 Task: Try the "Vignette" effect on a photo and share if it enhances the overall look
Action: Mouse moved to (693, 412)
Screenshot: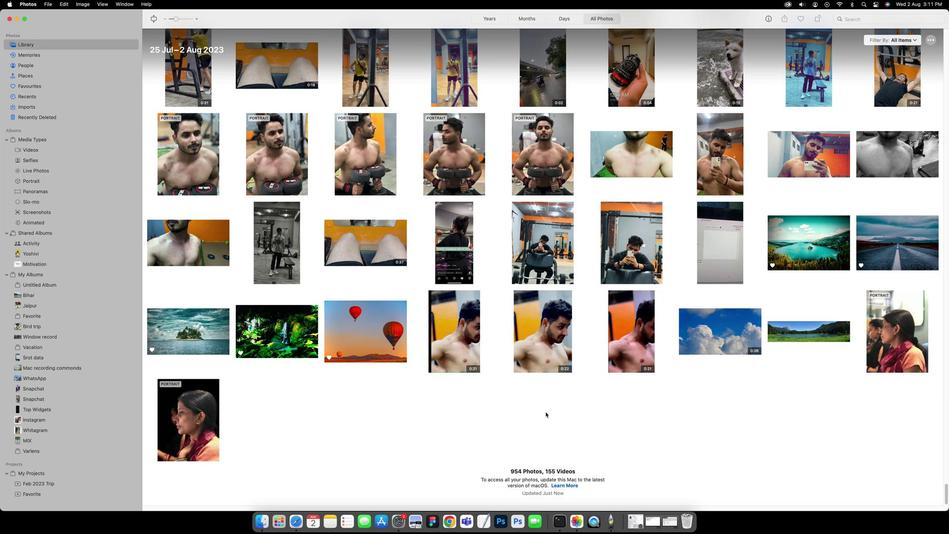 
Action: Mouse pressed left at (693, 412)
Screenshot: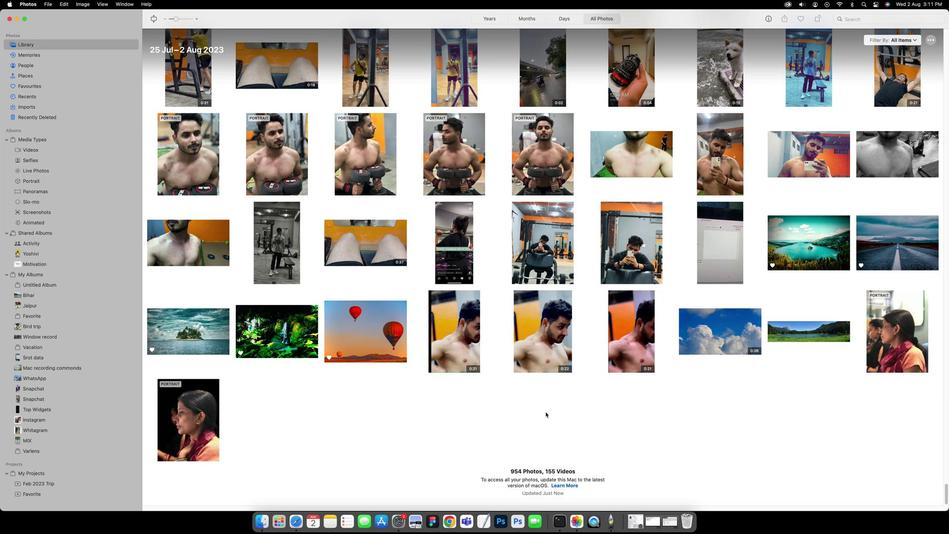 
Action: Mouse moved to (695, 412)
Screenshot: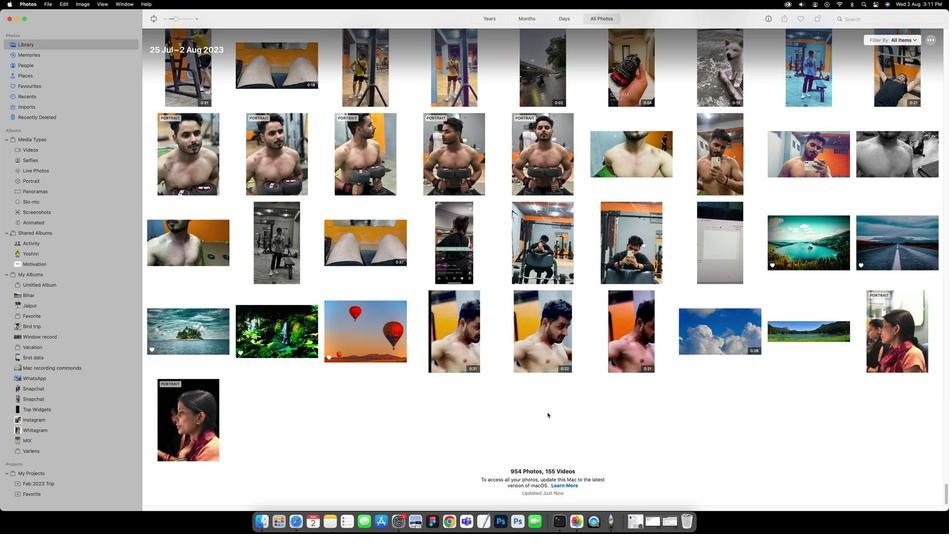 
Action: Mouse pressed left at (695, 412)
Screenshot: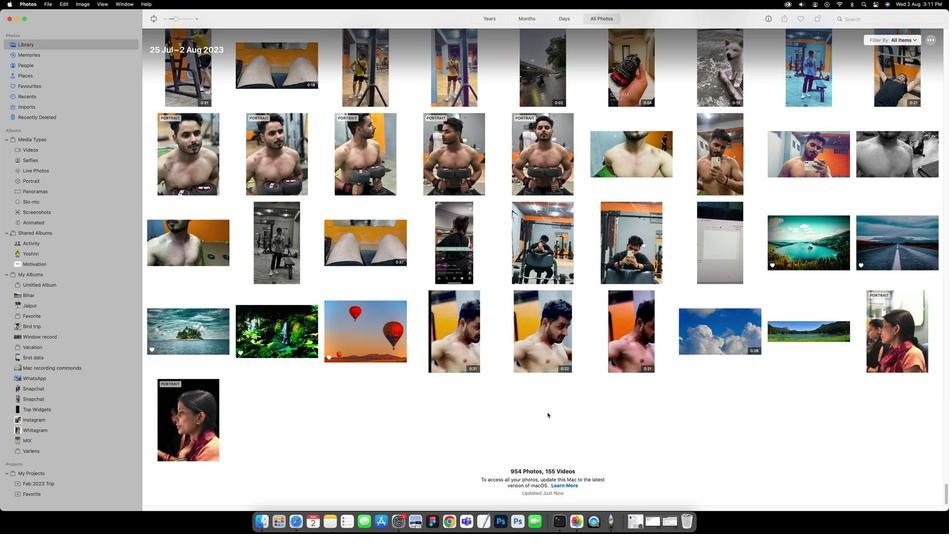 
Action: Mouse moved to (493, 424)
Screenshot: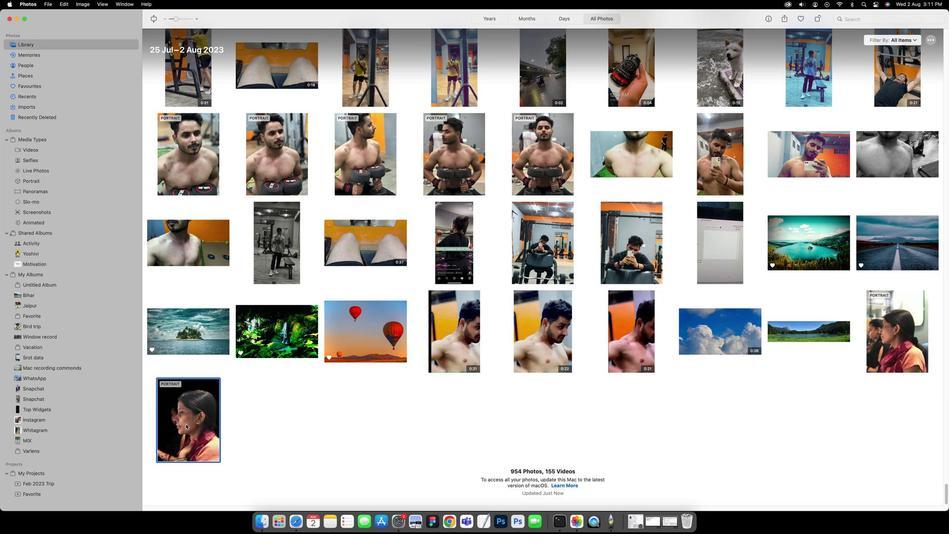
Action: Mouse pressed left at (493, 424)
Screenshot: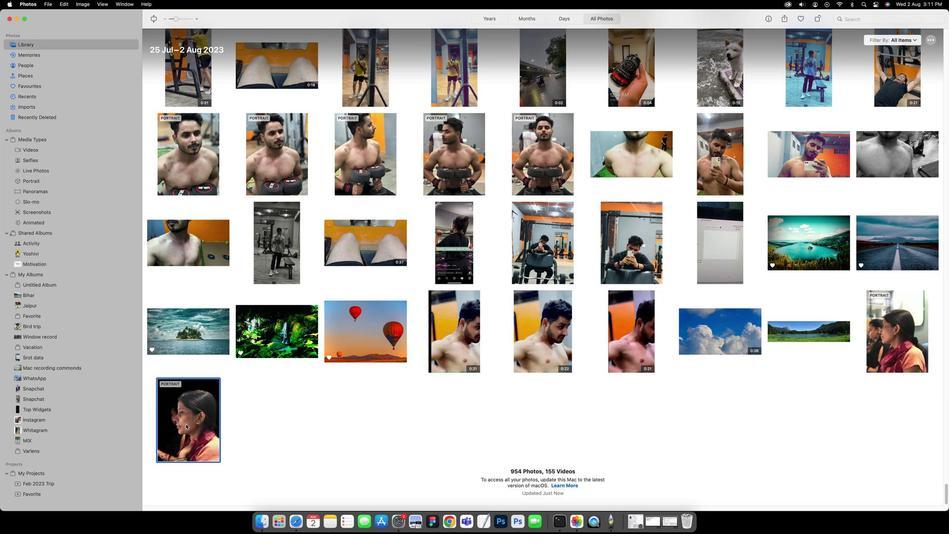 
Action: Mouse moved to (493, 423)
Screenshot: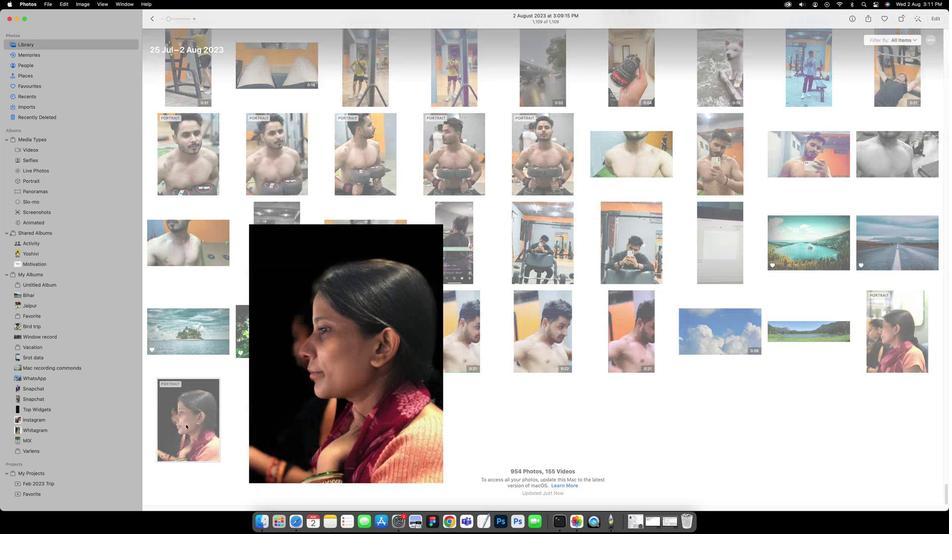 
Action: Mouse pressed left at (493, 423)
Screenshot: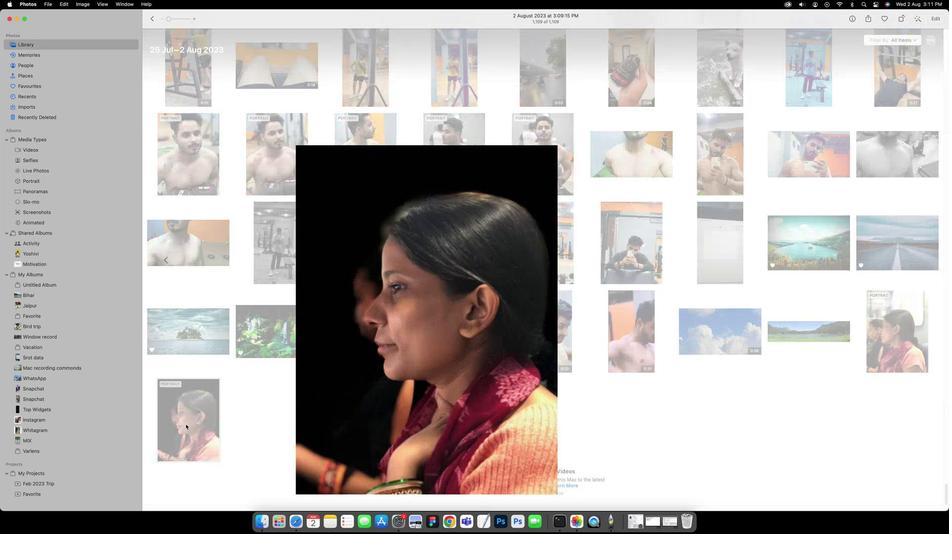 
Action: Mouse moved to (911, 13)
Screenshot: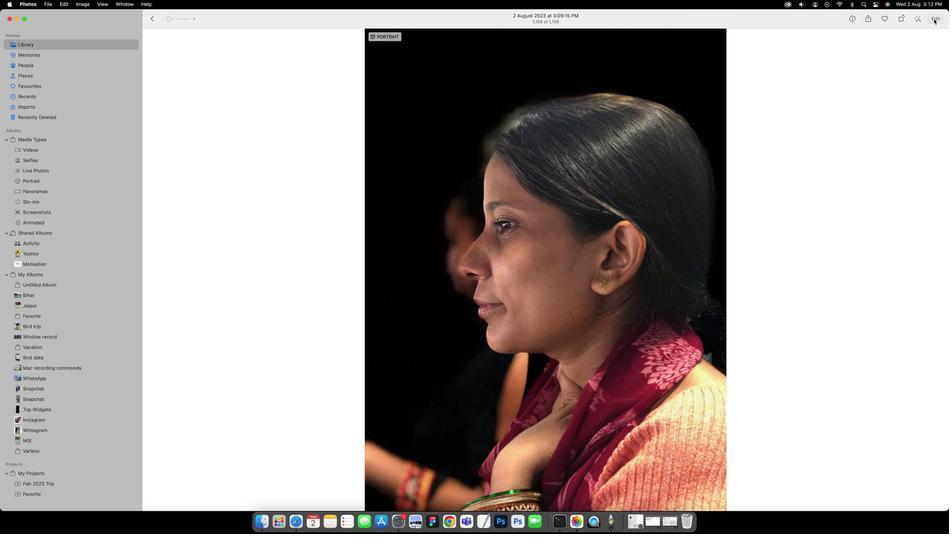 
Action: Mouse pressed left at (911, 13)
Screenshot: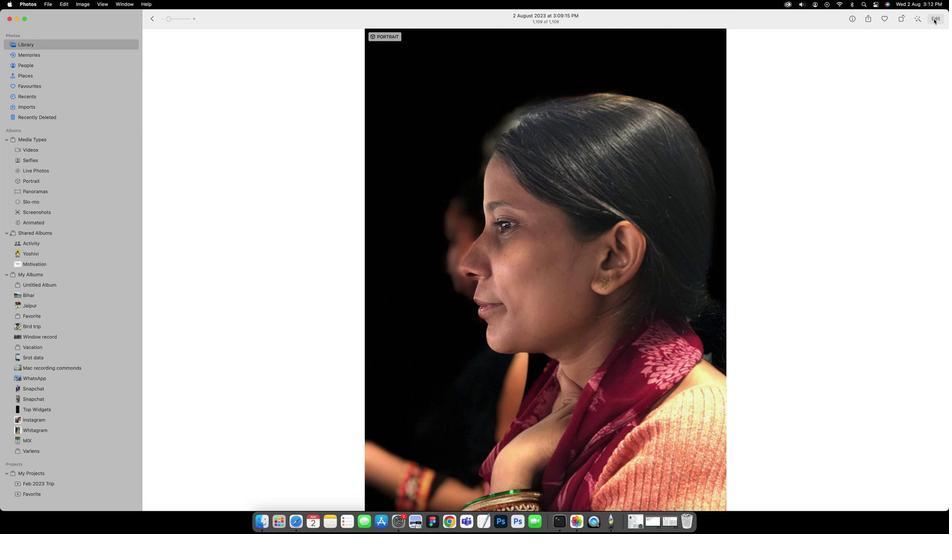 
Action: Mouse moved to (883, 183)
Screenshot: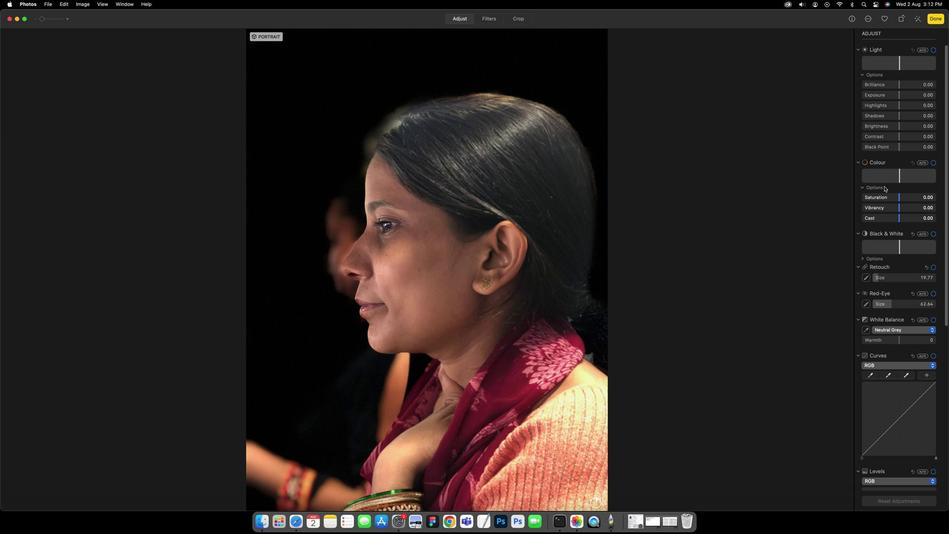 
Action: Mouse scrolled (883, 183) with delta (390, -5)
Screenshot: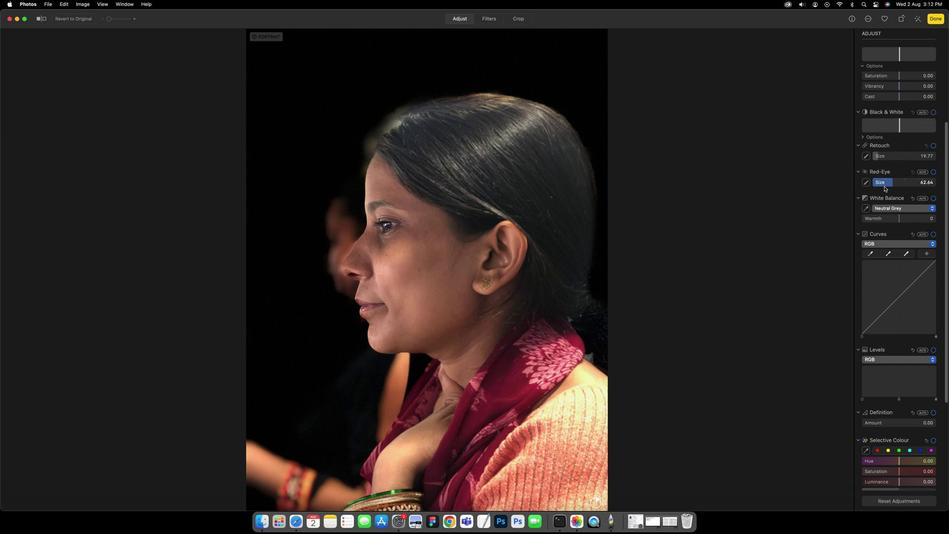 
Action: Mouse scrolled (883, 183) with delta (390, -5)
Screenshot: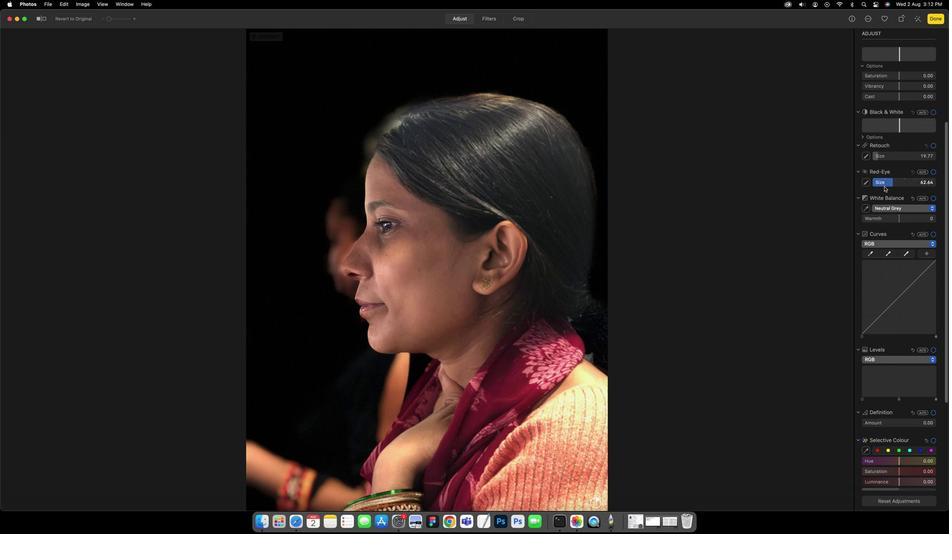 
Action: Mouse scrolled (883, 183) with delta (390, -6)
Screenshot: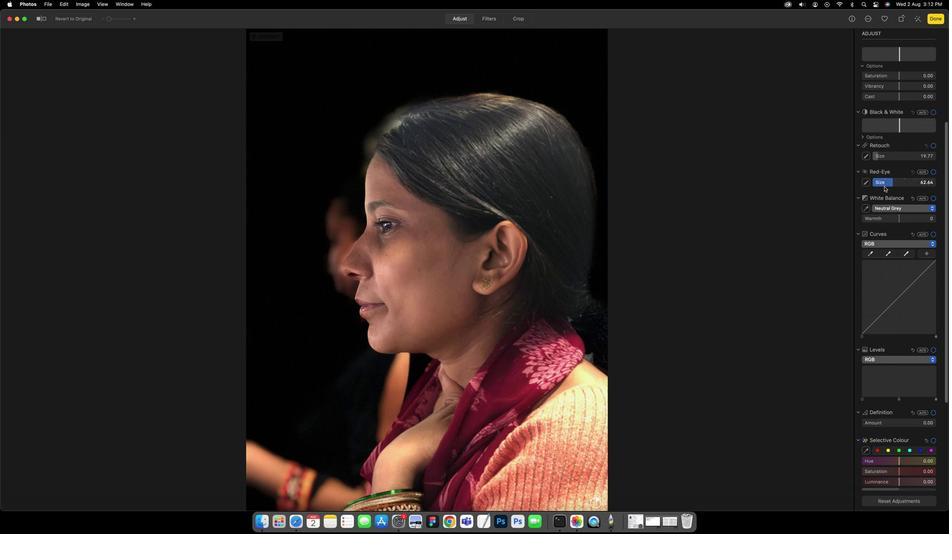 
Action: Mouse scrolled (883, 183) with delta (390, -6)
Screenshot: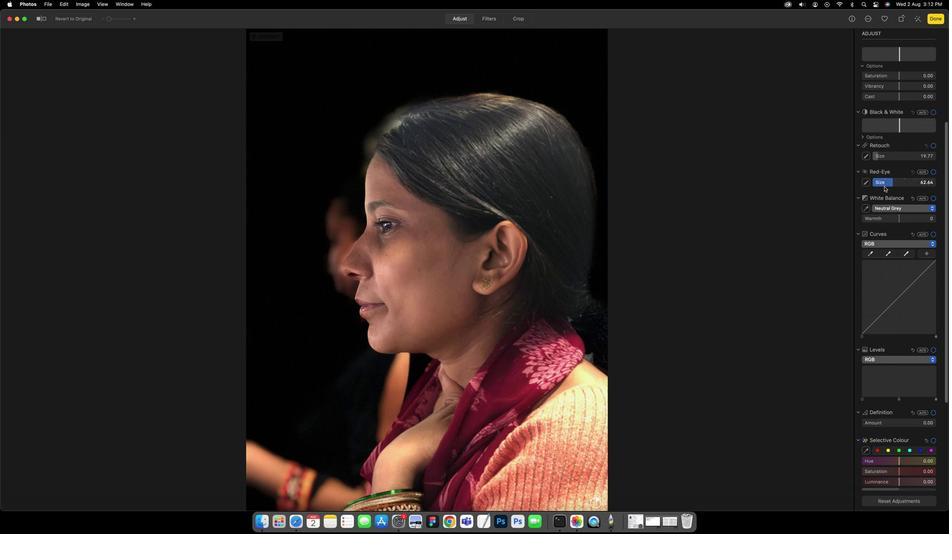 
Action: Mouse scrolled (883, 183) with delta (390, -7)
Screenshot: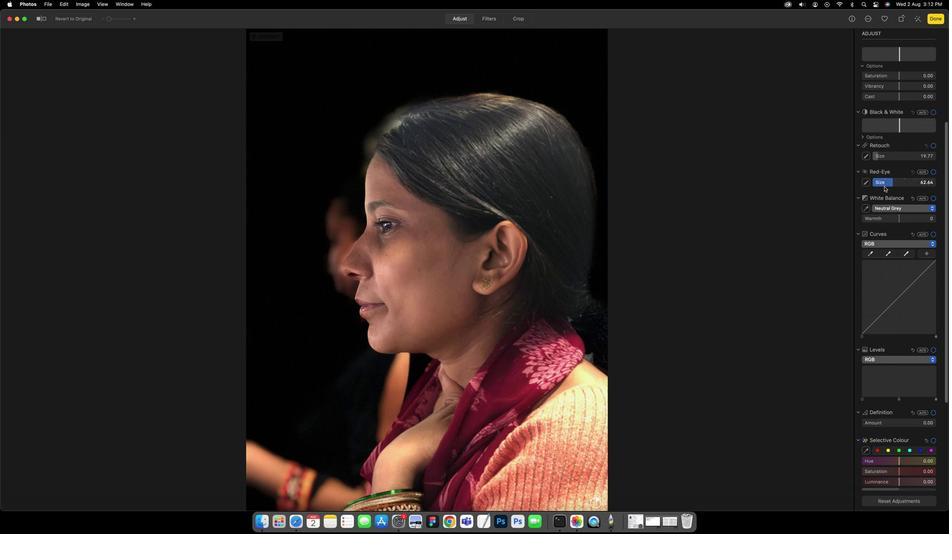 
Action: Mouse scrolled (883, 183) with delta (390, -7)
Screenshot: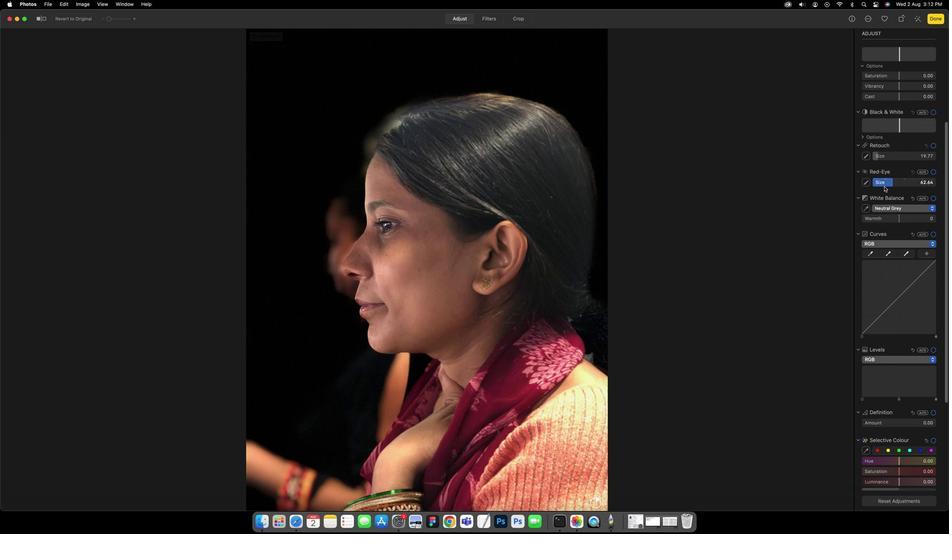 
Action: Mouse scrolled (883, 183) with delta (390, -7)
Screenshot: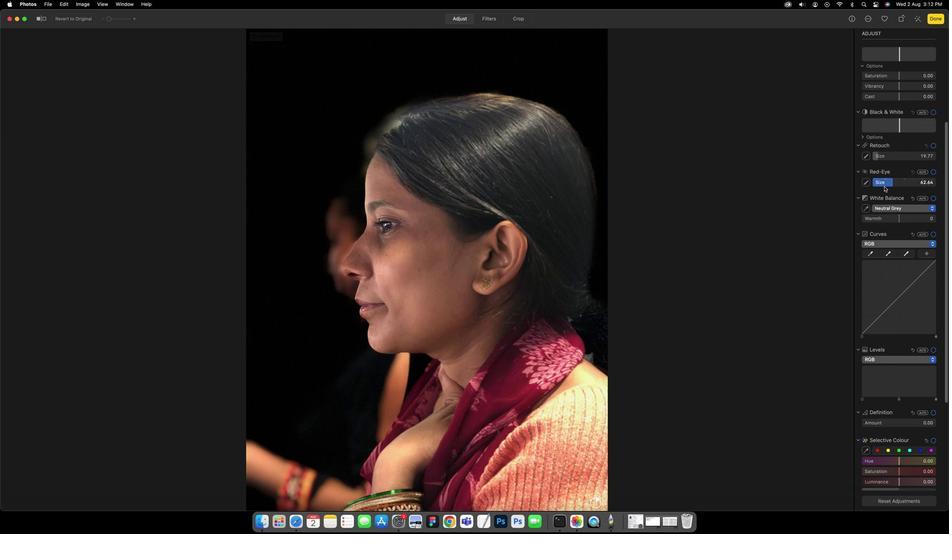 
Action: Mouse scrolled (883, 183) with delta (390, -5)
Screenshot: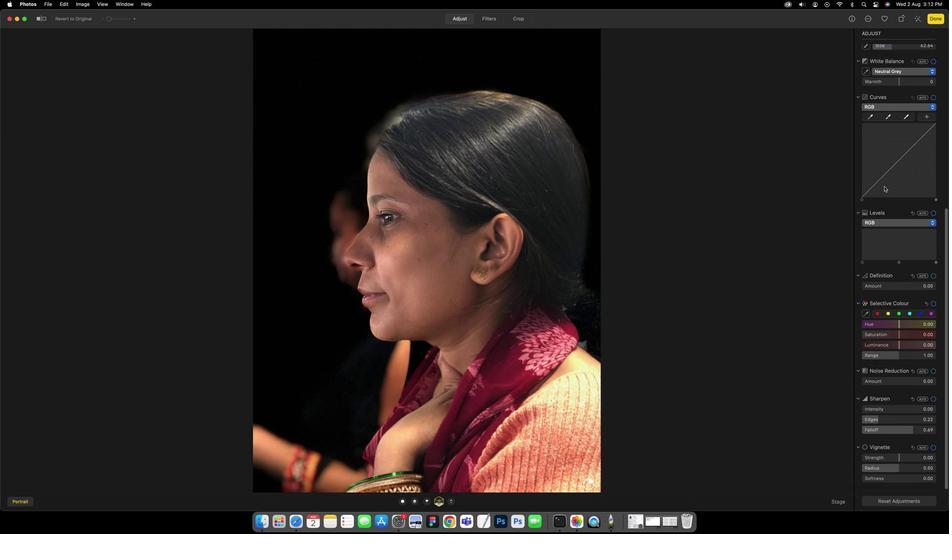 
Action: Mouse scrolled (883, 183) with delta (390, -5)
Screenshot: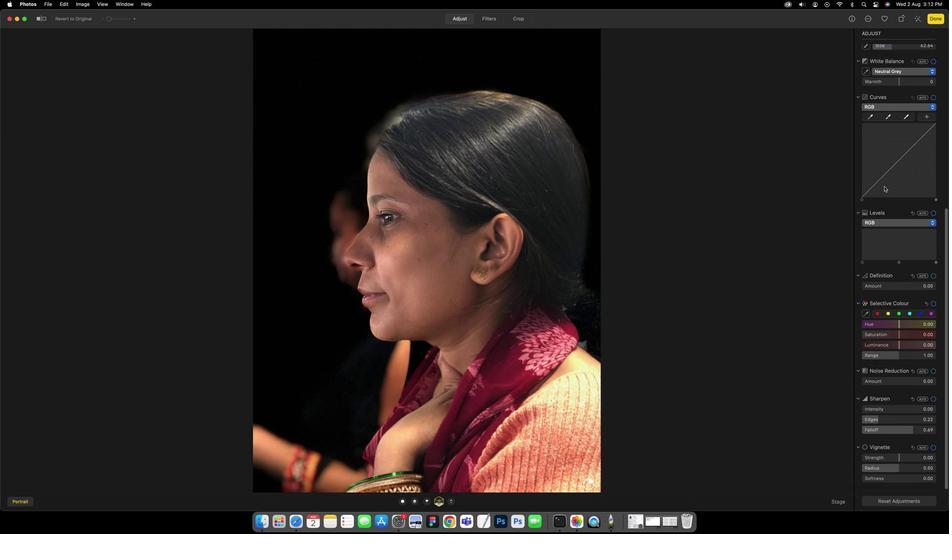 
Action: Mouse scrolled (883, 183) with delta (390, -6)
Screenshot: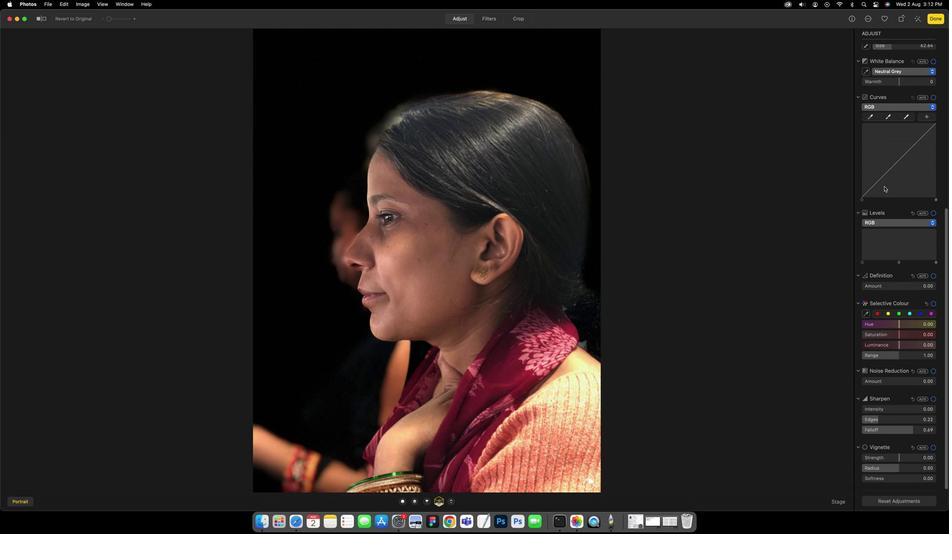 
Action: Mouse scrolled (883, 183) with delta (390, -6)
Screenshot: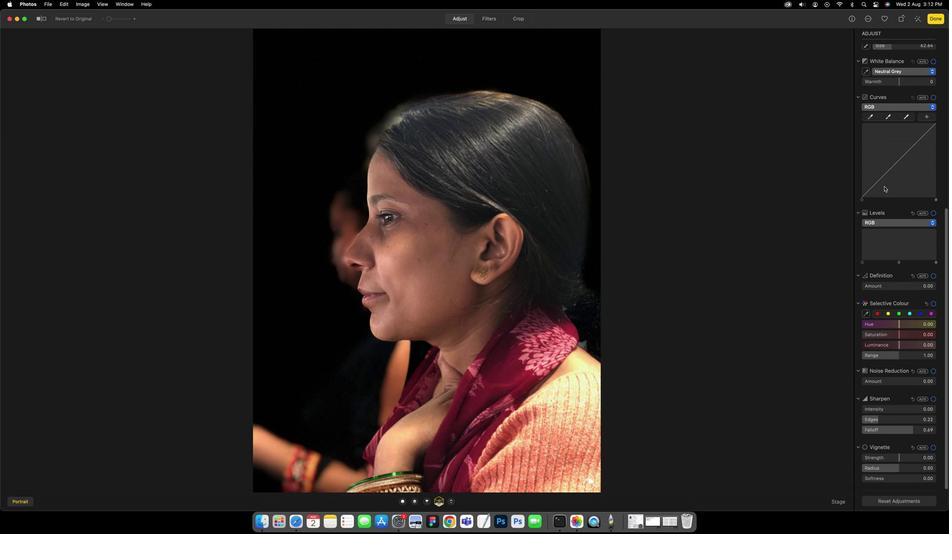 
Action: Mouse scrolled (883, 183) with delta (390, -7)
Screenshot: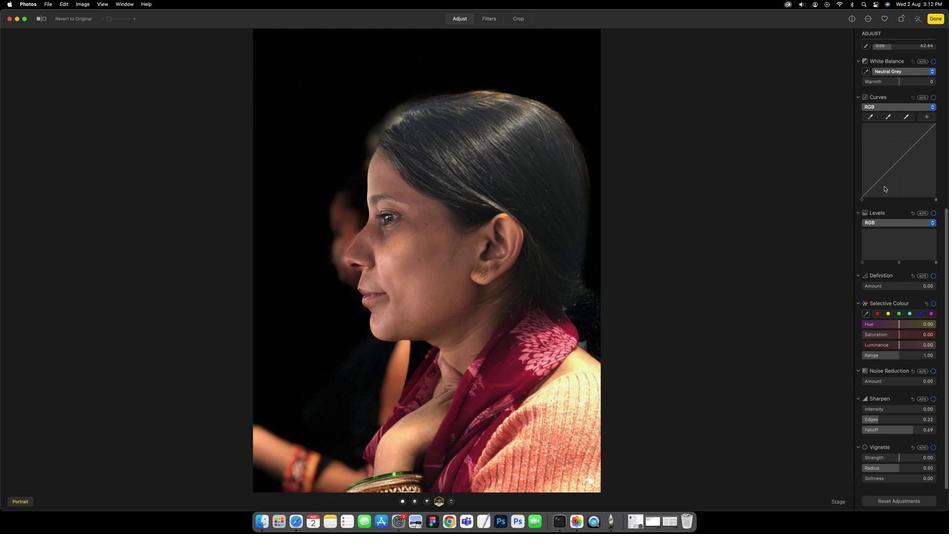 
Action: Mouse scrolled (883, 183) with delta (390, -7)
Screenshot: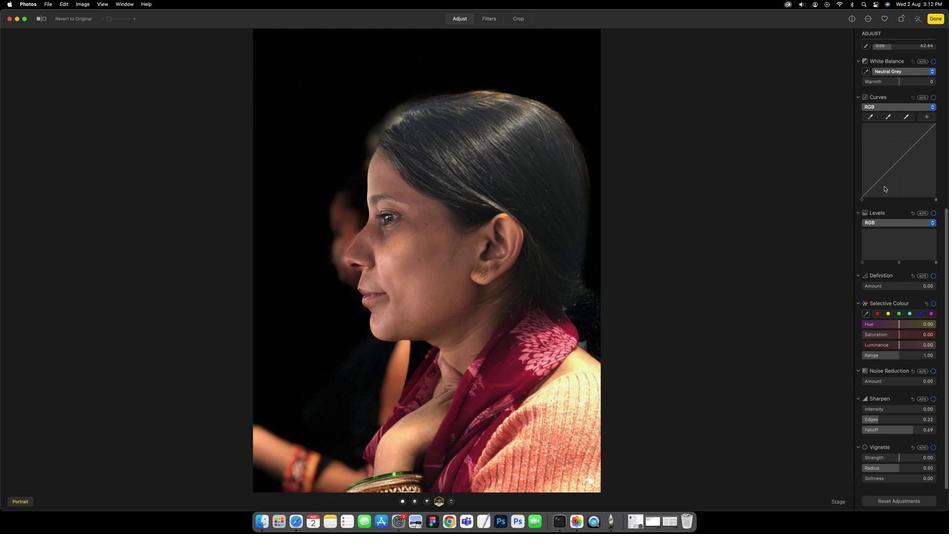 
Action: Mouse scrolled (883, 183) with delta (390, -7)
Screenshot: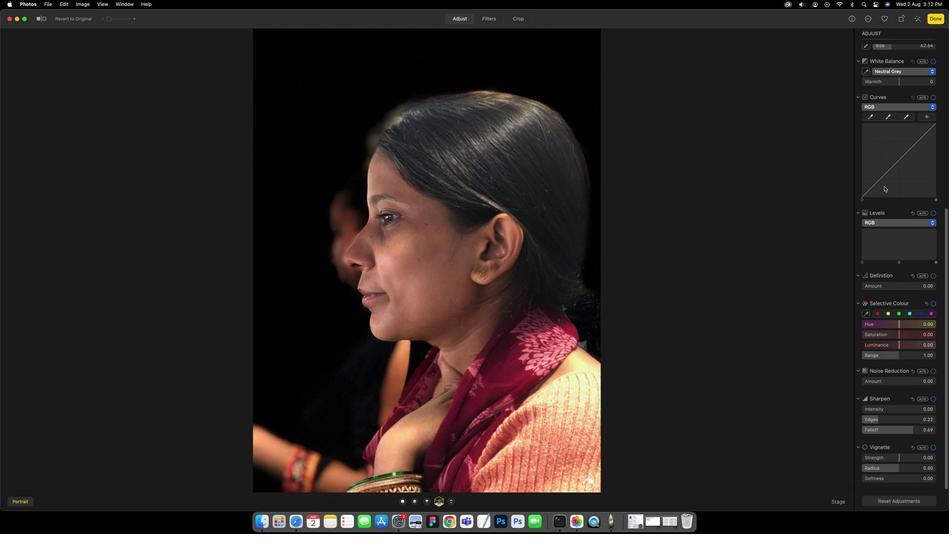 
Action: Mouse scrolled (883, 183) with delta (390, -8)
Screenshot: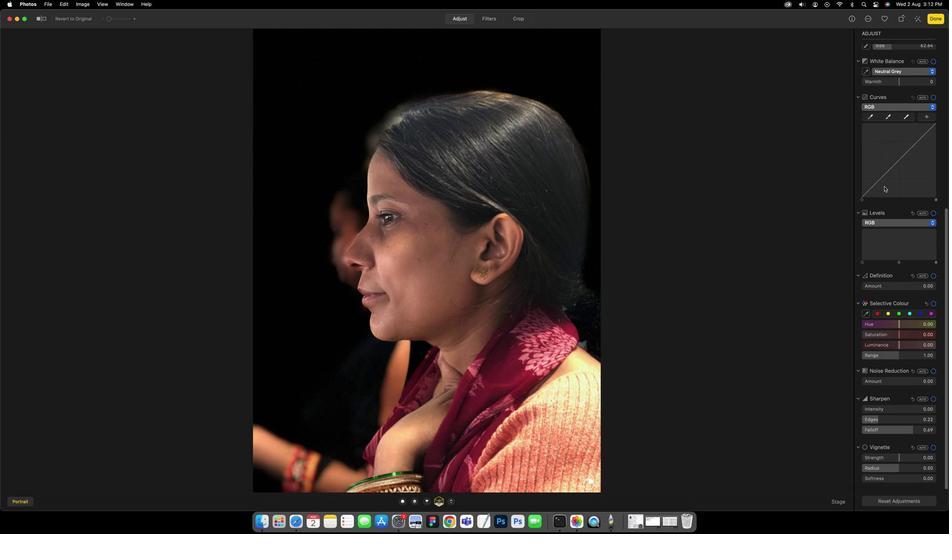 
Action: Mouse scrolled (883, 183) with delta (390, -5)
Screenshot: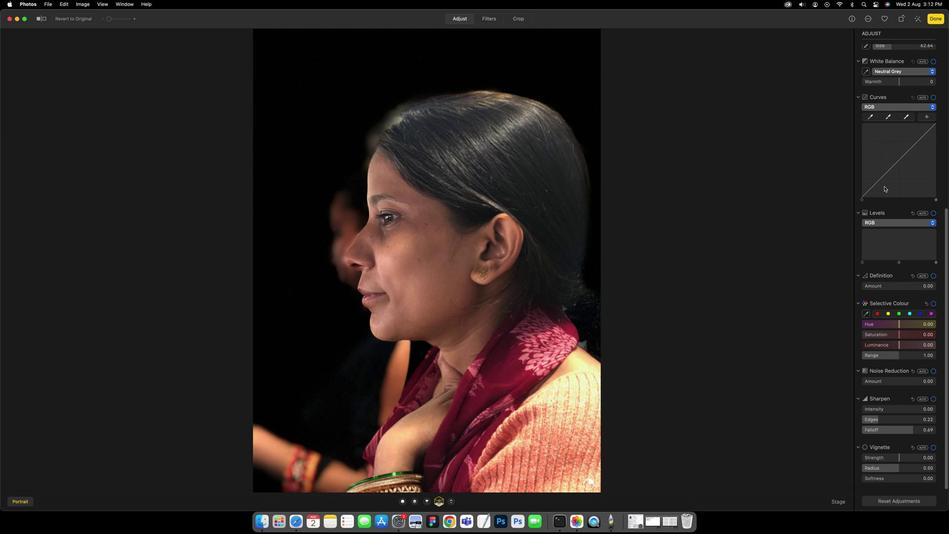 
Action: Mouse scrolled (883, 183) with delta (390, -5)
Screenshot: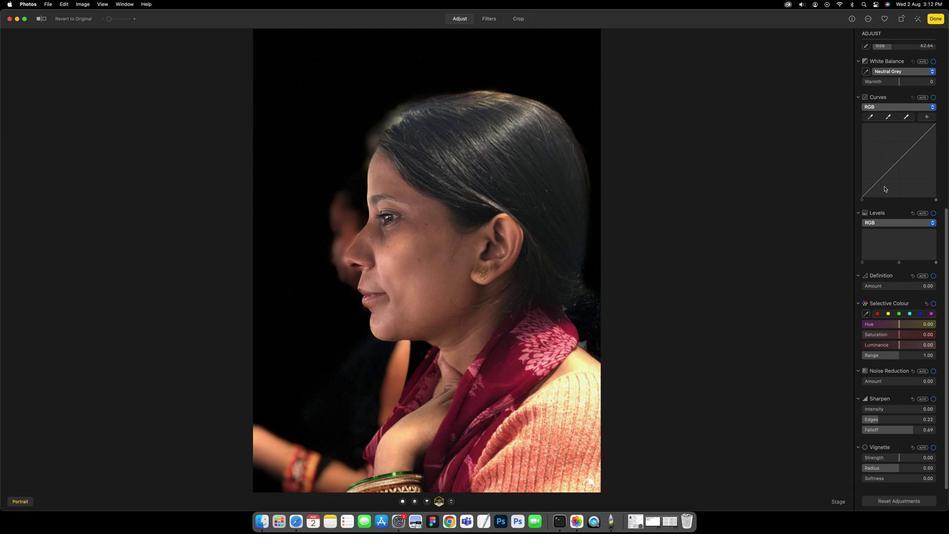 
Action: Mouse scrolled (883, 183) with delta (390, -6)
Screenshot: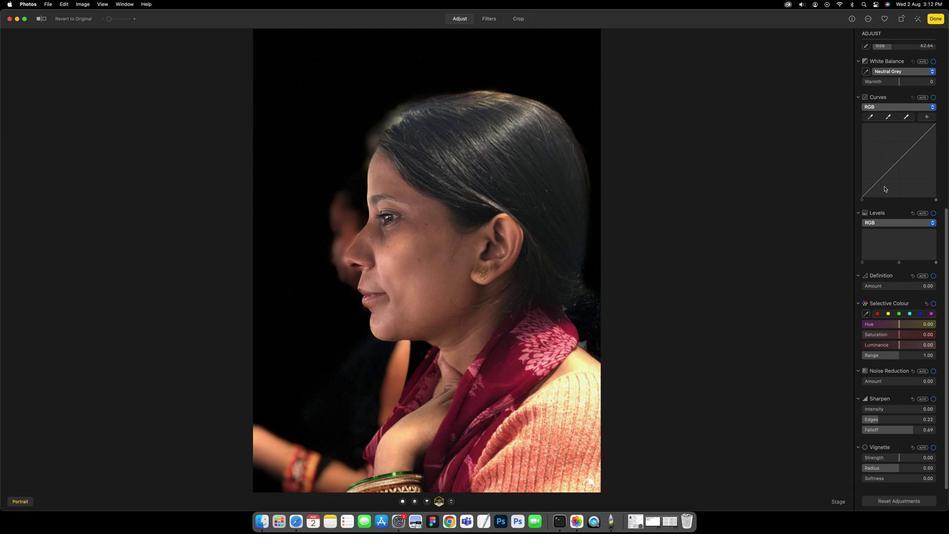 
Action: Mouse scrolled (883, 183) with delta (390, -6)
Screenshot: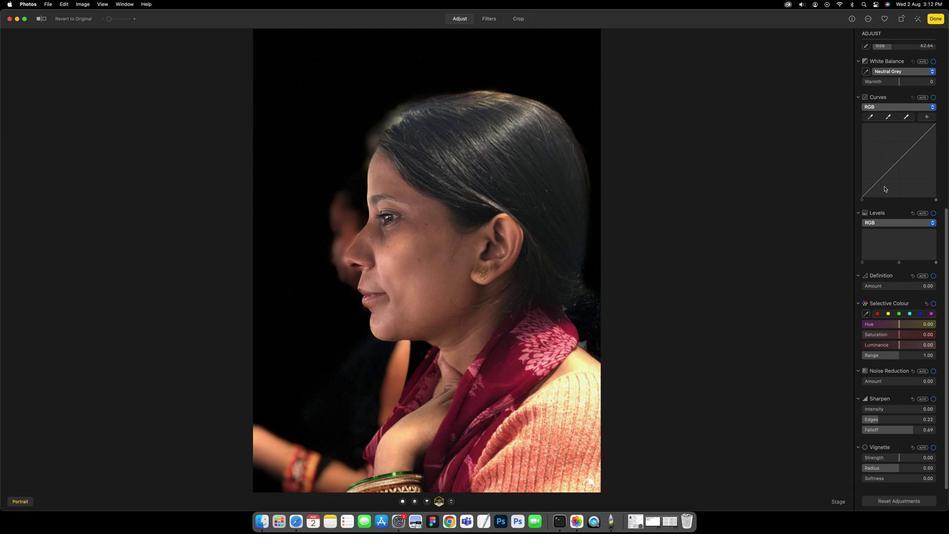
Action: Mouse scrolled (883, 183) with delta (390, -7)
Screenshot: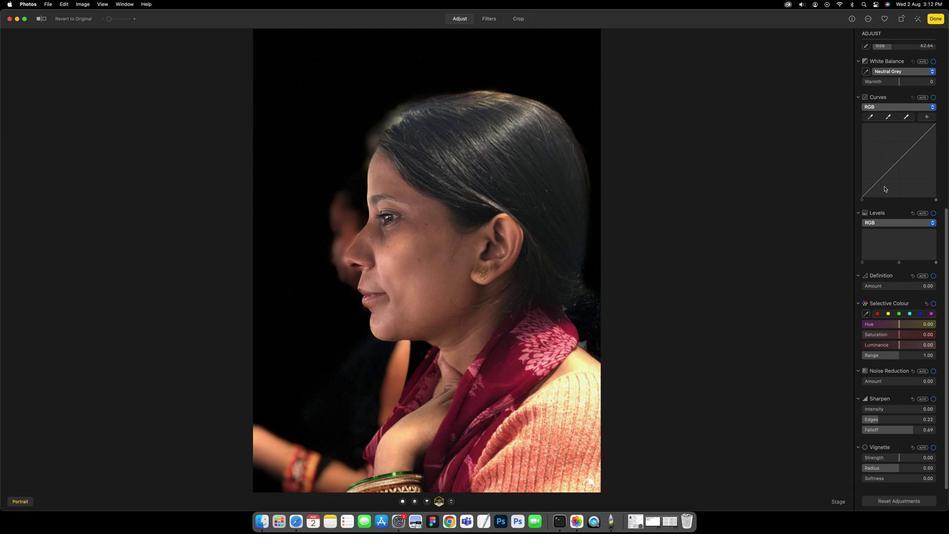 
Action: Mouse scrolled (883, 183) with delta (390, -7)
Screenshot: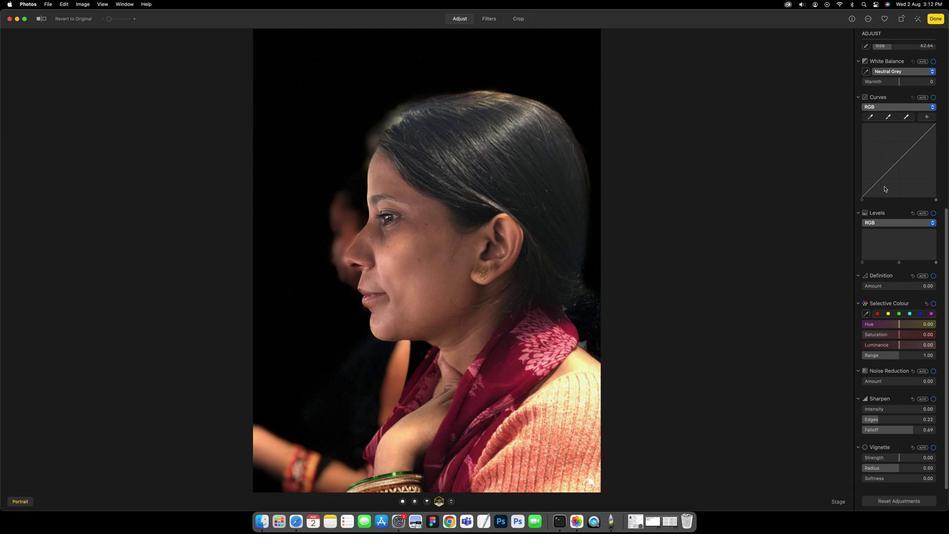 
Action: Mouse scrolled (883, 183) with delta (390, -8)
Screenshot: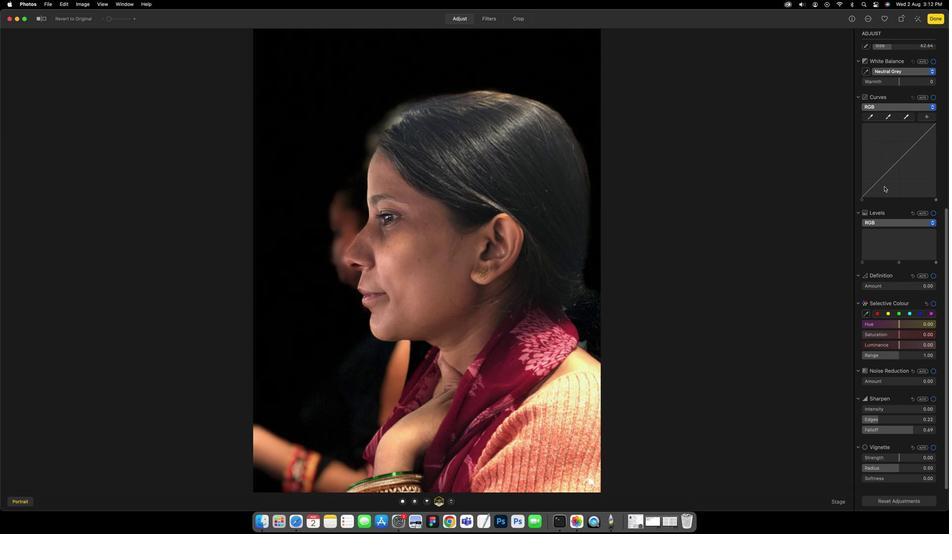 
Action: Mouse scrolled (883, 183) with delta (390, -8)
Screenshot: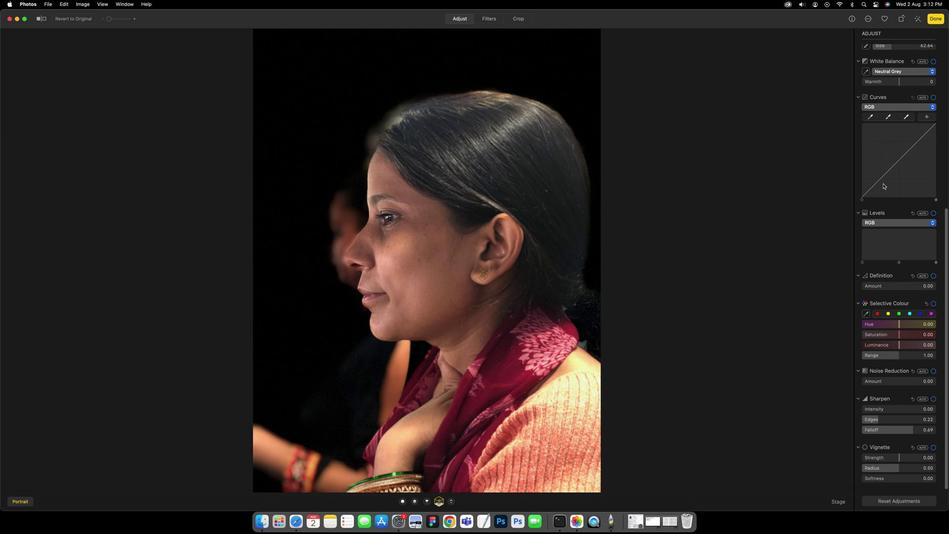 
Action: Mouse moved to (892, 458)
Screenshot: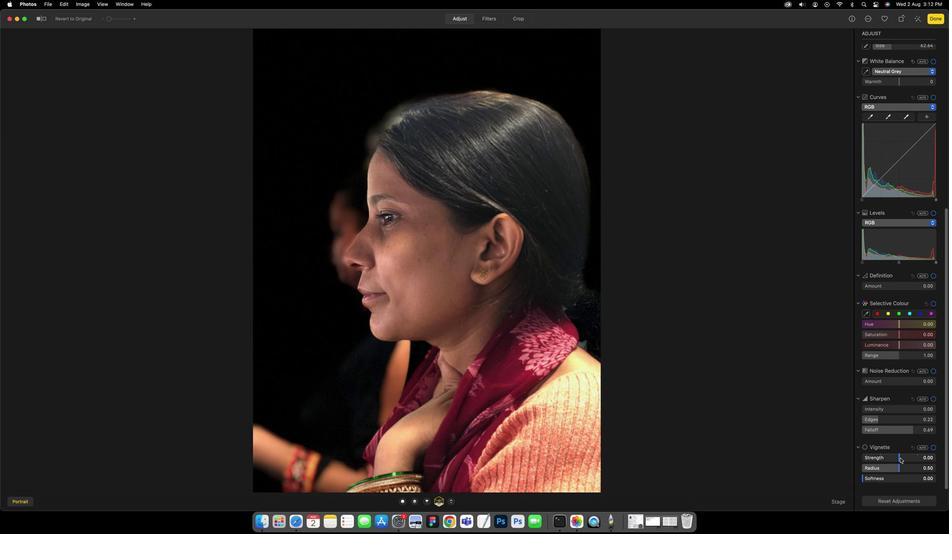 
Action: Mouse pressed left at (892, 458)
Screenshot: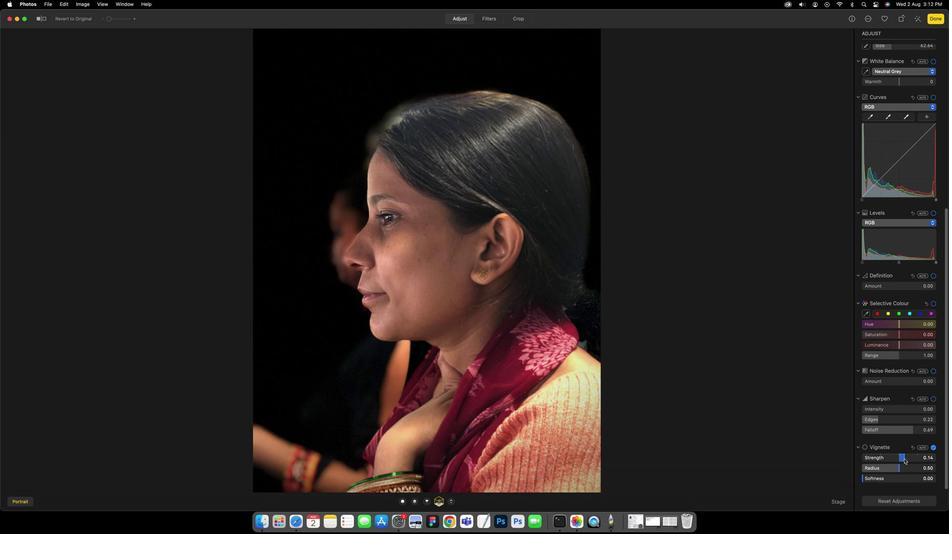 
Action: Mouse moved to (892, 470)
Screenshot: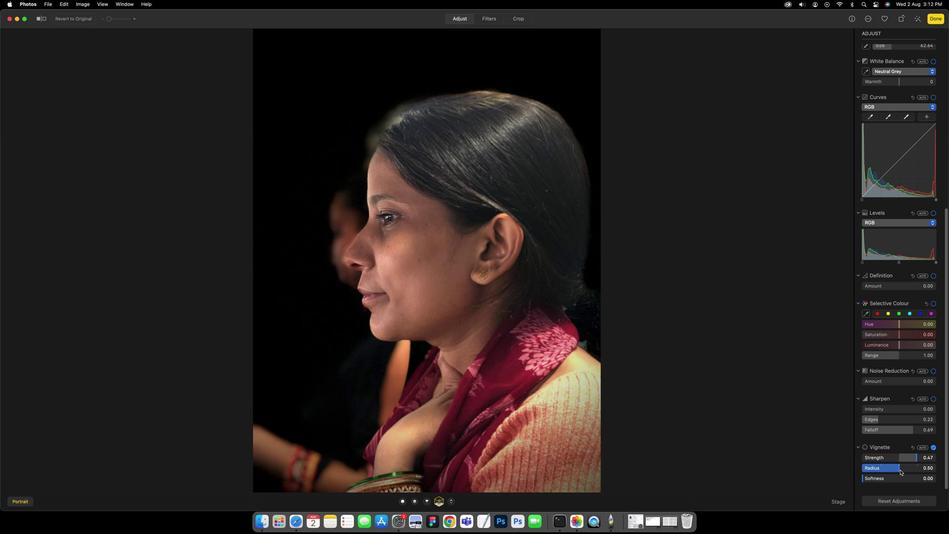 
Action: Mouse pressed left at (892, 470)
Screenshot: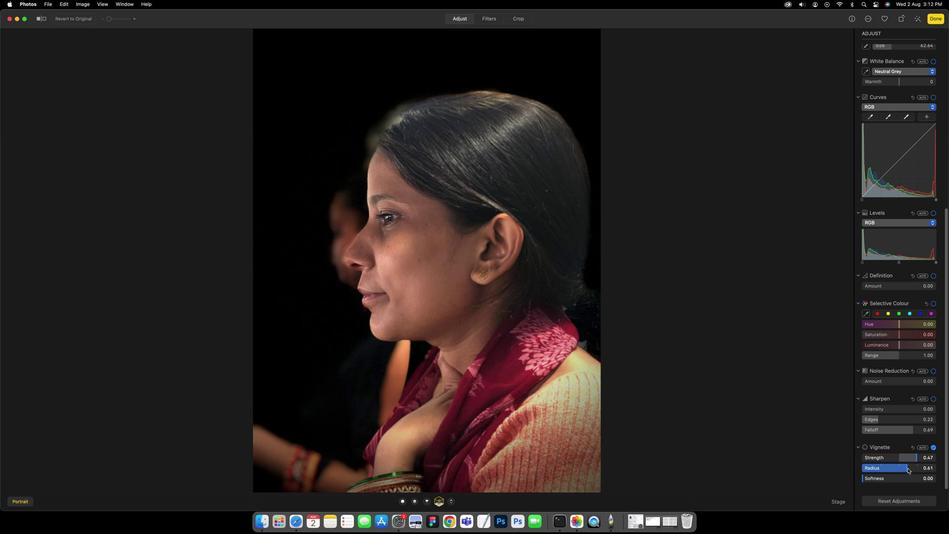
Action: Mouse moved to (902, 466)
Screenshot: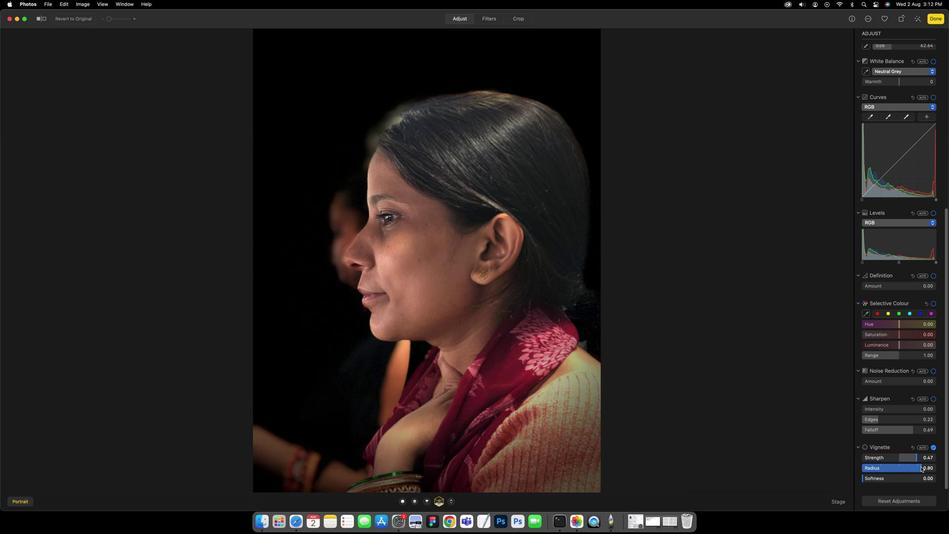 
Action: Mouse pressed left at (902, 466)
Screenshot: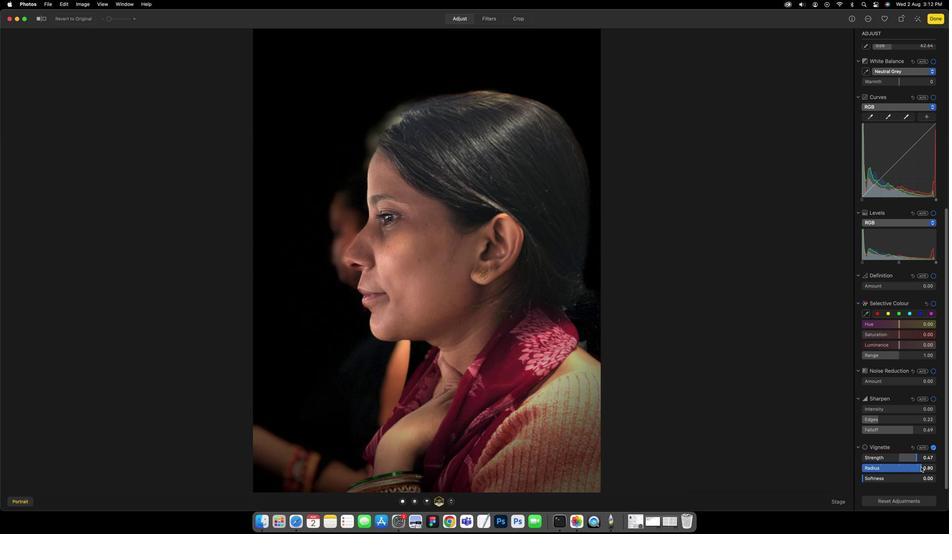 
Action: Mouse moved to (872, 480)
Screenshot: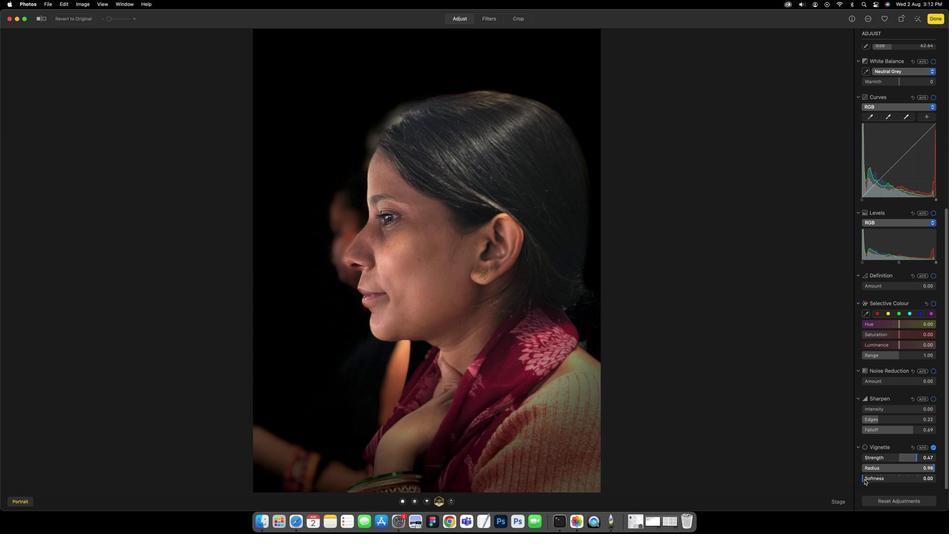 
Action: Mouse pressed left at (872, 480)
Screenshot: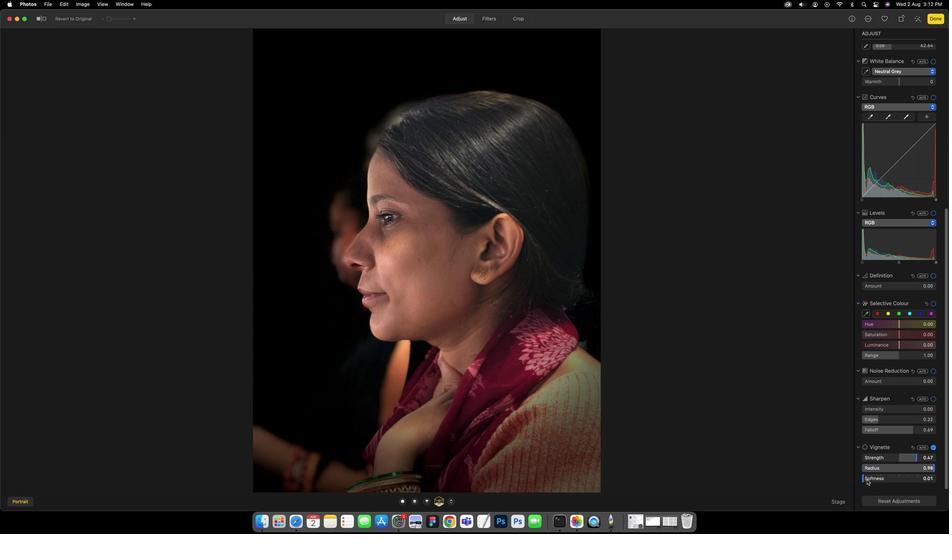 
Action: Mouse moved to (898, 229)
Screenshot: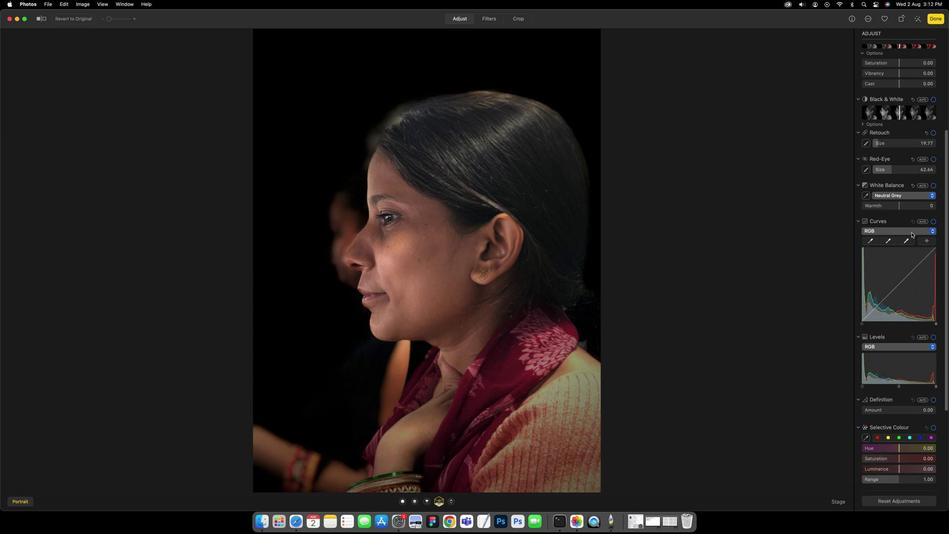 
Action: Mouse scrolled (898, 229) with delta (390, -4)
Screenshot: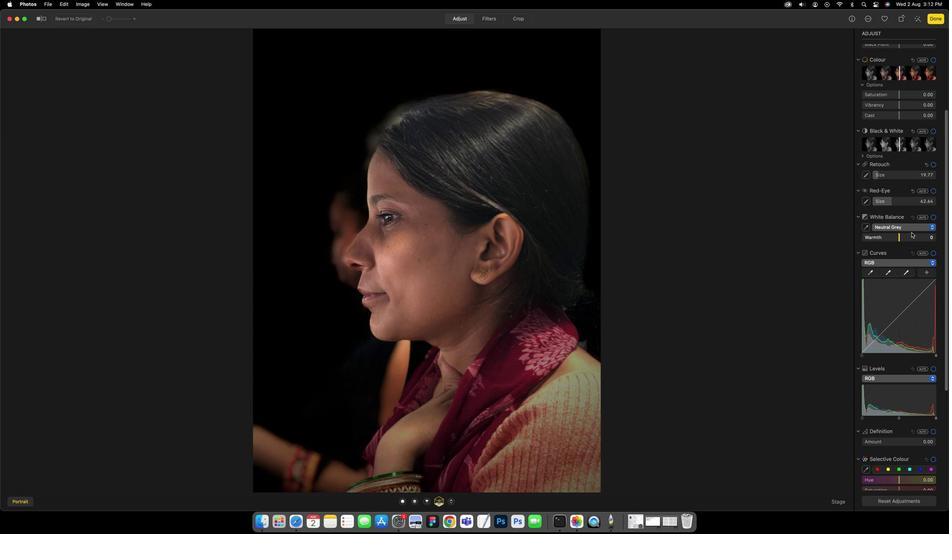 
Action: Mouse scrolled (898, 229) with delta (390, -4)
Screenshot: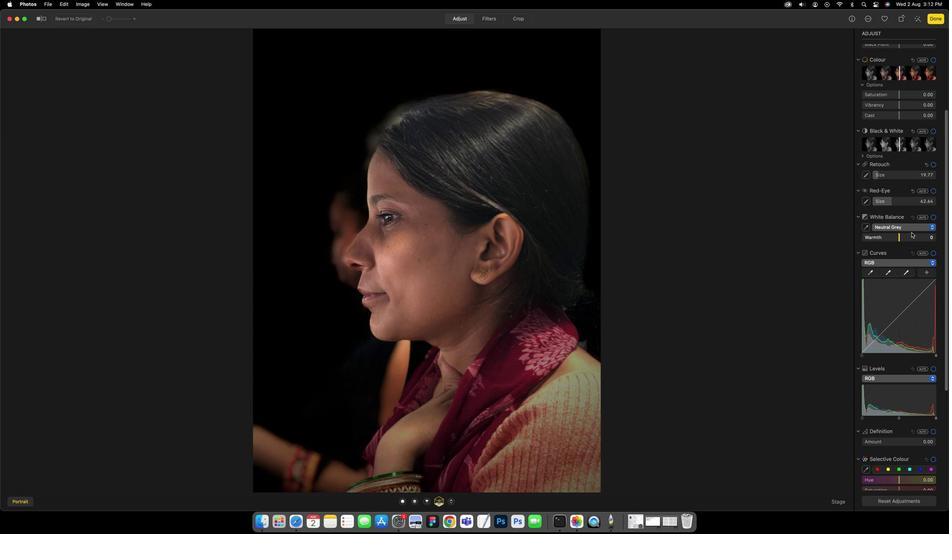 
Action: Mouse scrolled (898, 229) with delta (390, -3)
Screenshot: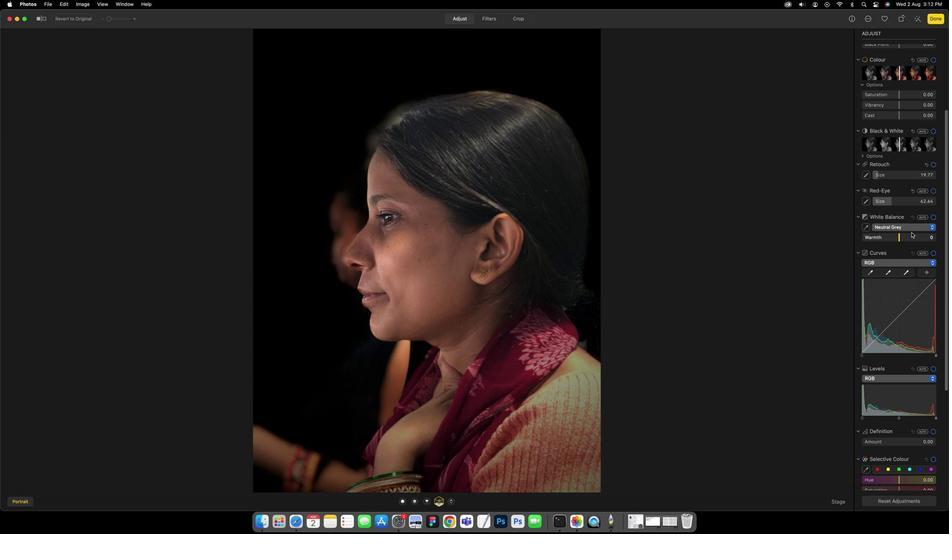 
Action: Mouse scrolled (898, 229) with delta (390, -3)
Screenshot: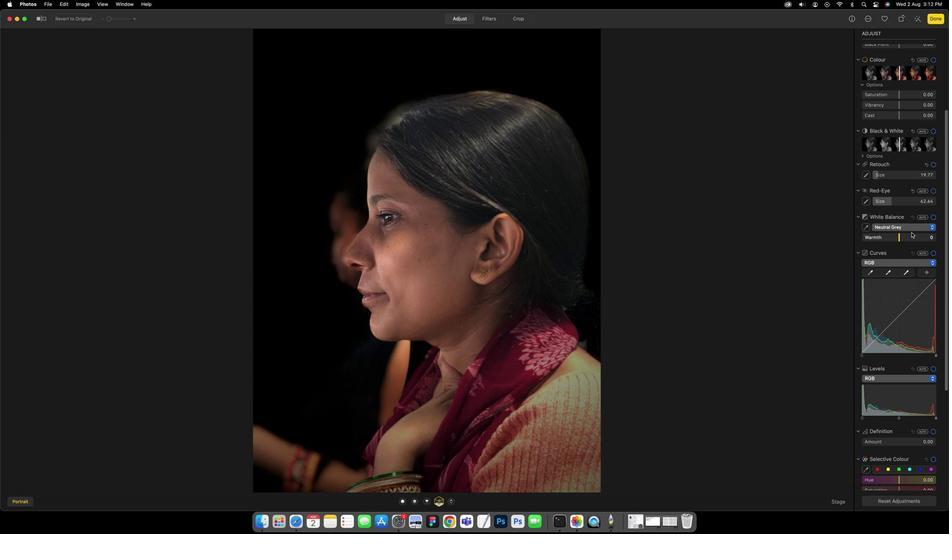 
Action: Mouse scrolled (898, 229) with delta (390, -2)
Screenshot: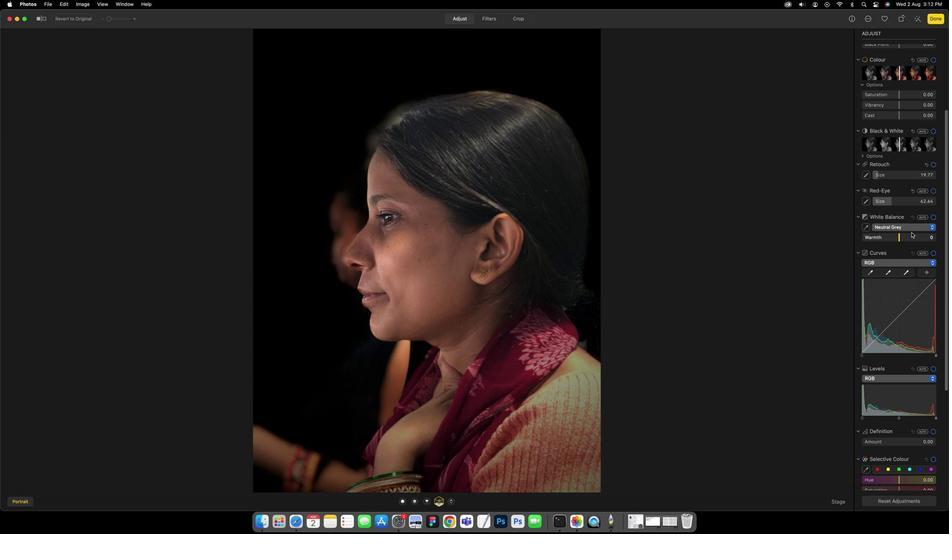 
Action: Mouse scrolled (898, 229) with delta (390, -2)
Screenshot: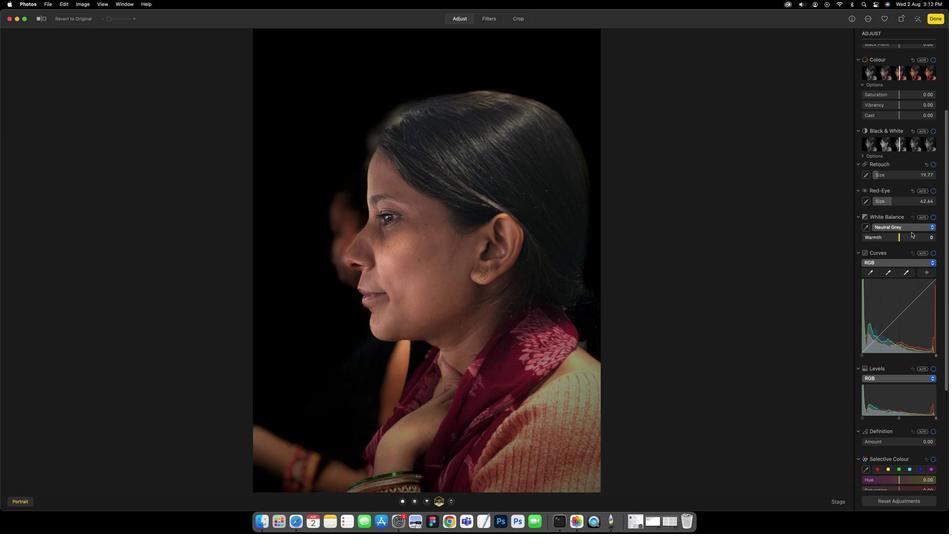 
Action: Mouse scrolled (898, 229) with delta (390, -2)
Screenshot: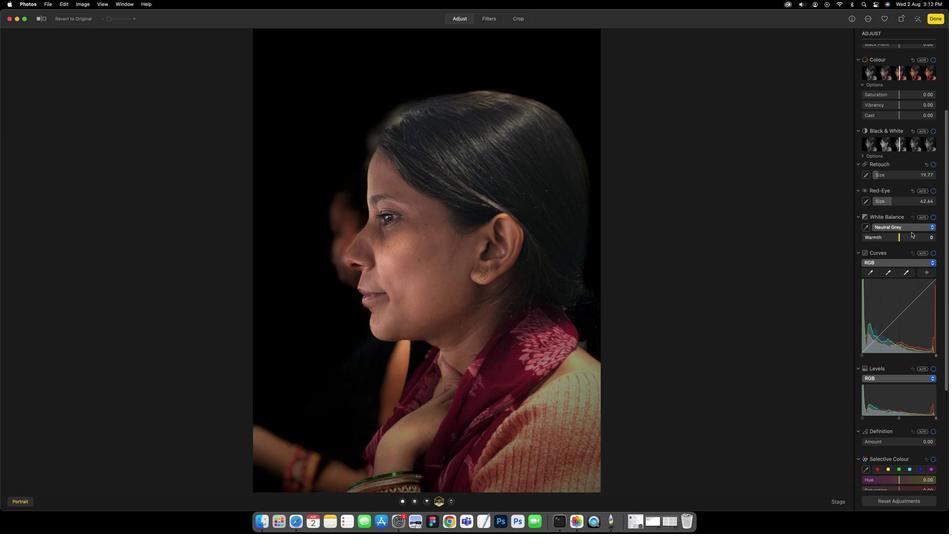 
Action: Mouse scrolled (898, 229) with delta (390, -2)
Screenshot: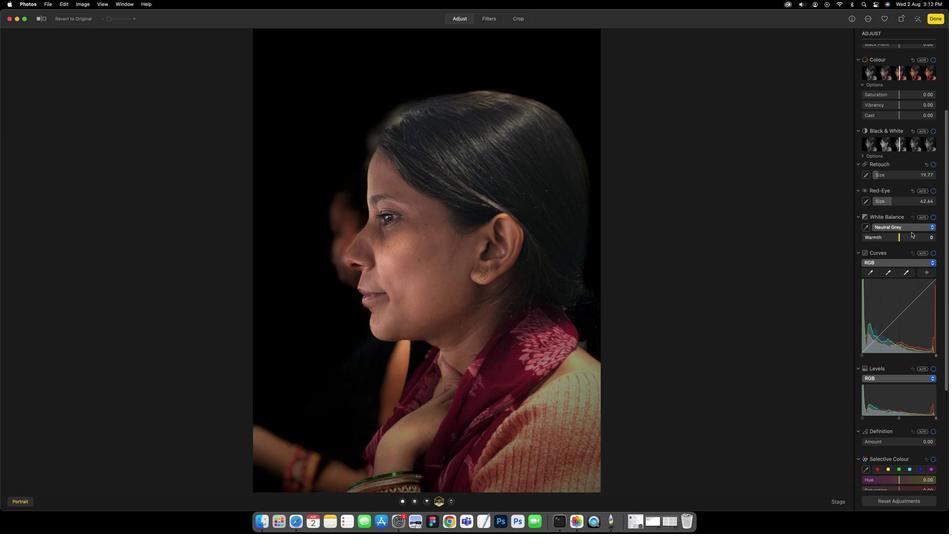 
Action: Mouse scrolled (898, 229) with delta (390, -4)
Screenshot: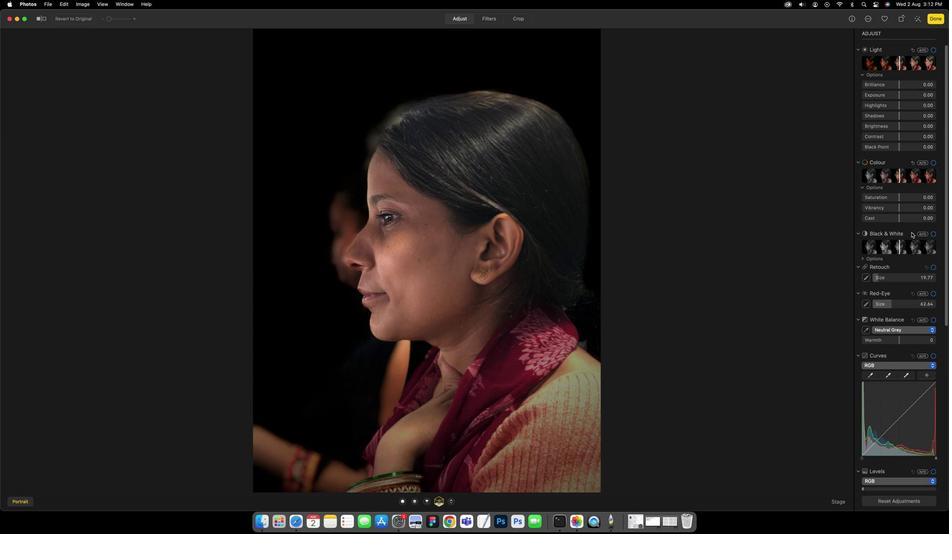 
Action: Mouse scrolled (898, 229) with delta (390, -4)
Screenshot: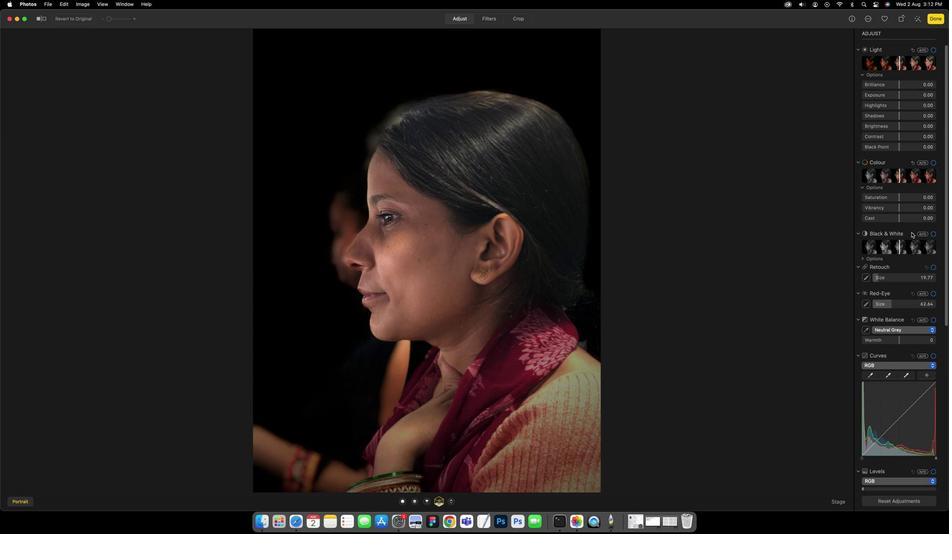 
Action: Mouse scrolled (898, 229) with delta (390, -3)
Screenshot: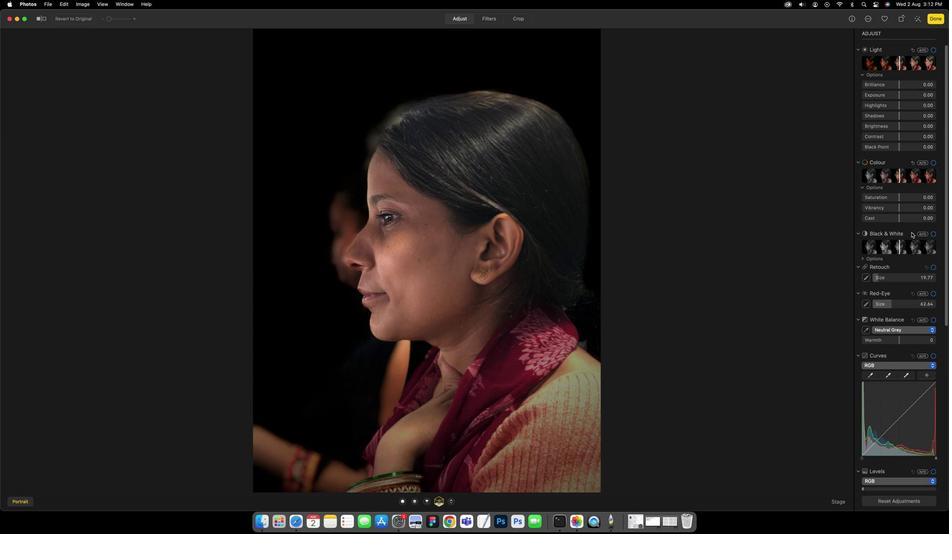 
Action: Mouse scrolled (898, 229) with delta (390, -3)
Screenshot: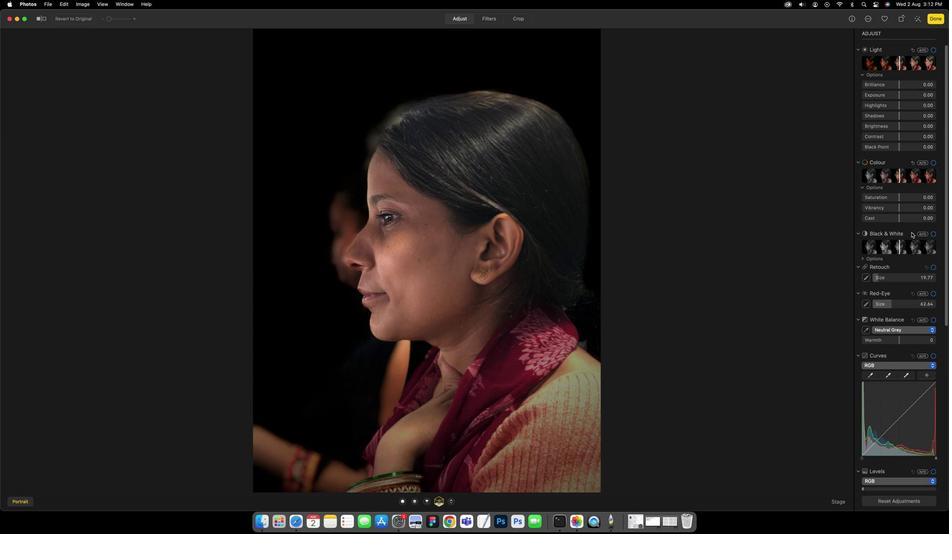 
Action: Mouse scrolled (898, 229) with delta (390, -2)
Screenshot: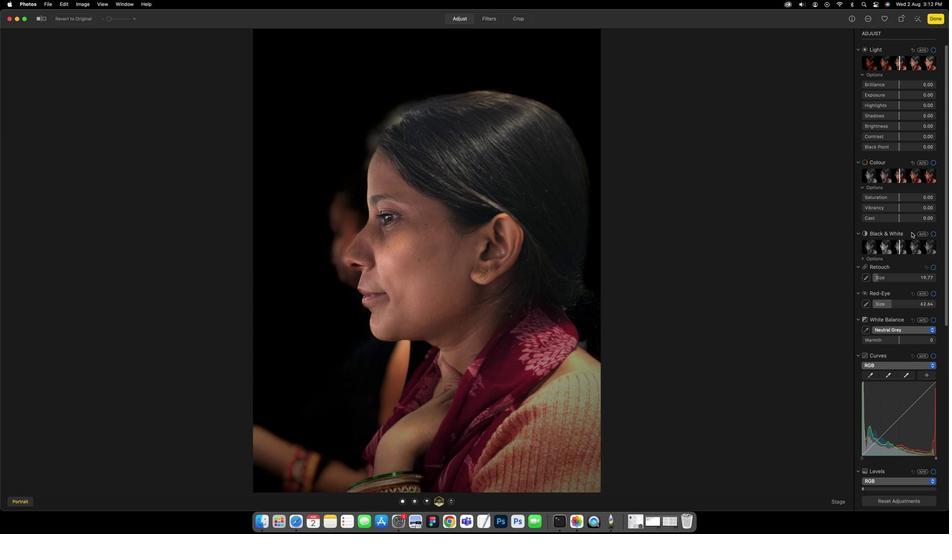 
Action: Mouse scrolled (898, 229) with delta (390, -2)
Screenshot: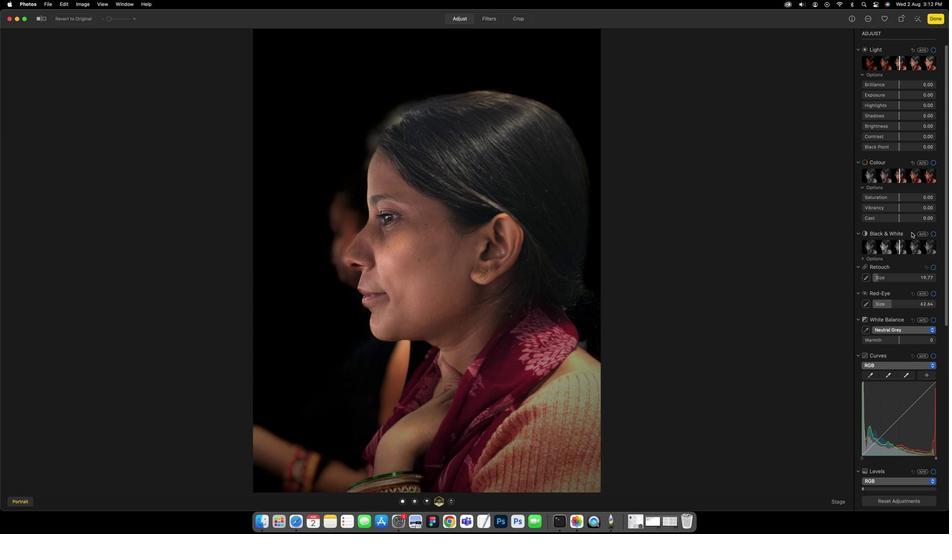 
Action: Mouse scrolled (898, 229) with delta (390, -2)
Screenshot: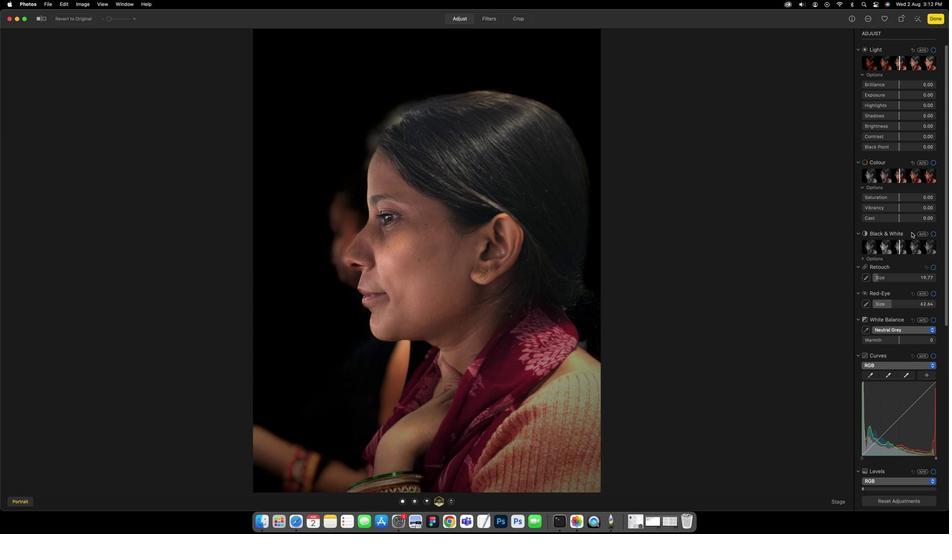 
Action: Mouse scrolled (898, 229) with delta (390, -4)
Screenshot: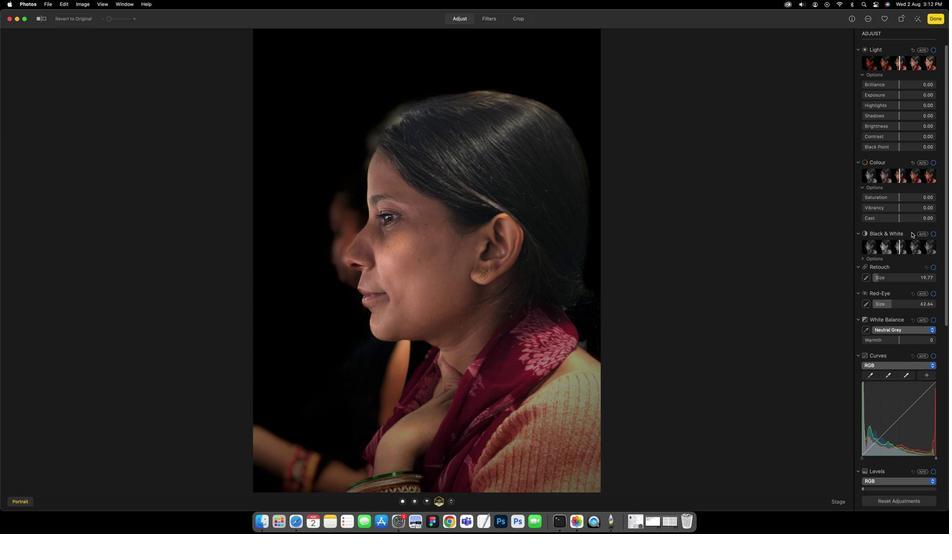 
Action: Mouse scrolled (898, 229) with delta (390, -4)
Screenshot: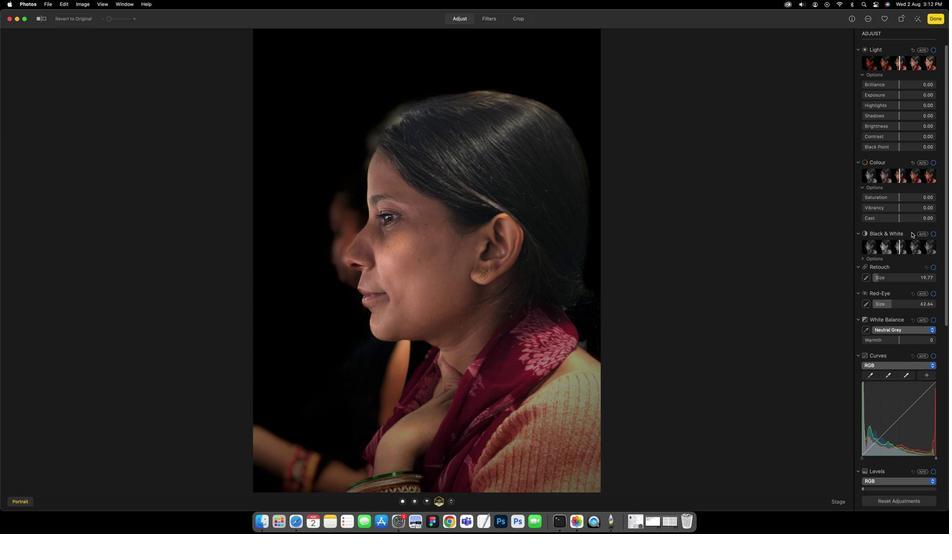 
Action: Mouse scrolled (898, 229) with delta (390, -3)
Screenshot: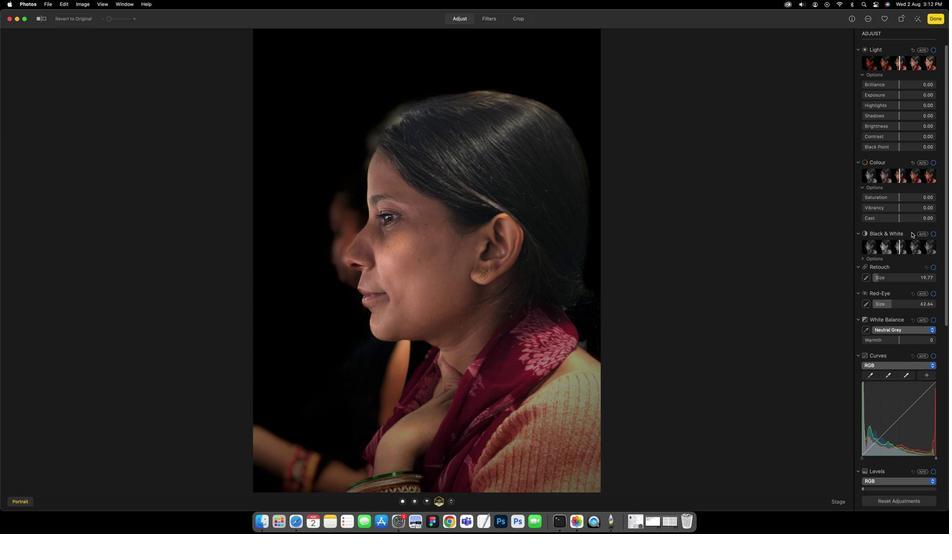 
Action: Mouse scrolled (898, 229) with delta (390, -3)
Screenshot: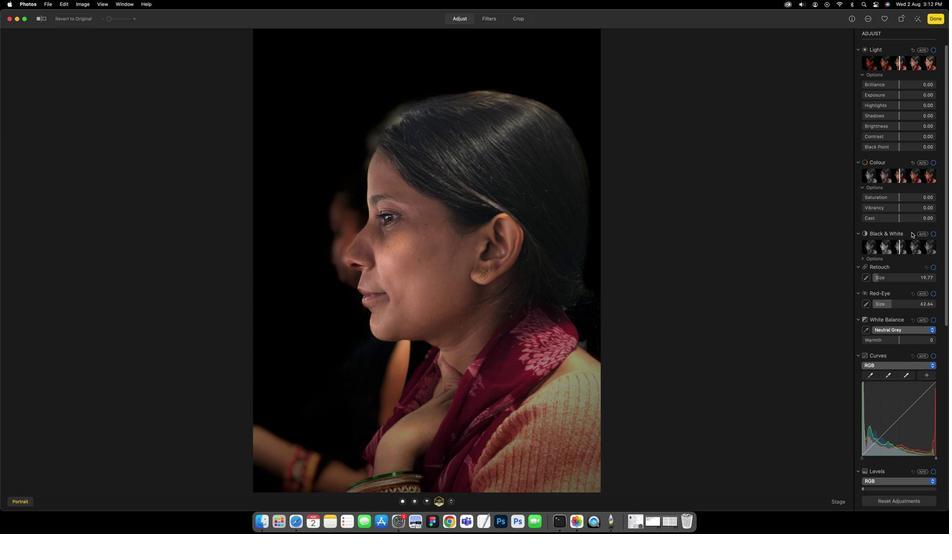 
Action: Mouse scrolled (898, 229) with delta (390, -2)
Screenshot: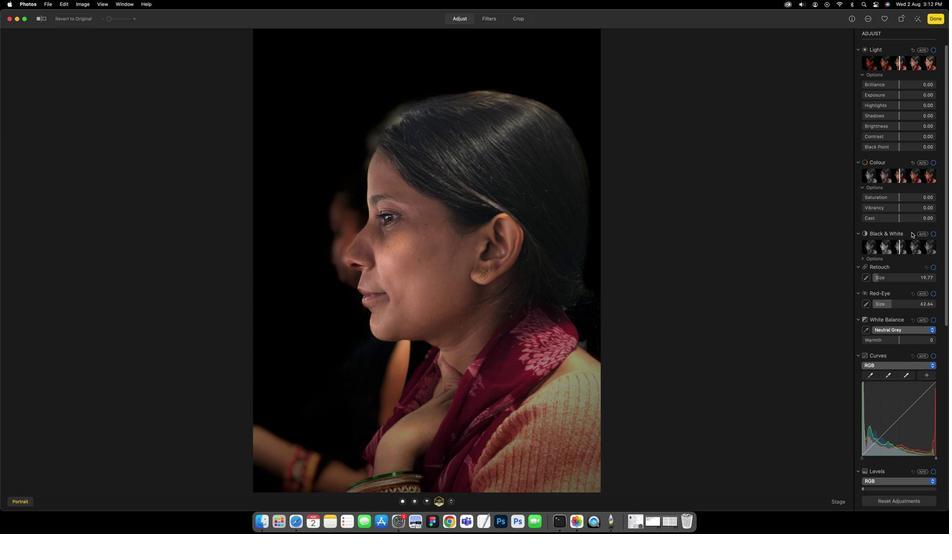 
Action: Mouse scrolled (898, 229) with delta (390, -2)
Screenshot: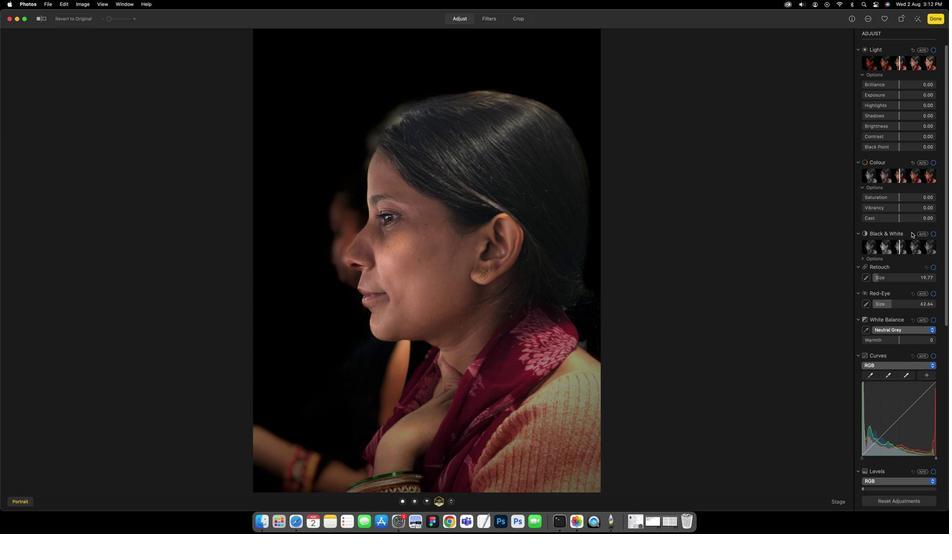 
Action: Mouse scrolled (898, 229) with delta (390, -2)
Screenshot: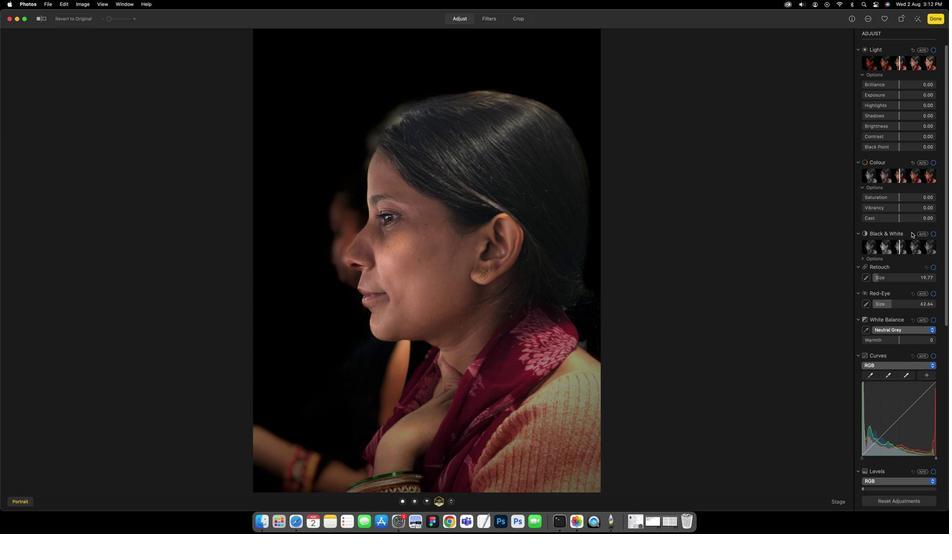 
Action: Mouse moved to (892, 76)
Screenshot: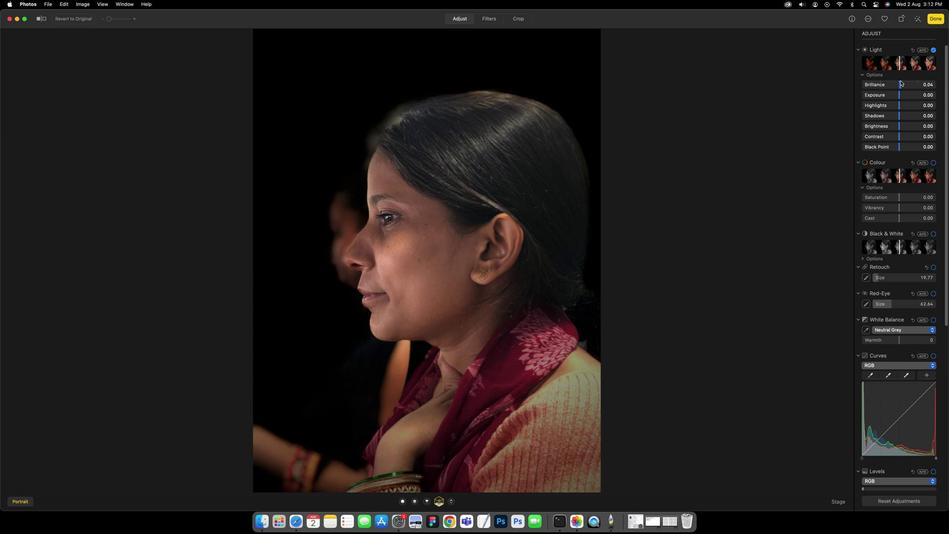 
Action: Mouse pressed left at (892, 76)
Screenshot: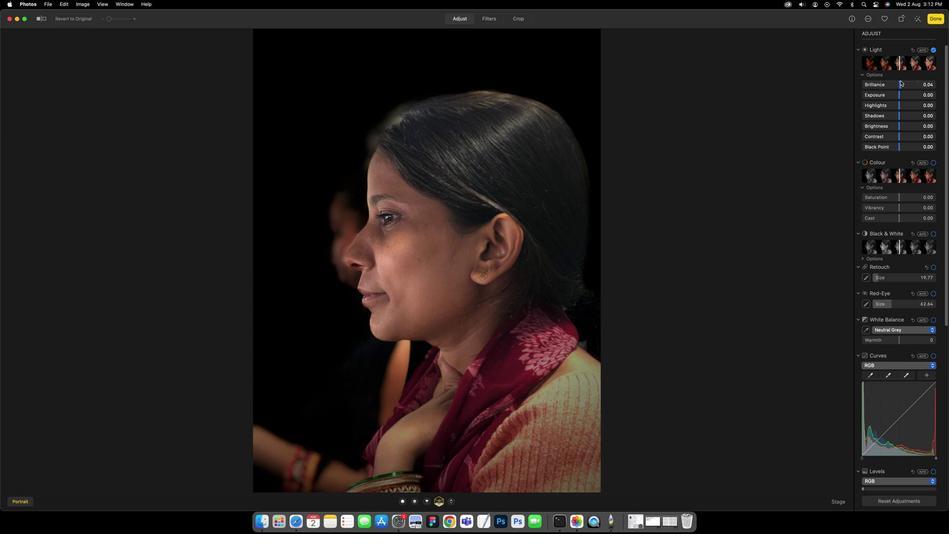 
Action: Mouse moved to (892, 91)
Screenshot: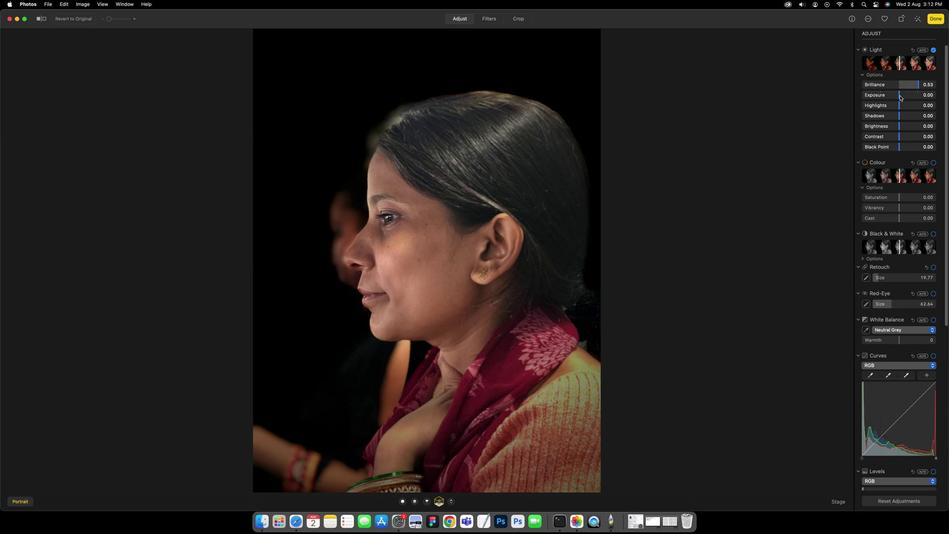 
Action: Mouse pressed left at (892, 91)
Screenshot: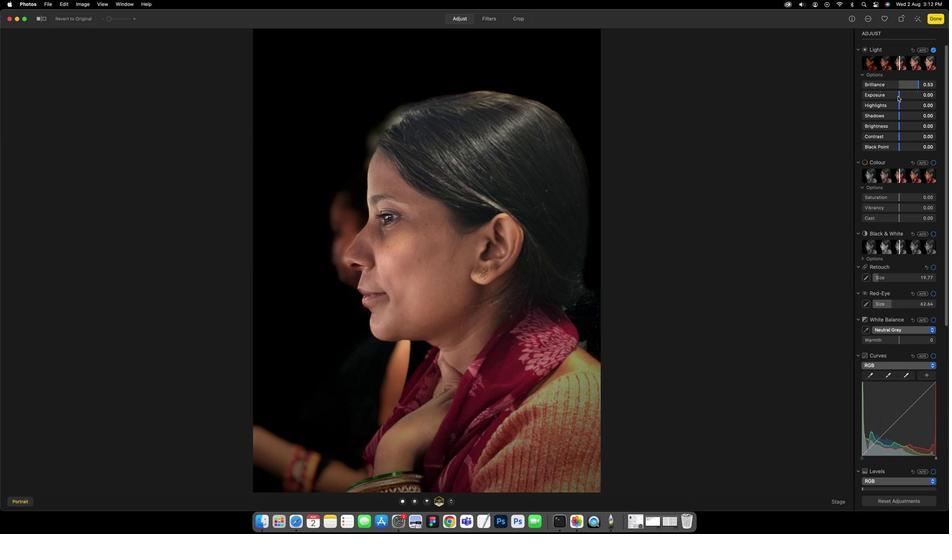 
Action: Mouse moved to (891, 100)
Screenshot: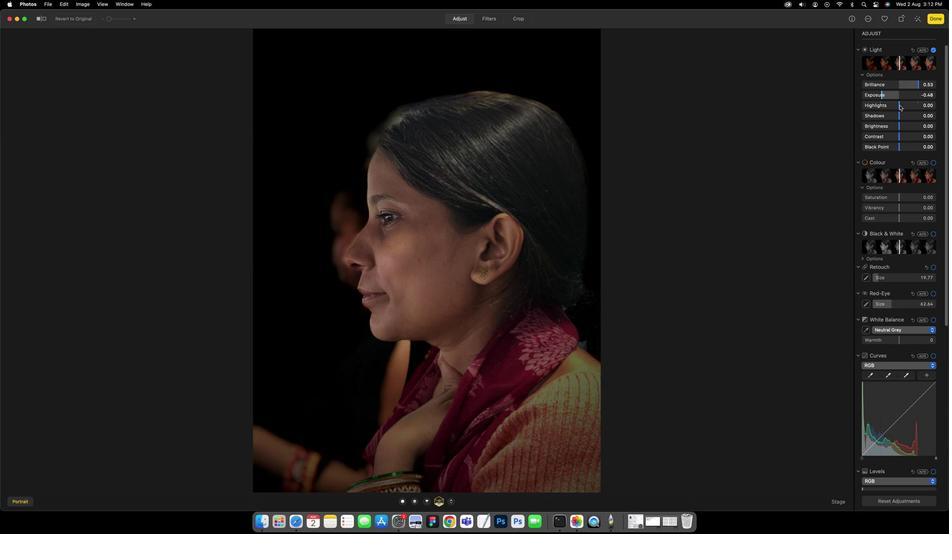 
Action: Mouse pressed left at (891, 100)
Screenshot: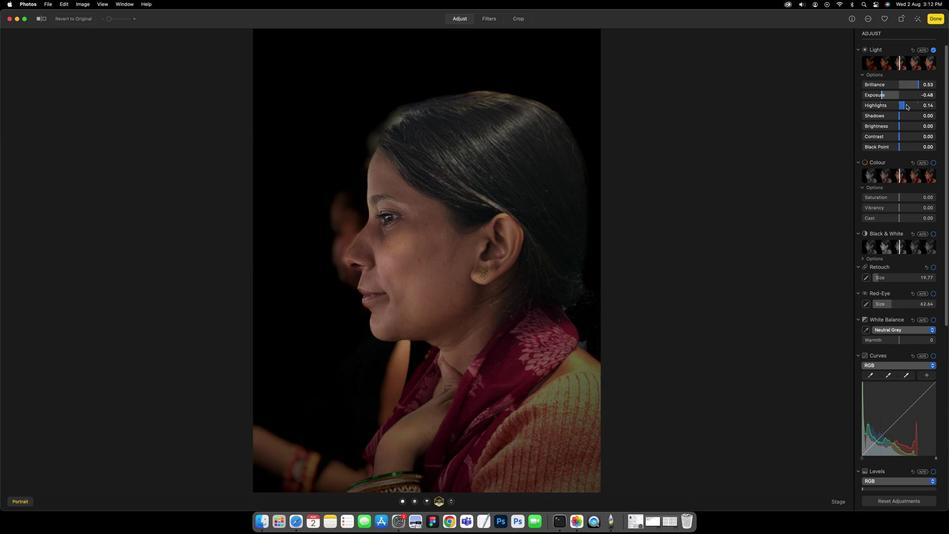 
Action: Mouse moved to (891, 113)
Screenshot: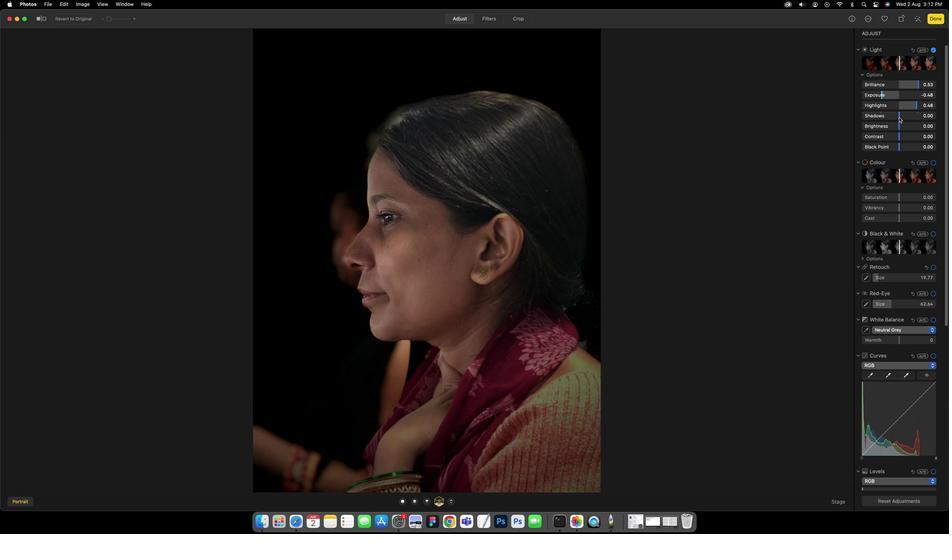 
Action: Mouse pressed left at (891, 113)
Screenshot: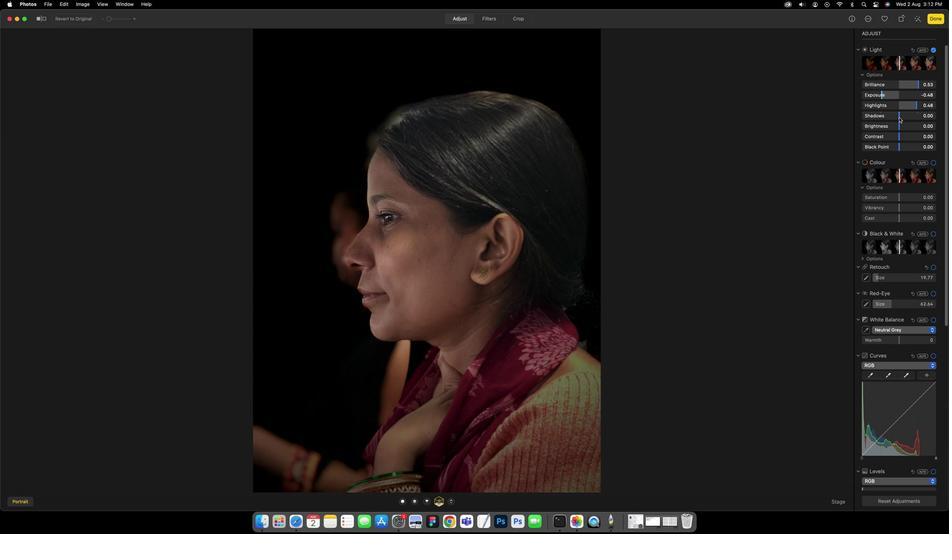 
Action: Mouse moved to (892, 119)
Screenshot: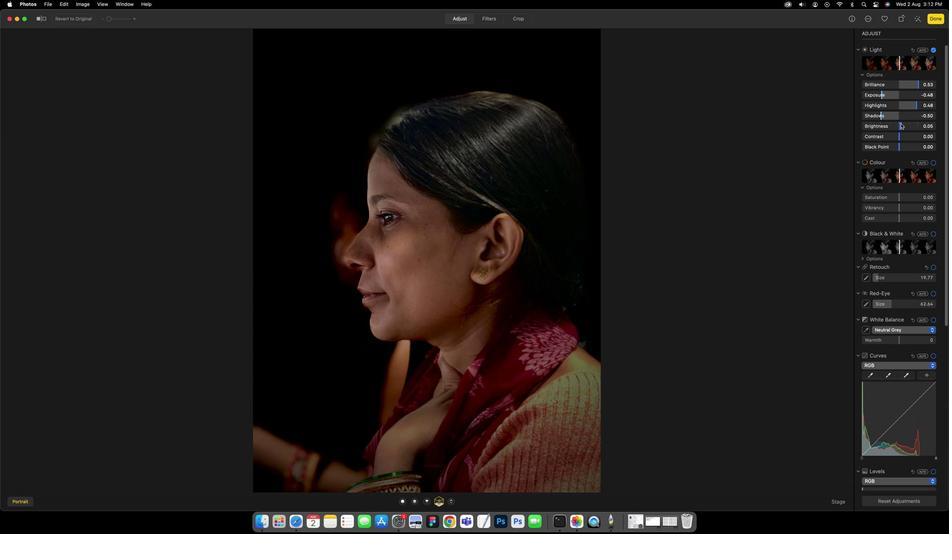 
Action: Mouse pressed left at (892, 119)
Screenshot: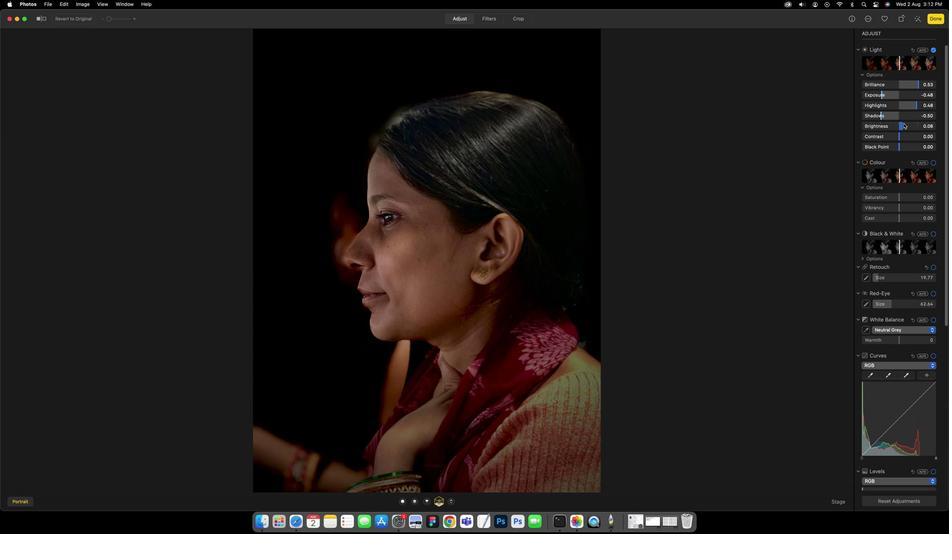 
Action: Mouse moved to (891, 132)
Screenshot: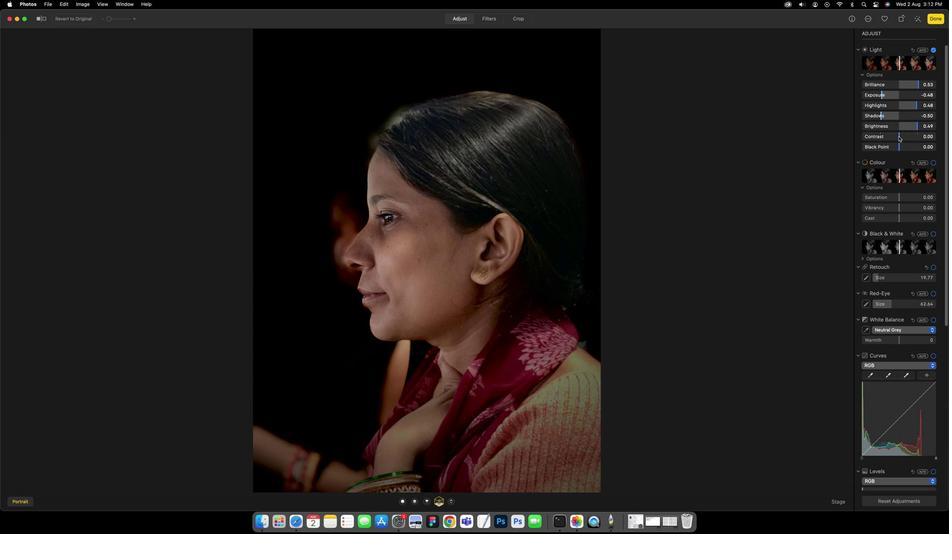 
Action: Mouse pressed left at (891, 132)
Screenshot: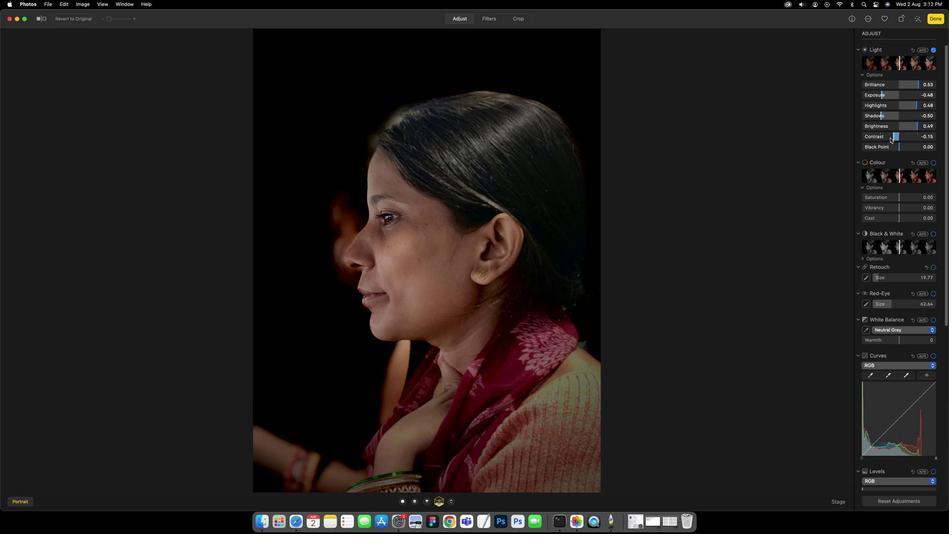 
Action: Mouse moved to (892, 140)
Screenshot: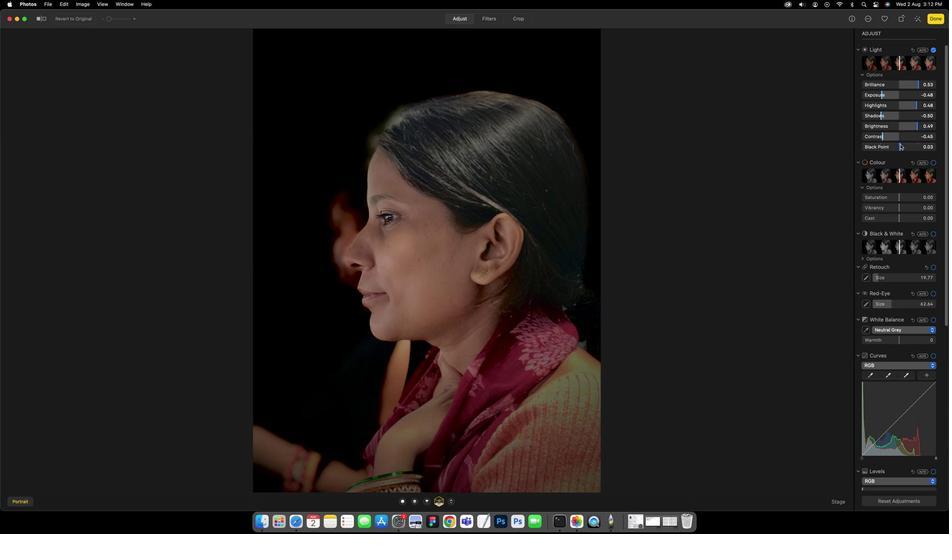 
Action: Mouse pressed left at (892, 140)
Screenshot: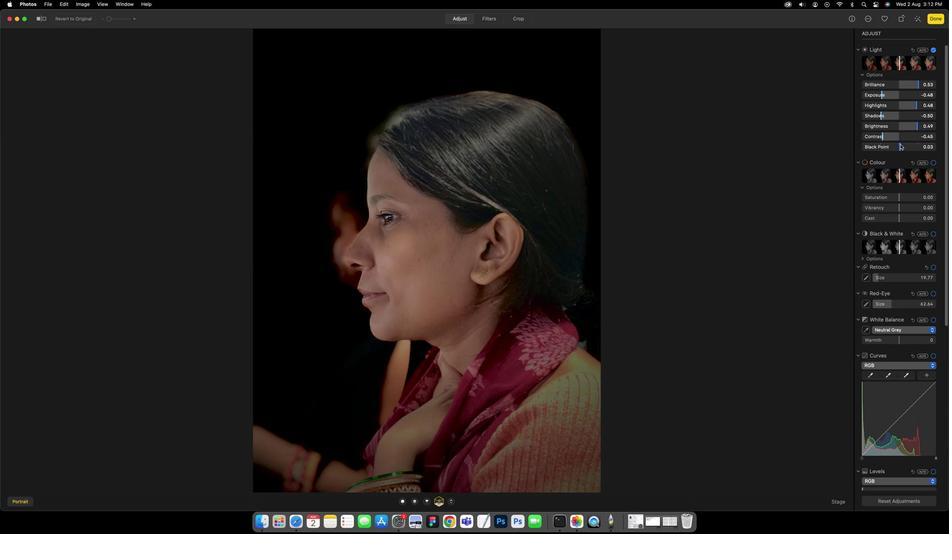 
Action: Mouse moved to (881, 89)
Screenshot: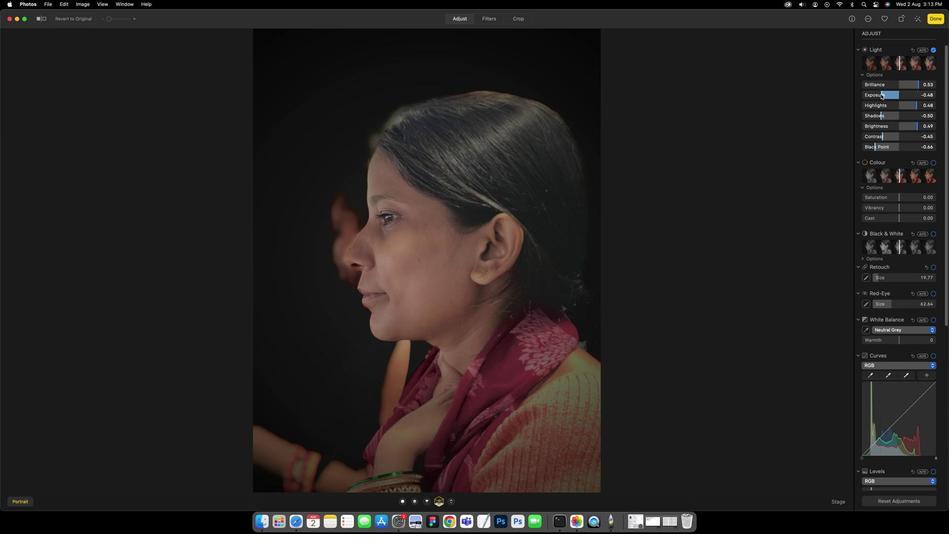 
Action: Mouse pressed left at (881, 89)
Screenshot: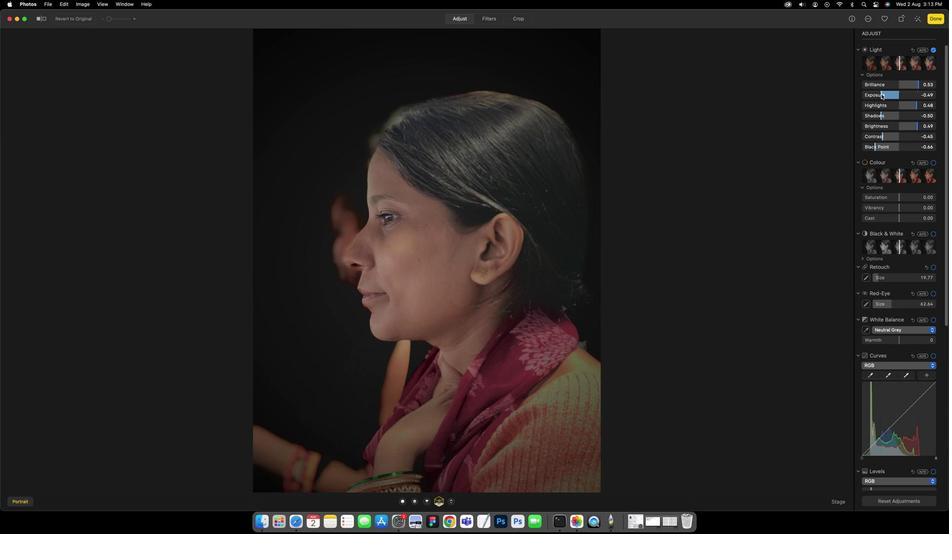 
Action: Mouse moved to (887, 85)
Screenshot: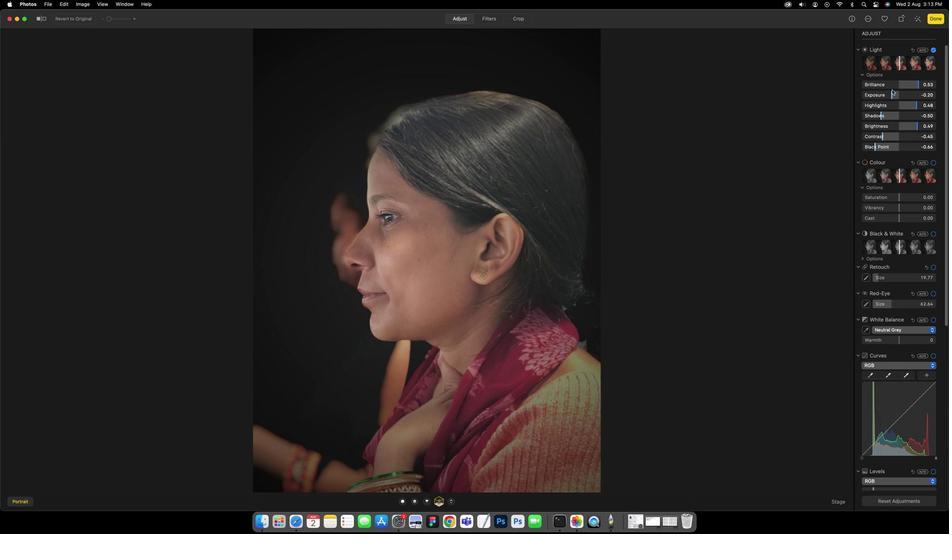 
Action: Key pressed Key.space
Screenshot: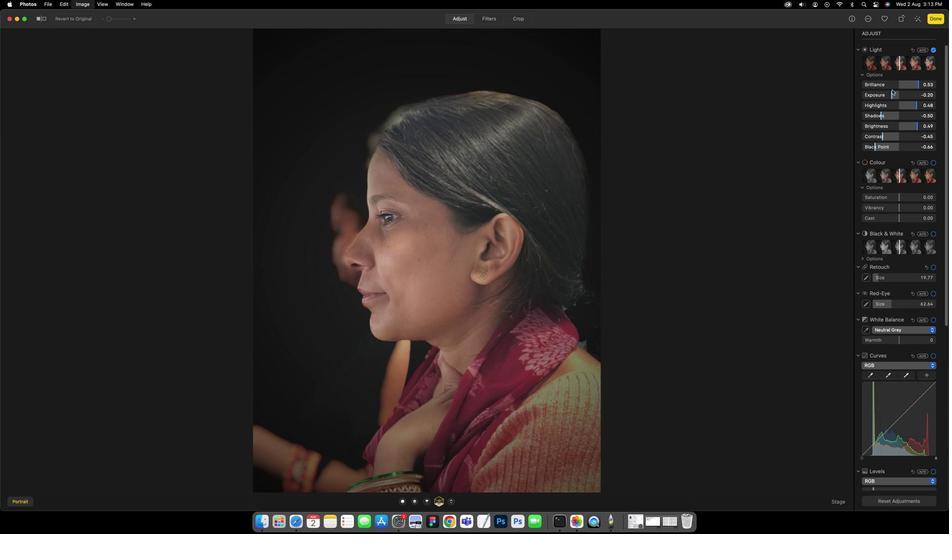 
Action: Mouse moved to (495, 411)
Screenshot: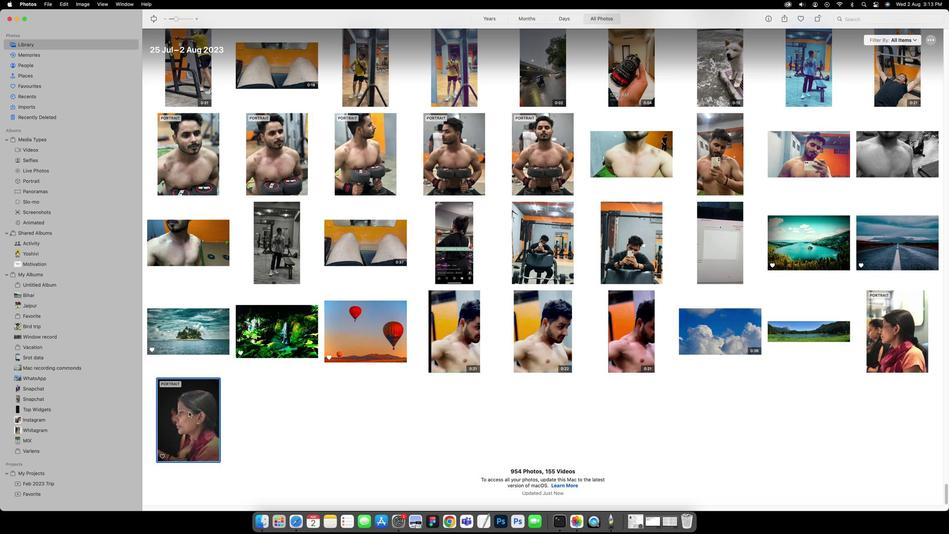 
Action: Mouse pressed left at (495, 411)
Screenshot: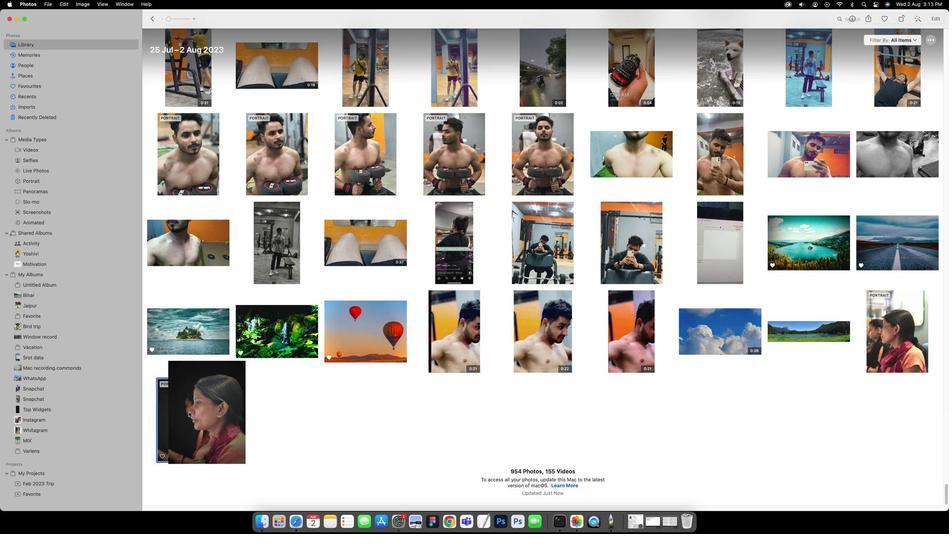 
Action: Mouse pressed left at (495, 411)
Screenshot: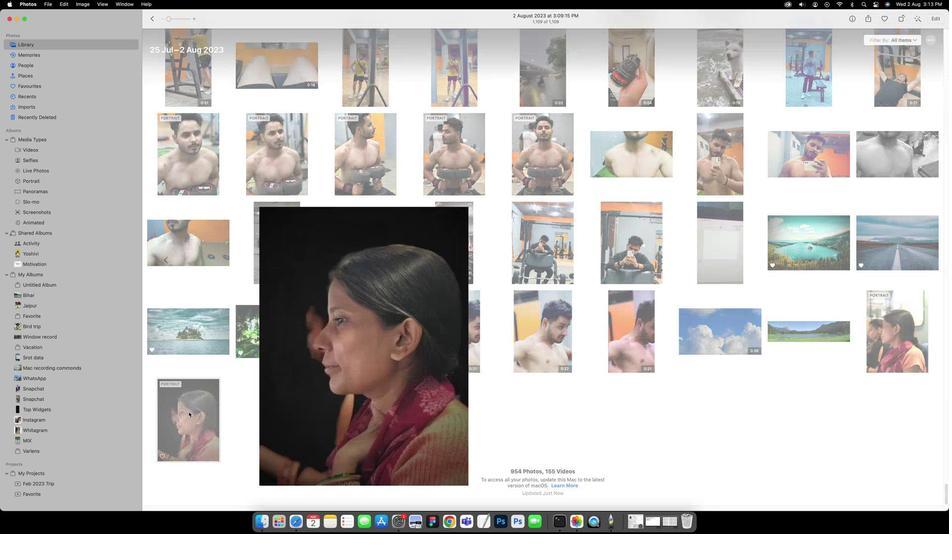 
Action: Mouse moved to (912, 13)
Screenshot: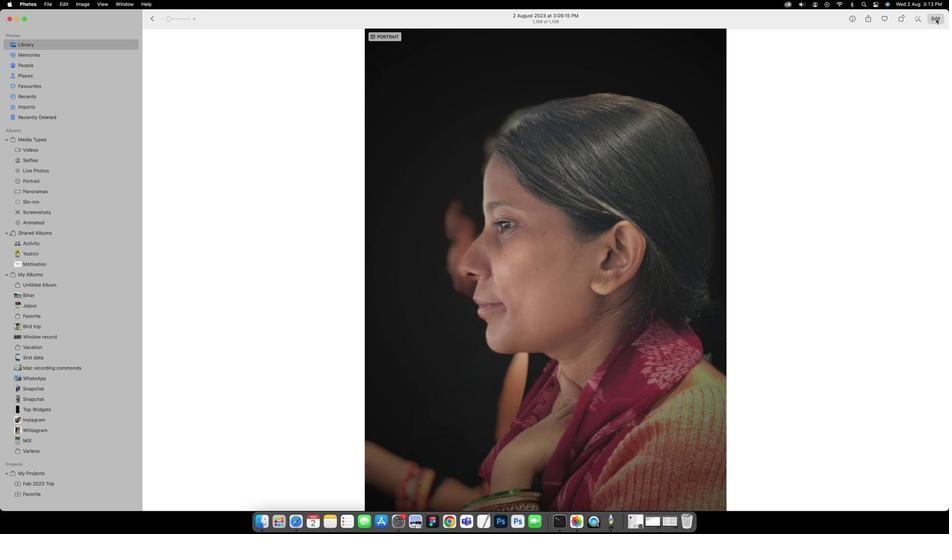 
Action: Mouse pressed left at (912, 13)
Screenshot: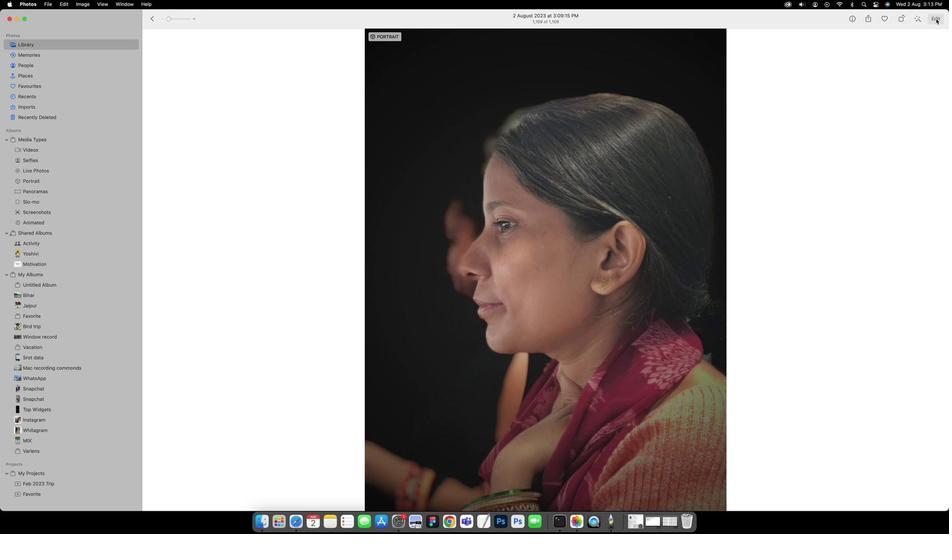 
Action: Mouse moved to (878, 142)
Screenshot: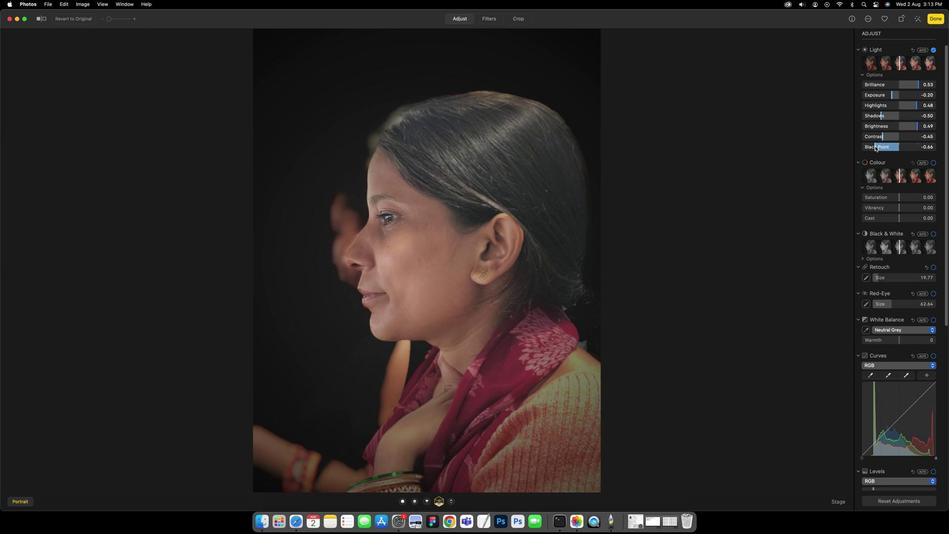 
Action: Mouse pressed left at (878, 142)
Screenshot: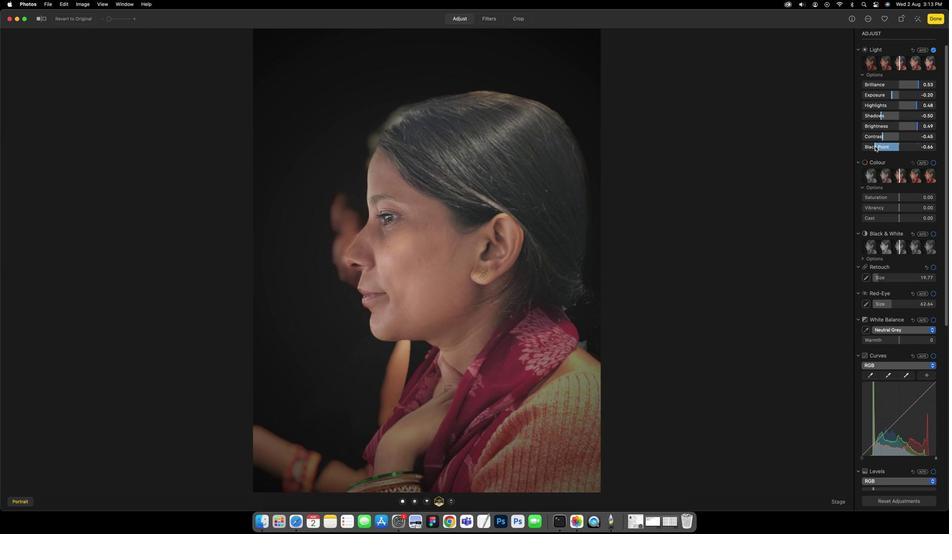 
Action: Mouse moved to (881, 132)
Screenshot: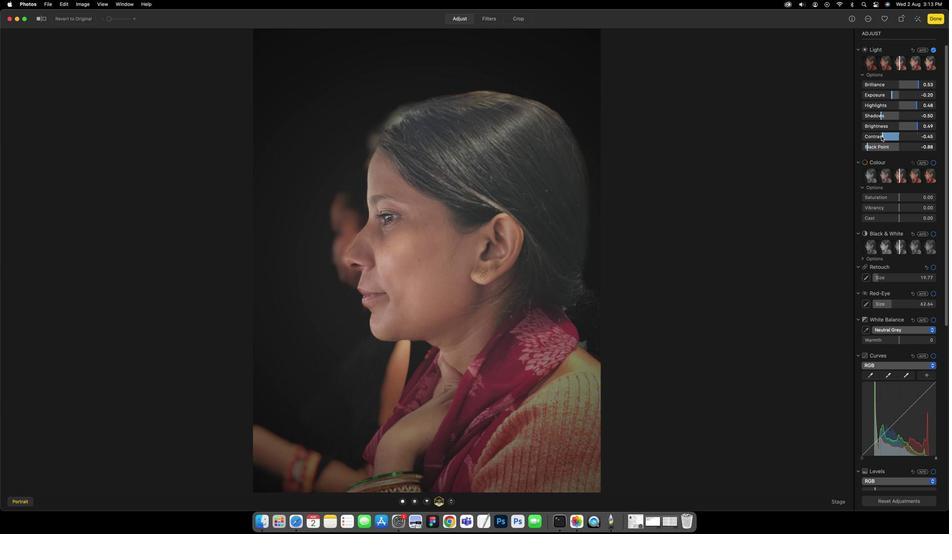 
Action: Mouse pressed left at (881, 132)
Screenshot: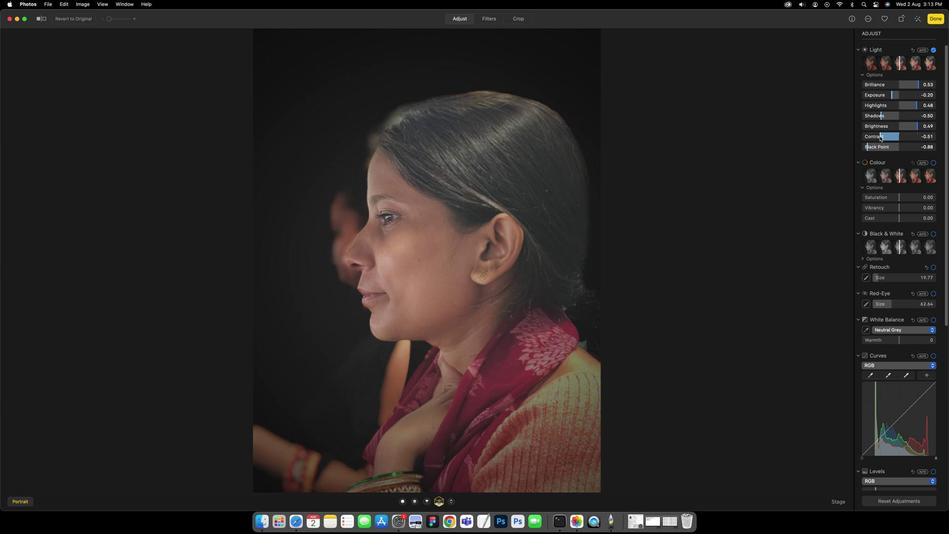 
Action: Mouse moved to (892, 196)
Screenshot: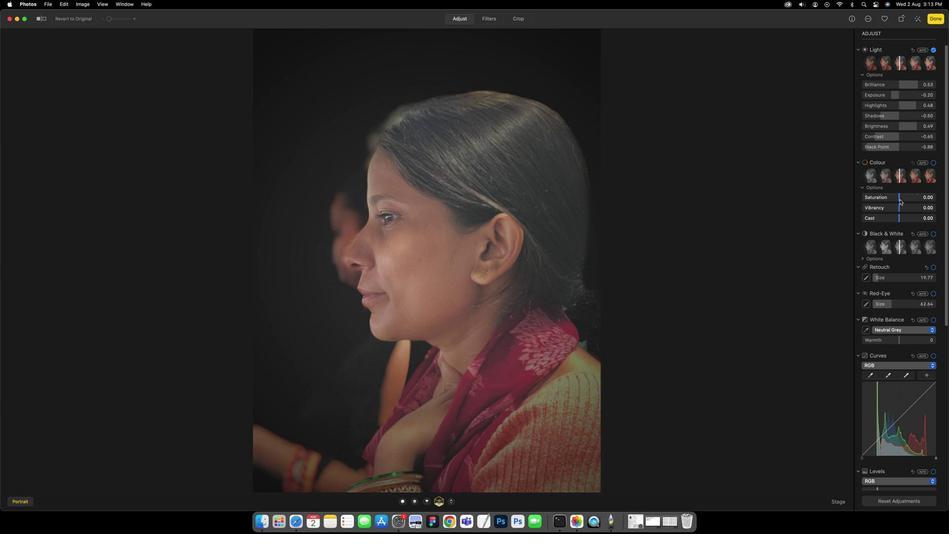 
Action: Mouse pressed left at (892, 196)
Screenshot: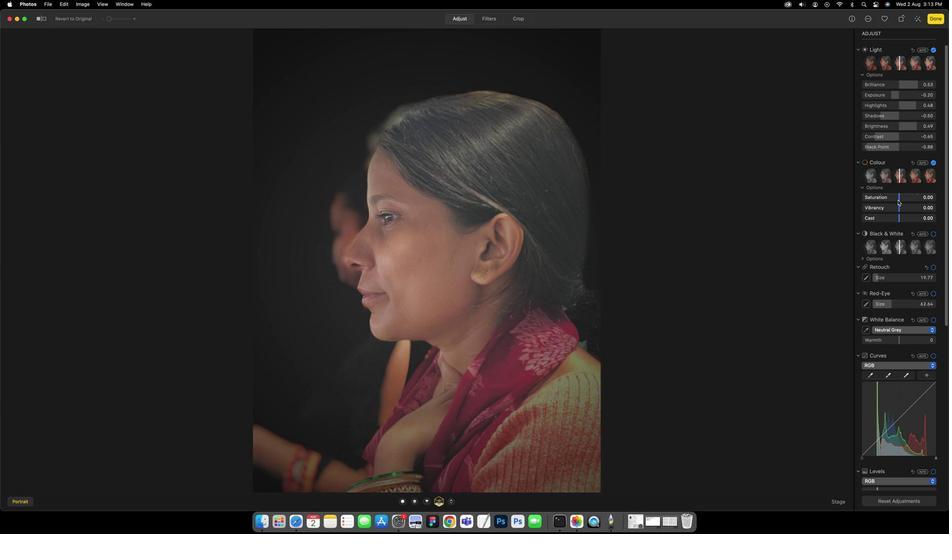 
Action: Mouse moved to (892, 202)
Screenshot: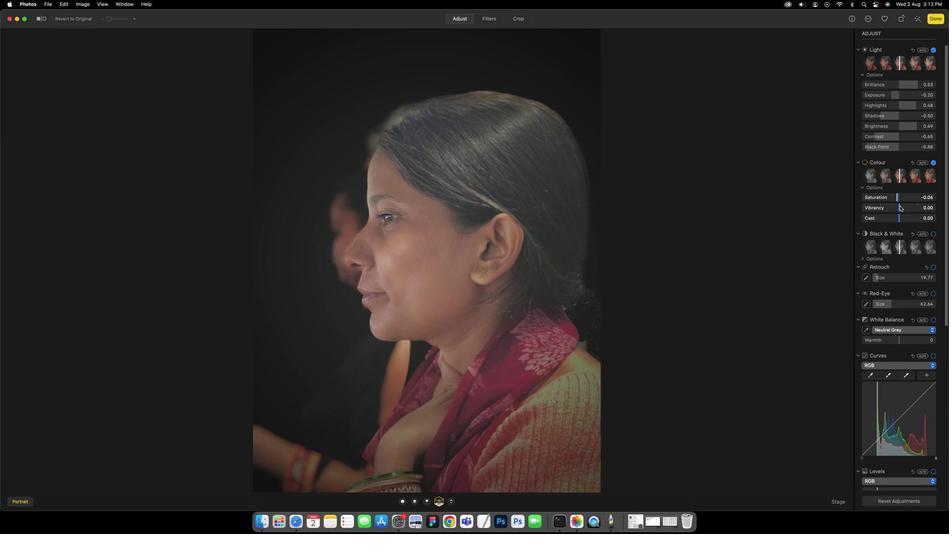 
Action: Mouse pressed left at (892, 202)
Screenshot: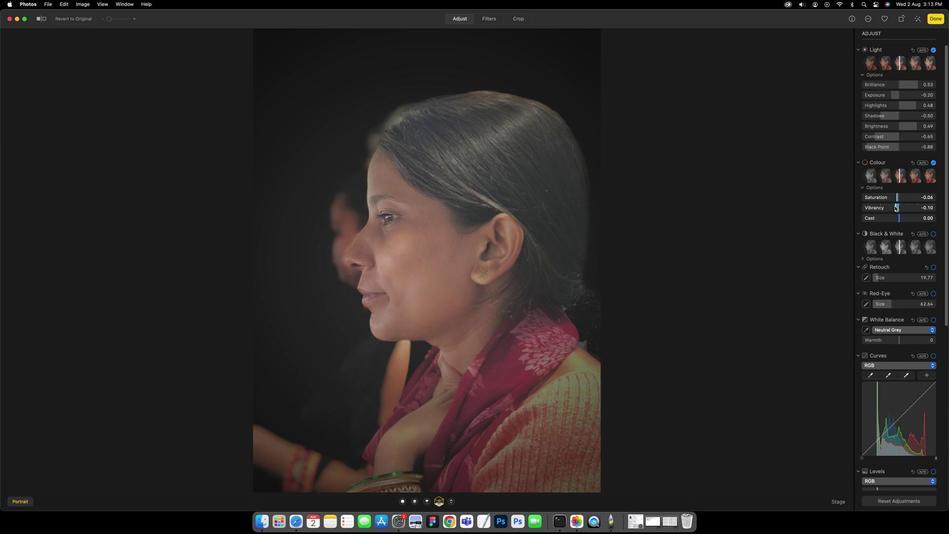 
Action: Mouse moved to (891, 218)
Screenshot: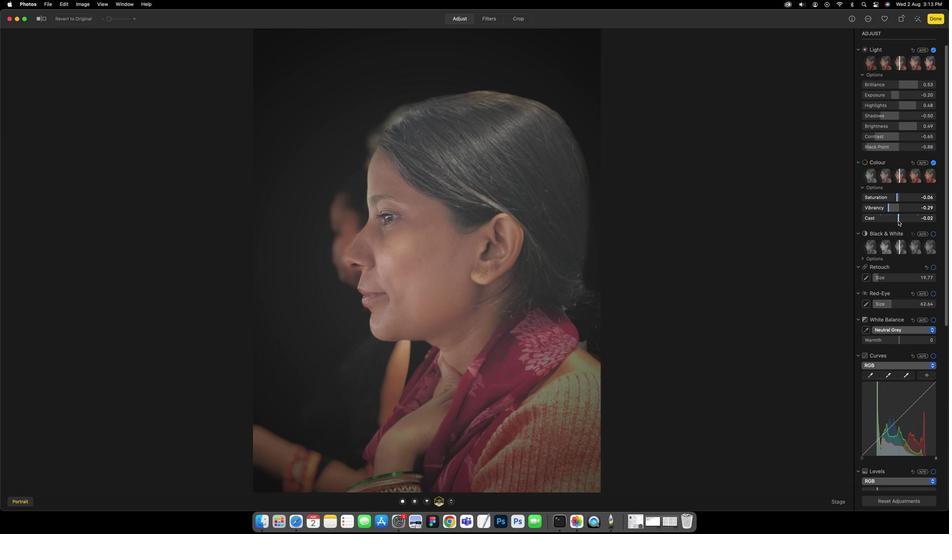 
Action: Mouse pressed left at (891, 218)
Screenshot: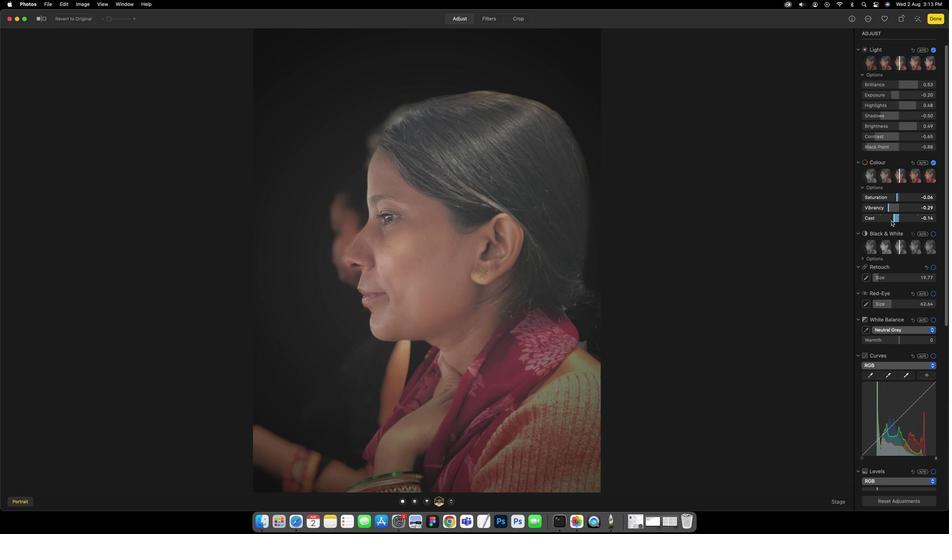 
Action: Mouse moved to (889, 215)
Screenshot: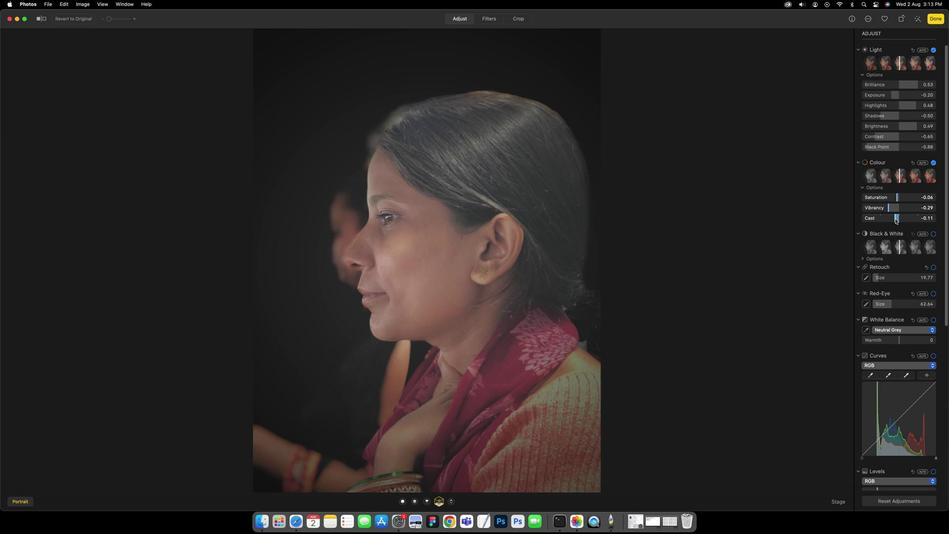 
Action: Mouse scrolled (889, 215) with delta (390, -5)
Screenshot: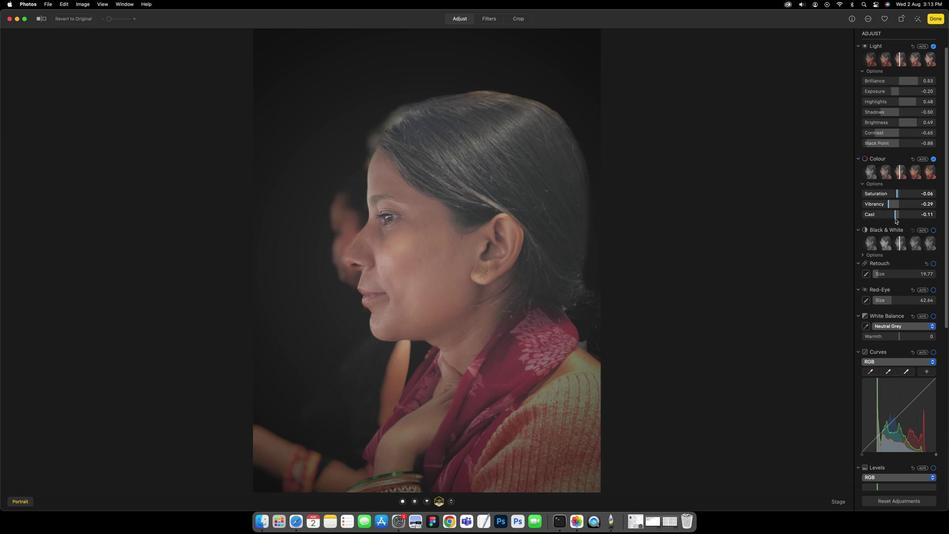 
Action: Mouse scrolled (889, 215) with delta (390, -5)
Screenshot: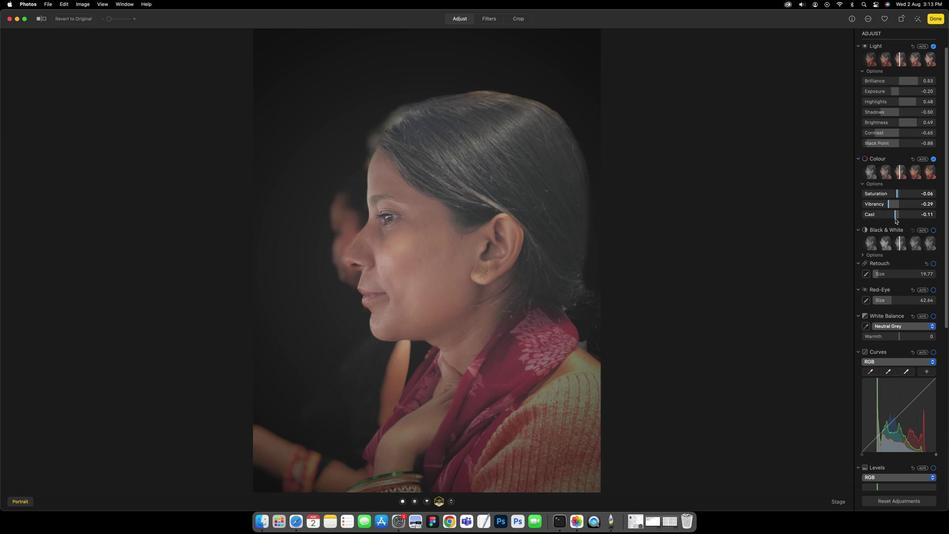 
Action: Mouse scrolled (889, 215) with delta (390, -5)
Screenshot: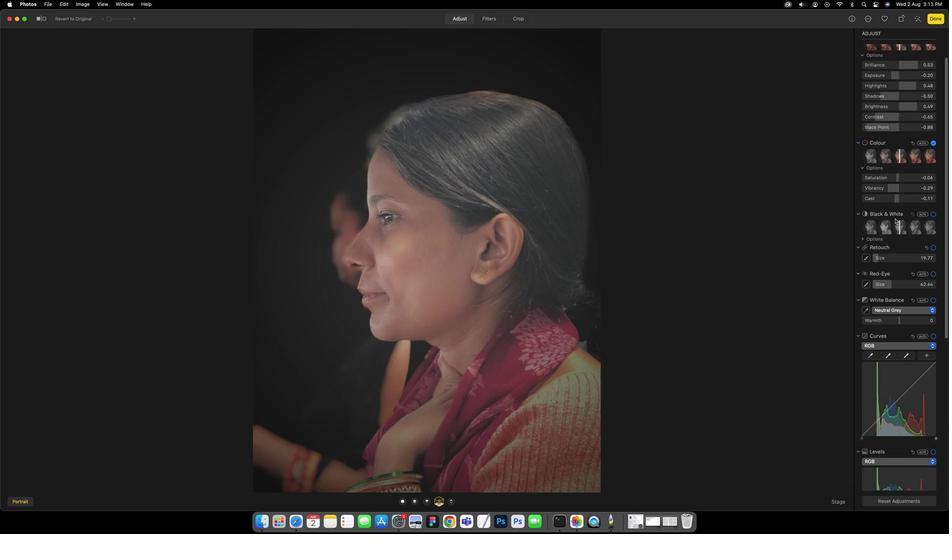 
Action: Mouse scrolled (889, 215) with delta (390, -5)
Screenshot: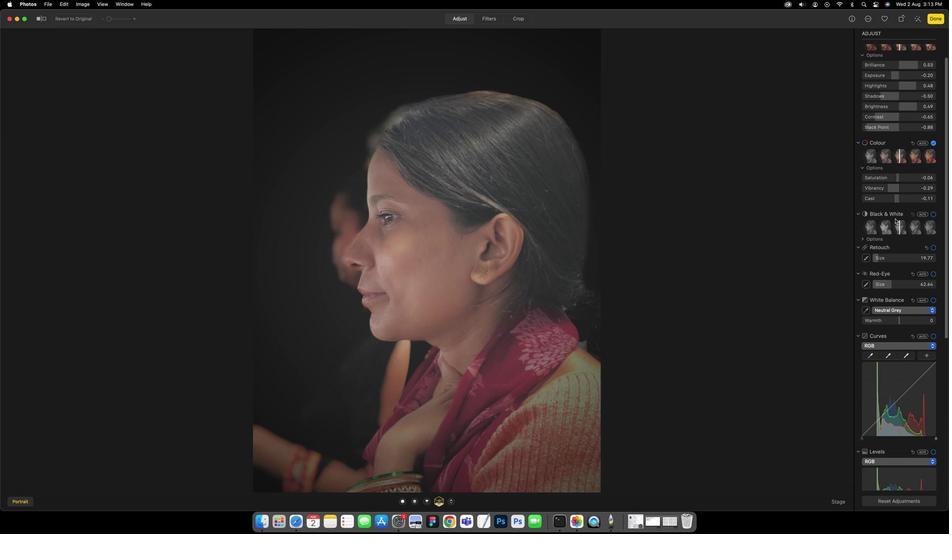 
Action: Mouse scrolled (889, 215) with delta (390, -6)
Screenshot: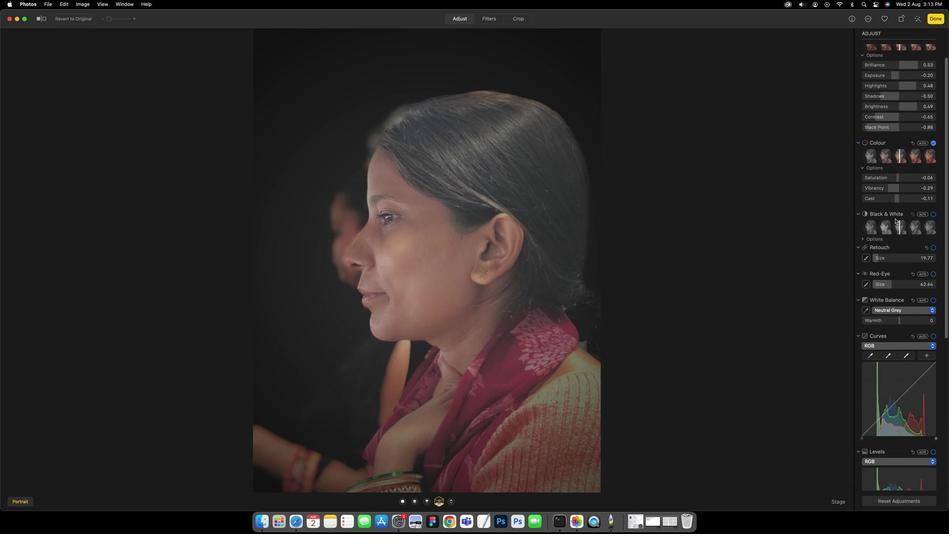 
Action: Mouse moved to (887, 282)
Screenshot: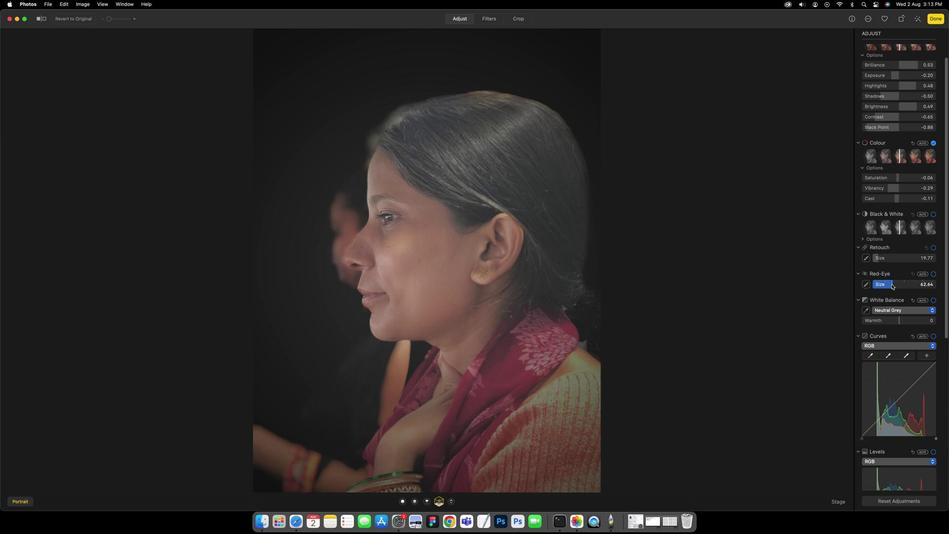 
Action: Mouse pressed left at (887, 282)
Screenshot: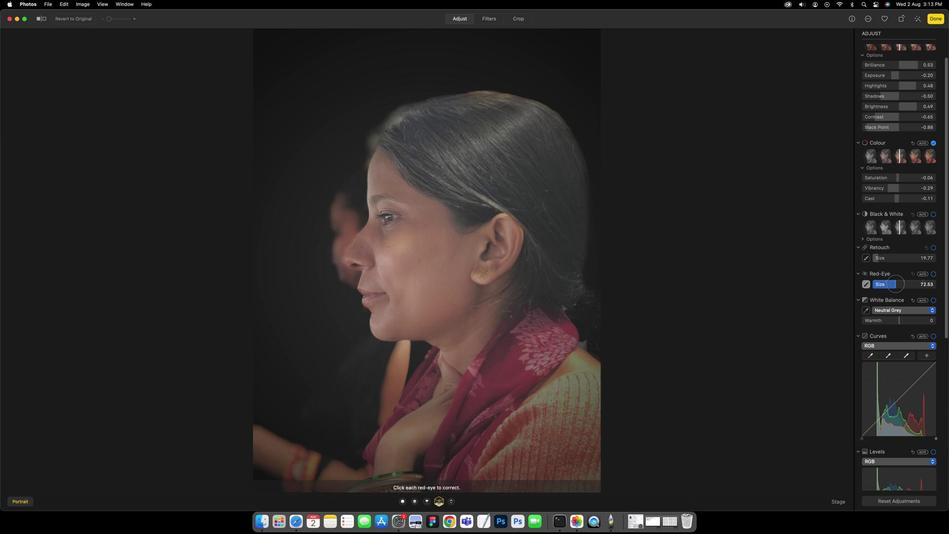 
Action: Mouse moved to (891, 320)
Screenshot: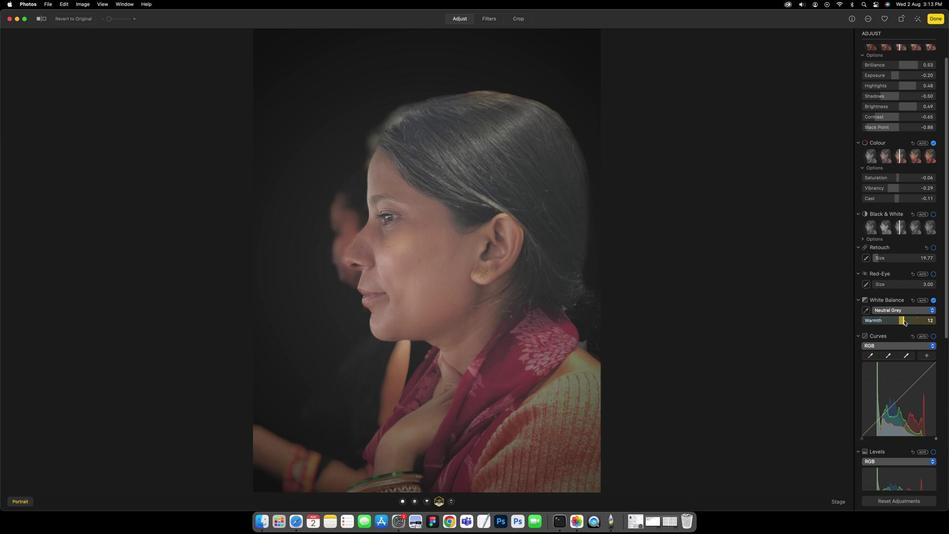 
Action: Mouse pressed left at (891, 320)
Screenshot: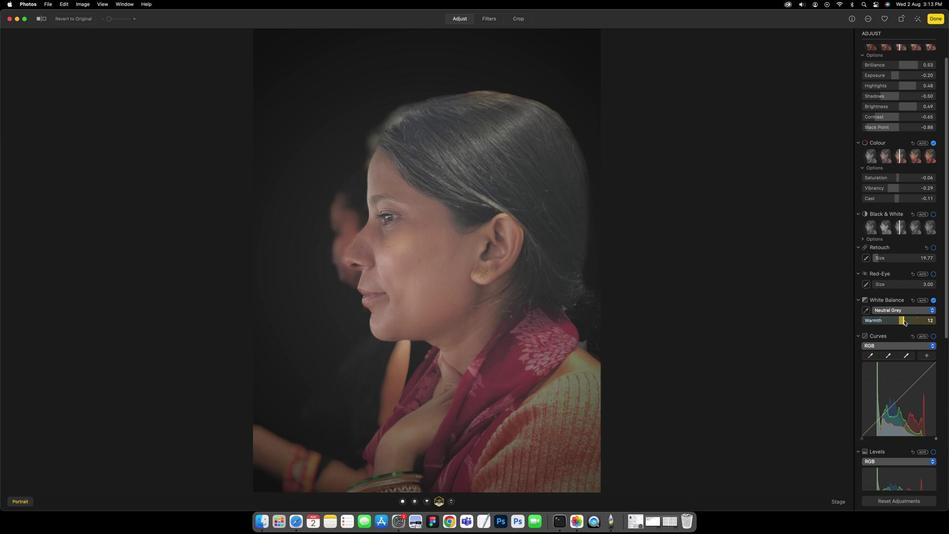 
Action: Mouse moved to (883, 320)
Screenshot: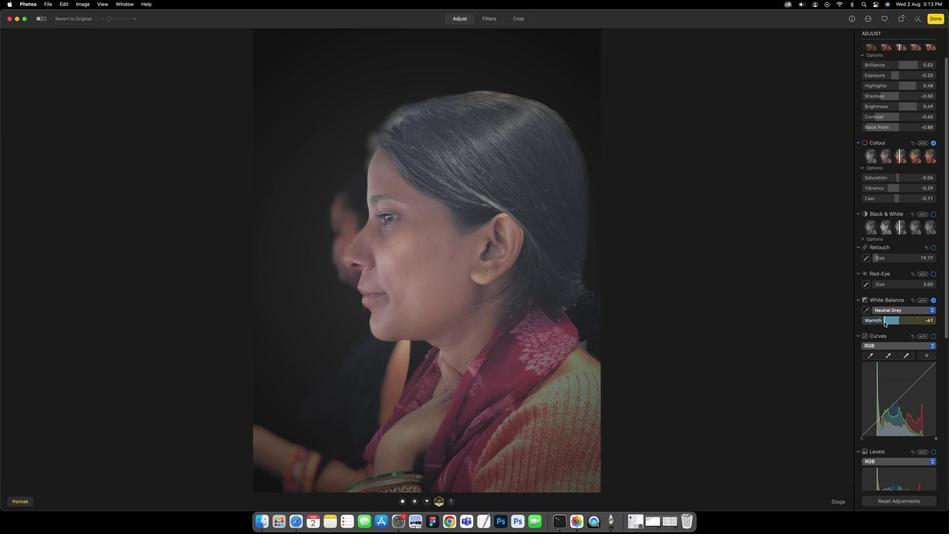 
Action: Key pressed Key.cmd'z'
Screenshot: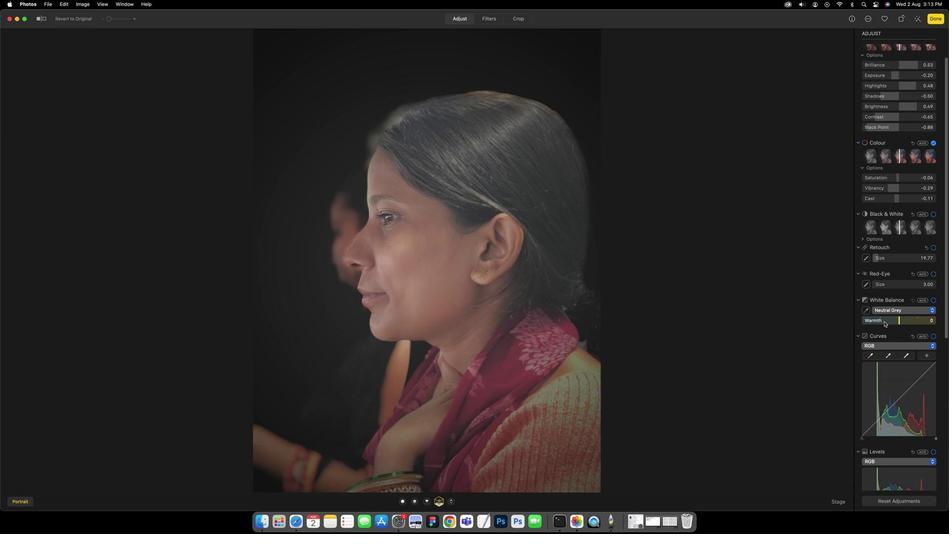 
Action: Mouse moved to (890, 340)
Screenshot: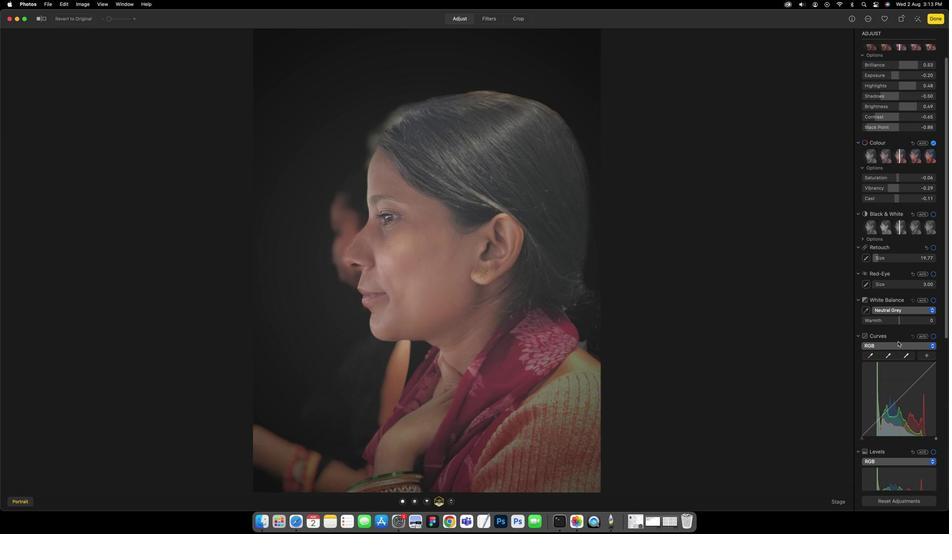 
Action: Mouse scrolled (890, 340) with delta (390, -5)
Screenshot: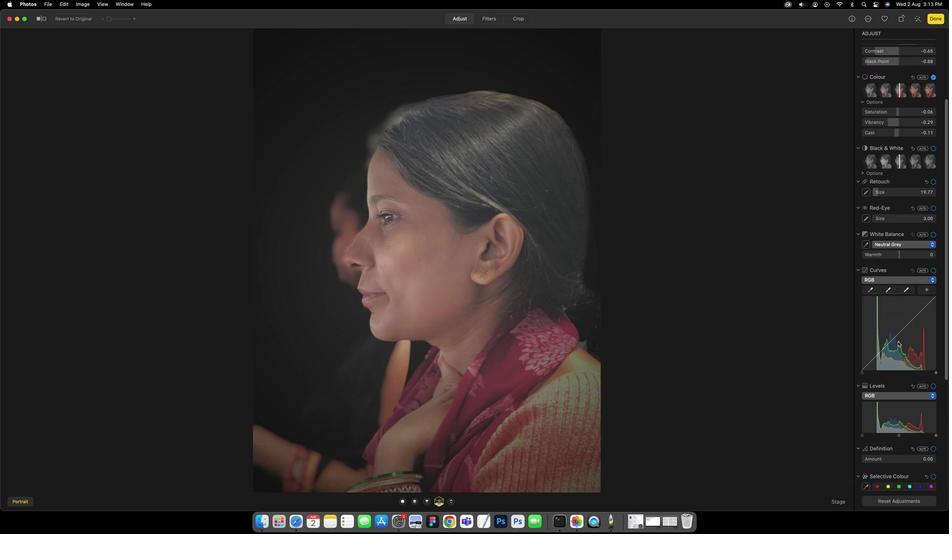 
Action: Mouse scrolled (890, 340) with delta (390, -5)
Screenshot: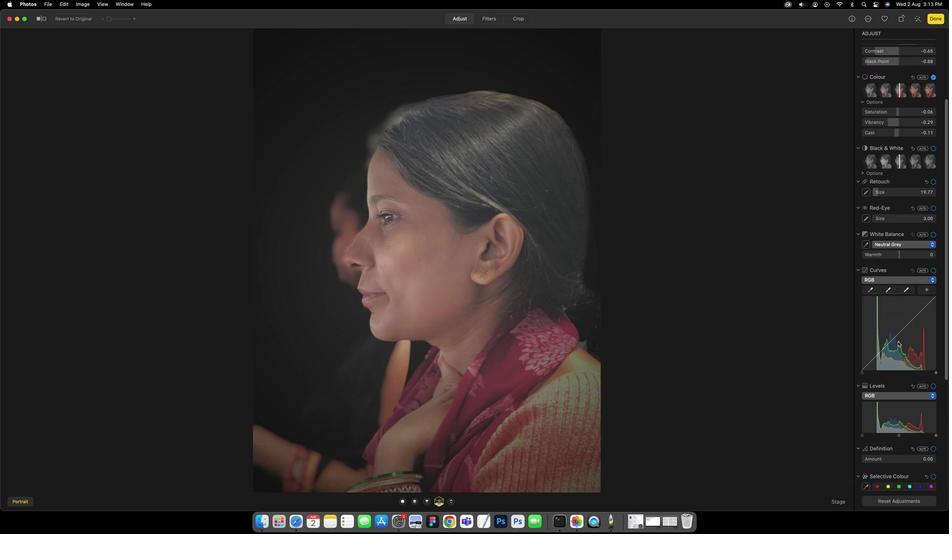 
Action: Mouse scrolled (890, 340) with delta (390, -6)
Screenshot: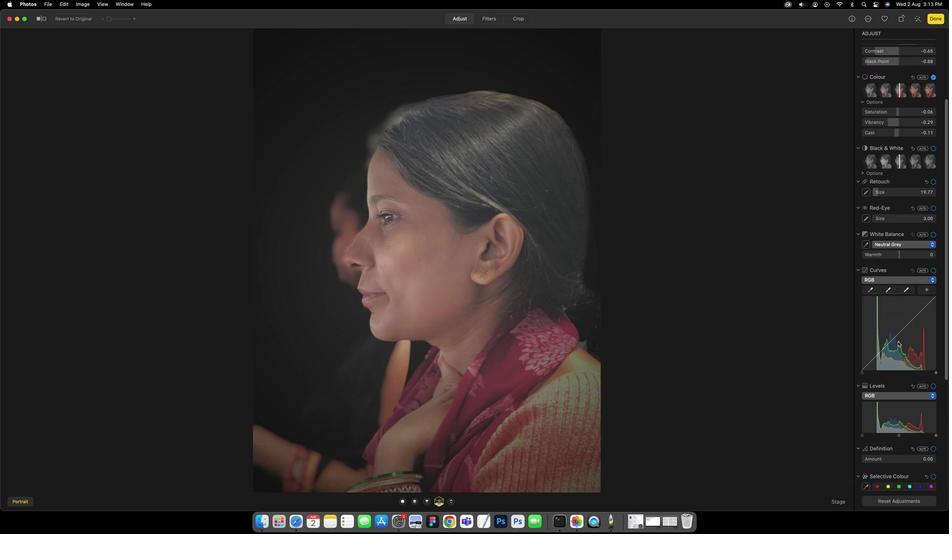 
Action: Mouse scrolled (890, 340) with delta (390, -6)
Screenshot: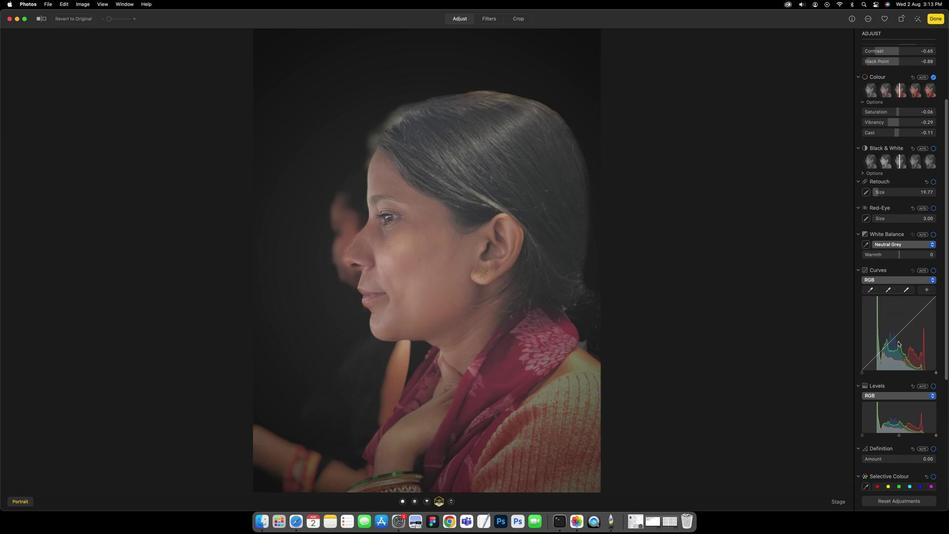 
Action: Mouse scrolled (890, 340) with delta (390, -7)
Screenshot: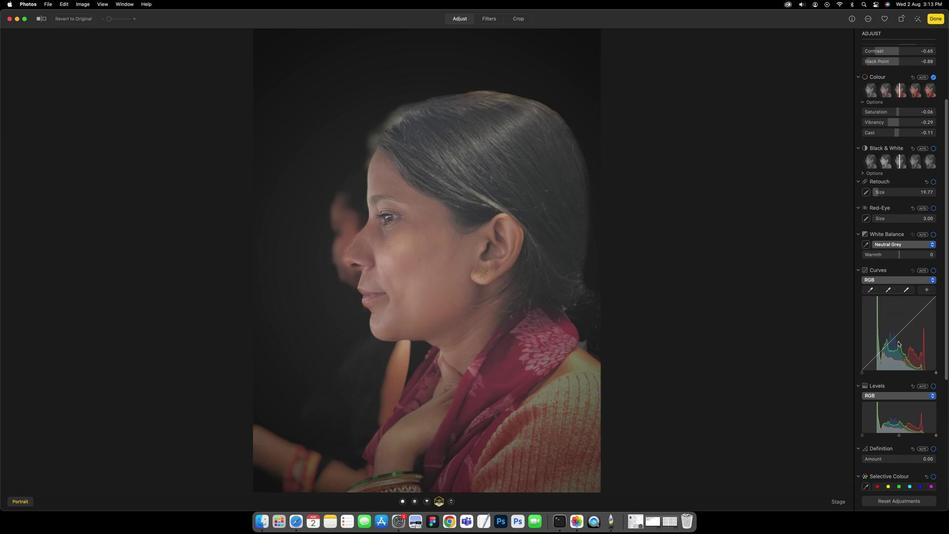 
Action: Mouse scrolled (890, 340) with delta (390, -5)
Screenshot: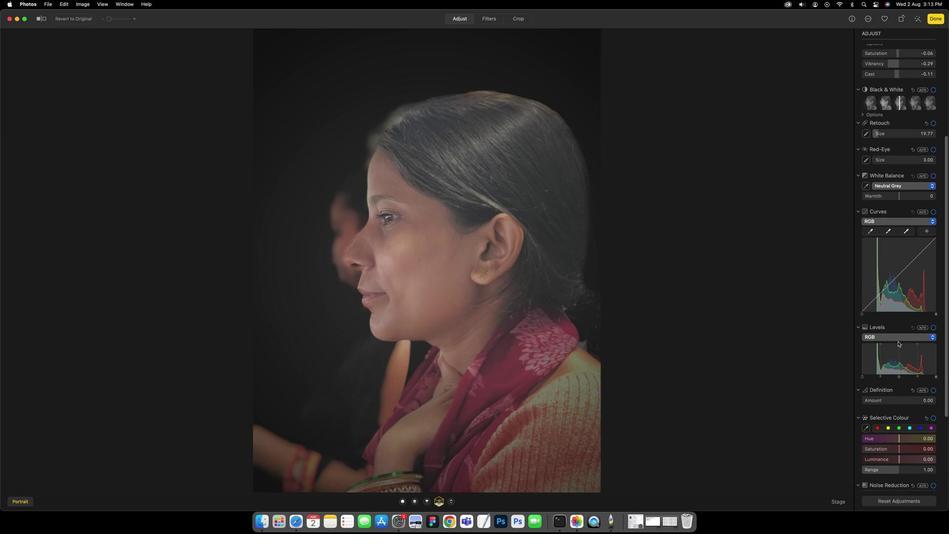 
Action: Mouse scrolled (890, 340) with delta (390, -5)
Screenshot: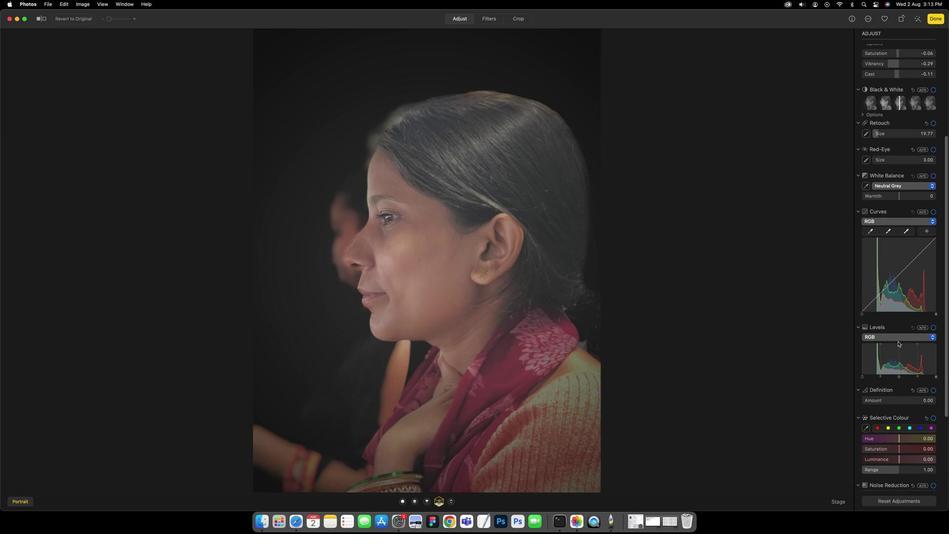 
Action: Mouse scrolled (890, 340) with delta (390, -6)
Screenshot: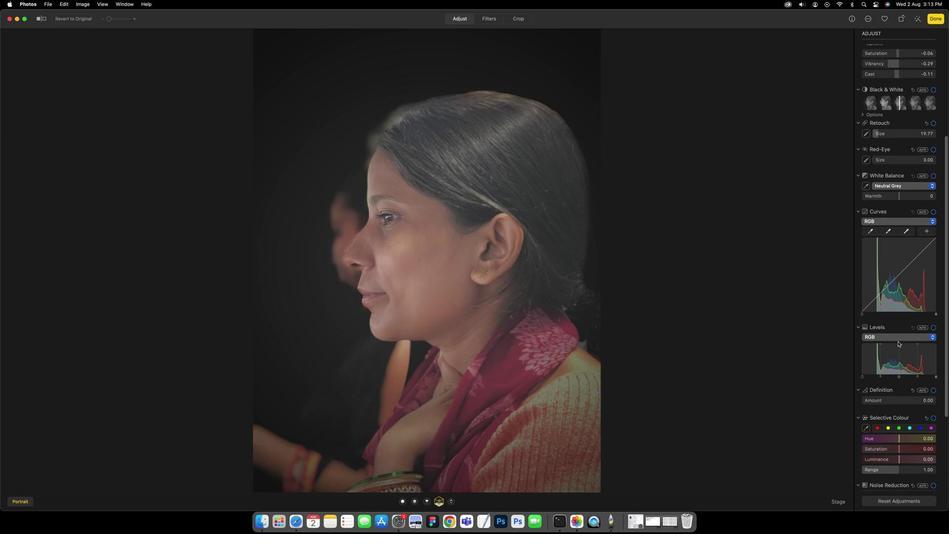 
Action: Mouse scrolled (890, 340) with delta (390, -6)
Screenshot: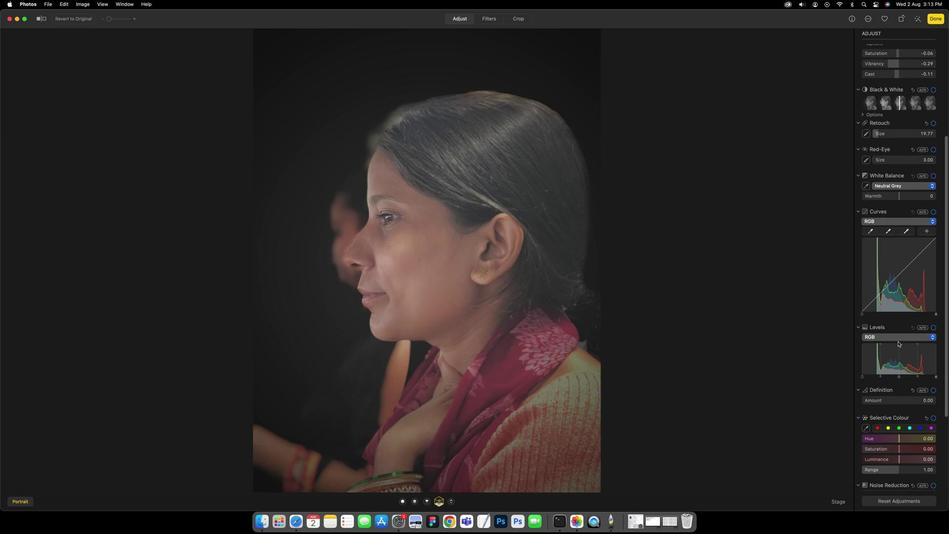 
Action: Mouse scrolled (890, 340) with delta (390, -6)
Screenshot: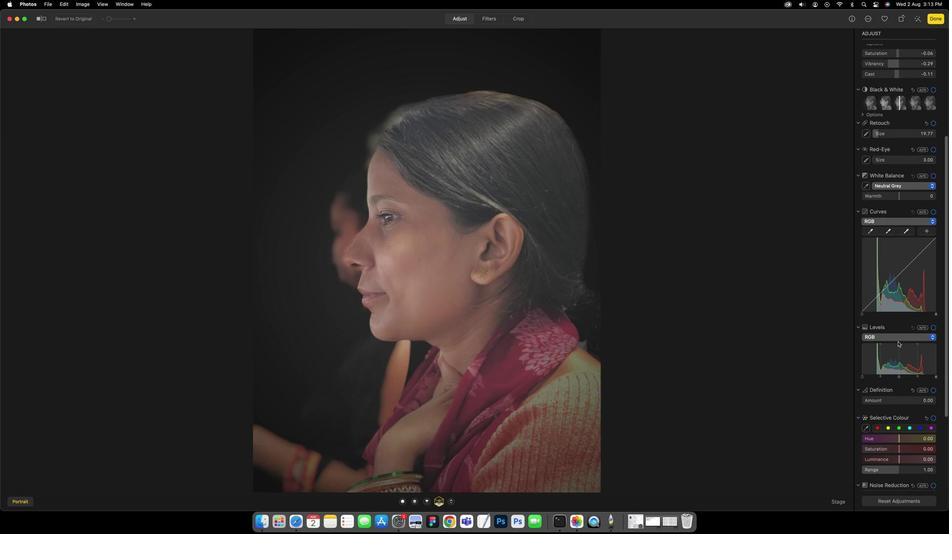 
Action: Mouse scrolled (890, 340) with delta (390, -5)
Screenshot: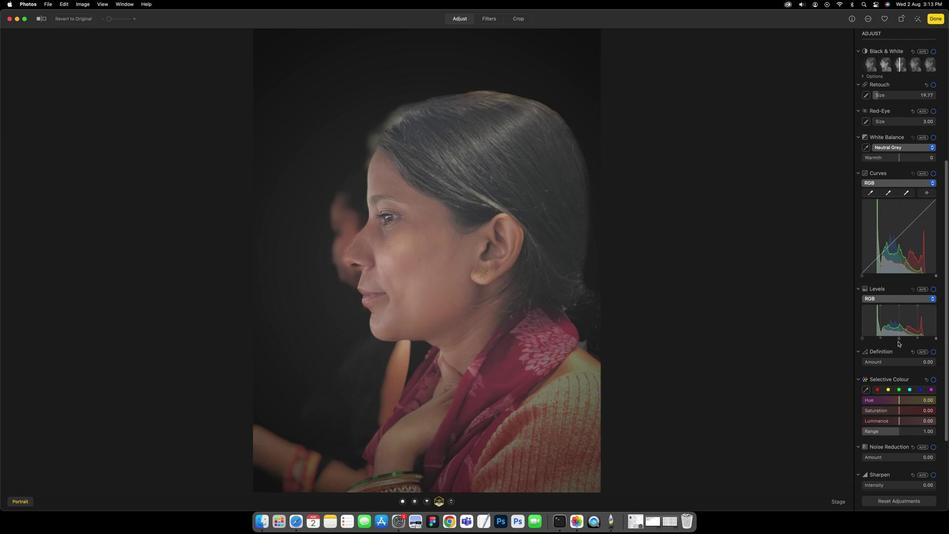 
Action: Mouse scrolled (890, 340) with delta (390, -5)
Screenshot: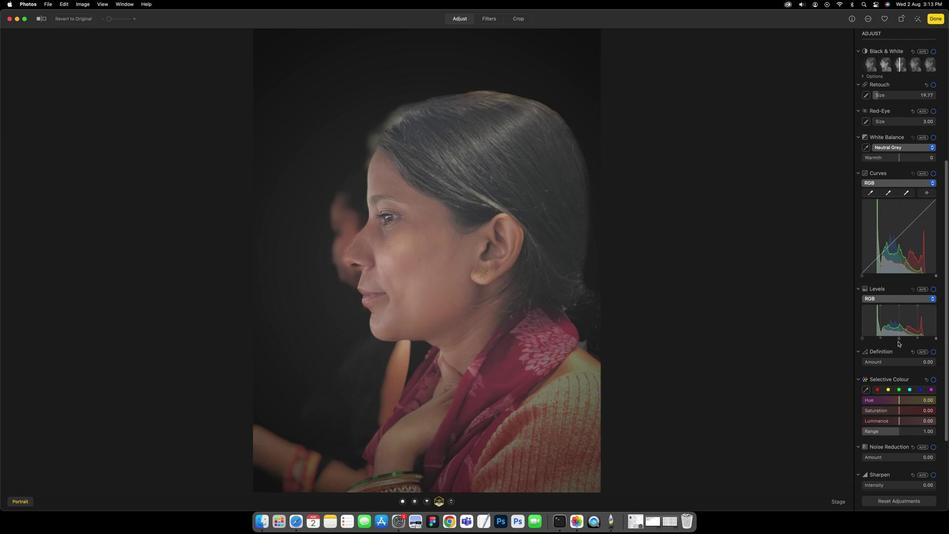 
Action: Mouse scrolled (890, 340) with delta (390, -6)
Screenshot: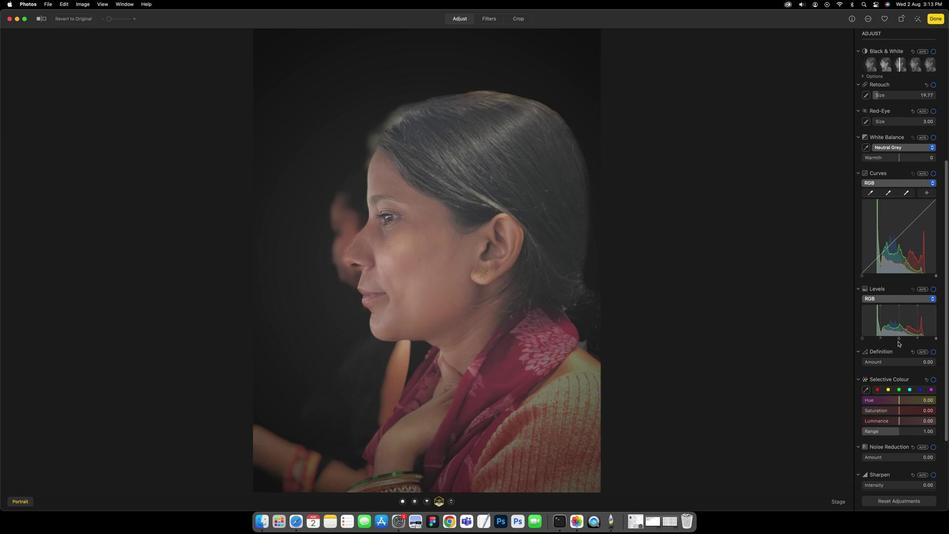 
Action: Mouse scrolled (890, 340) with delta (390, -6)
Screenshot: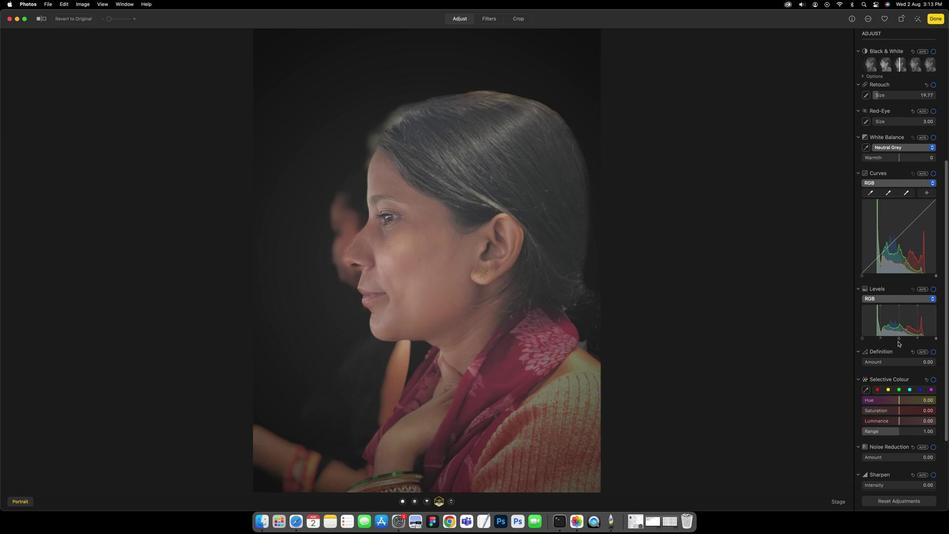 
Action: Mouse scrolled (890, 340) with delta (390, -5)
Screenshot: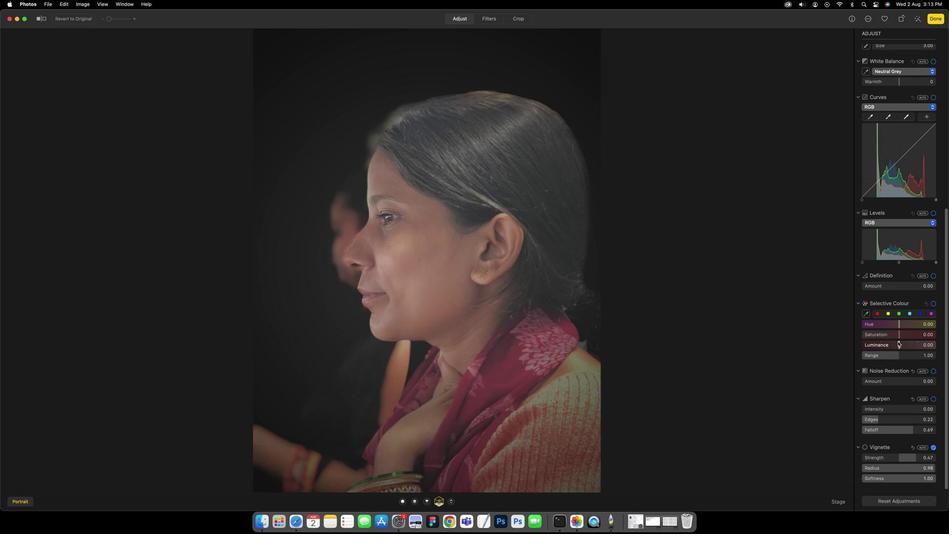 
Action: Mouse scrolled (890, 340) with delta (390, -5)
Screenshot: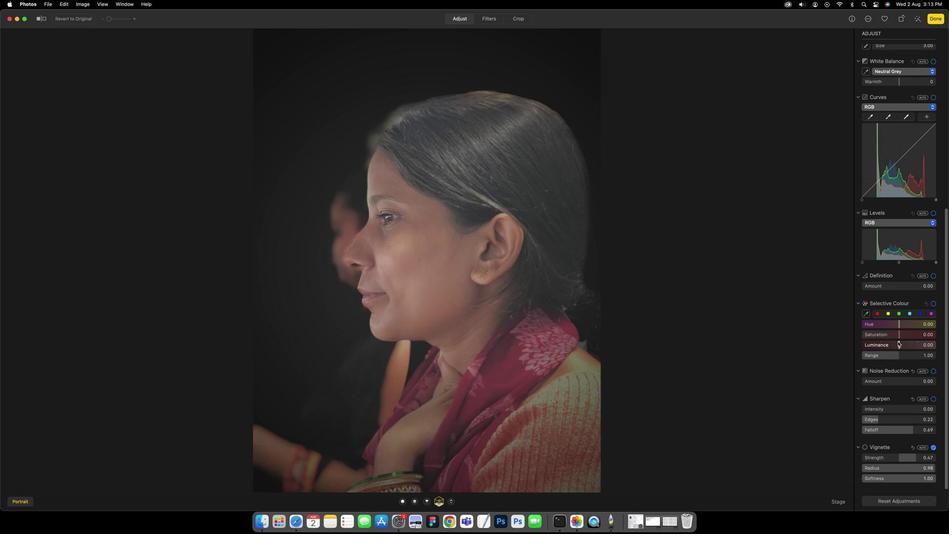 
Action: Mouse scrolled (890, 340) with delta (390, -6)
Screenshot: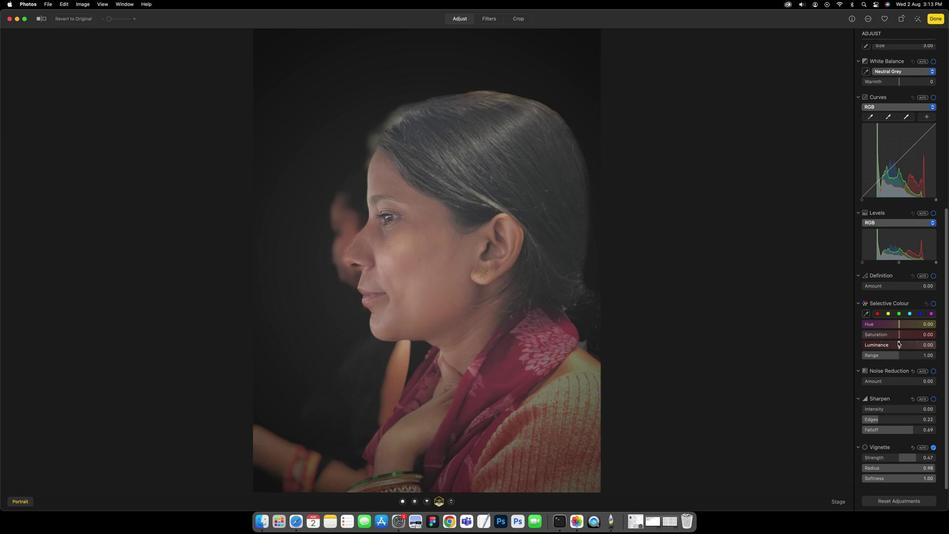 
Action: Mouse scrolled (890, 340) with delta (390, -6)
Screenshot: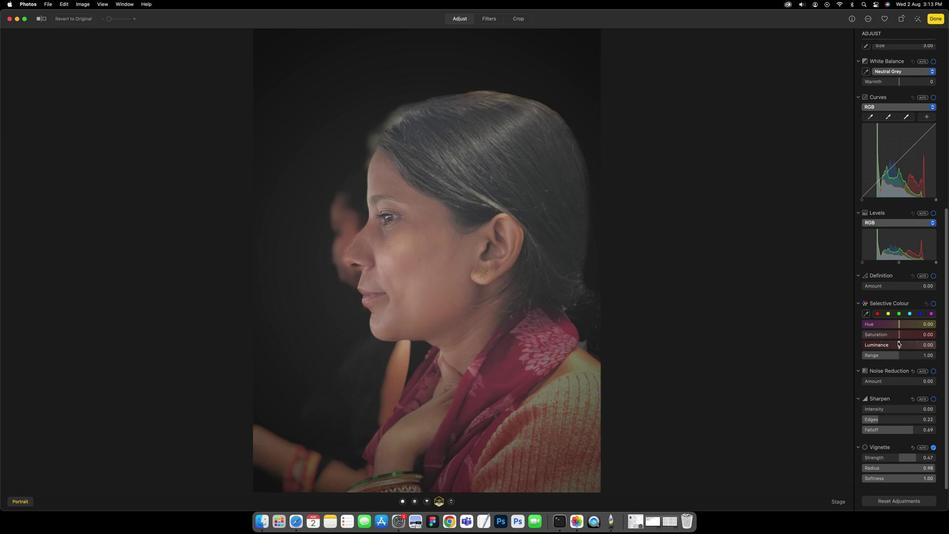 
Action: Mouse scrolled (890, 340) with delta (390, -7)
Screenshot: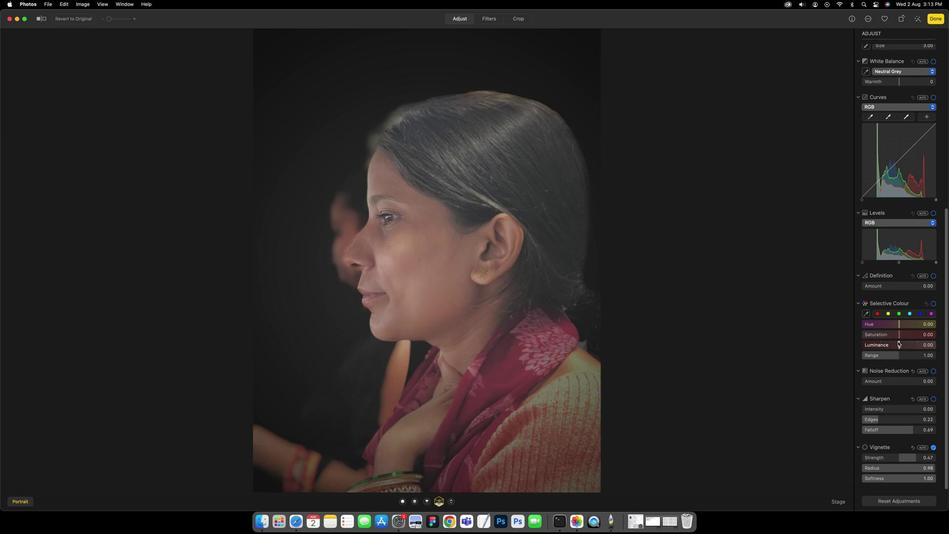 
Action: Mouse scrolled (890, 340) with delta (390, -7)
Screenshot: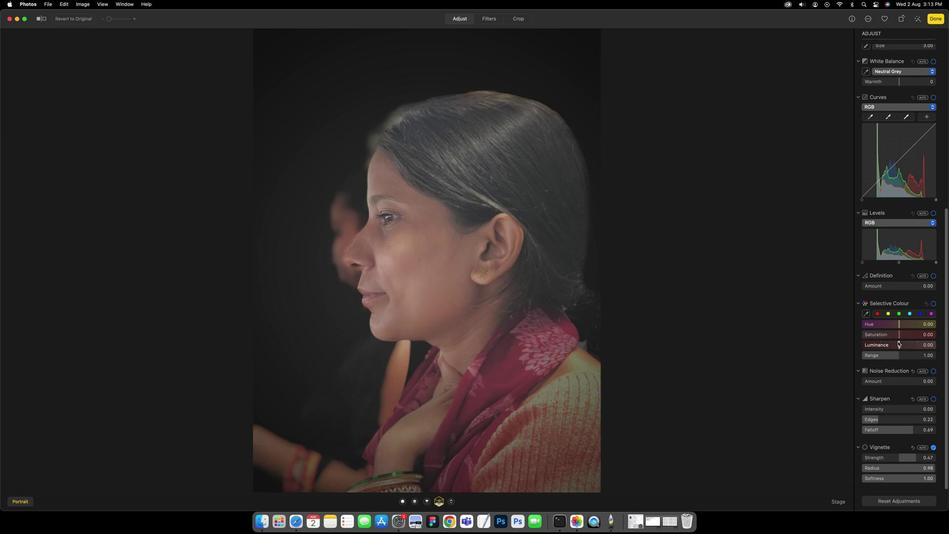 
Action: Mouse scrolled (890, 340) with delta (390, -5)
Screenshot: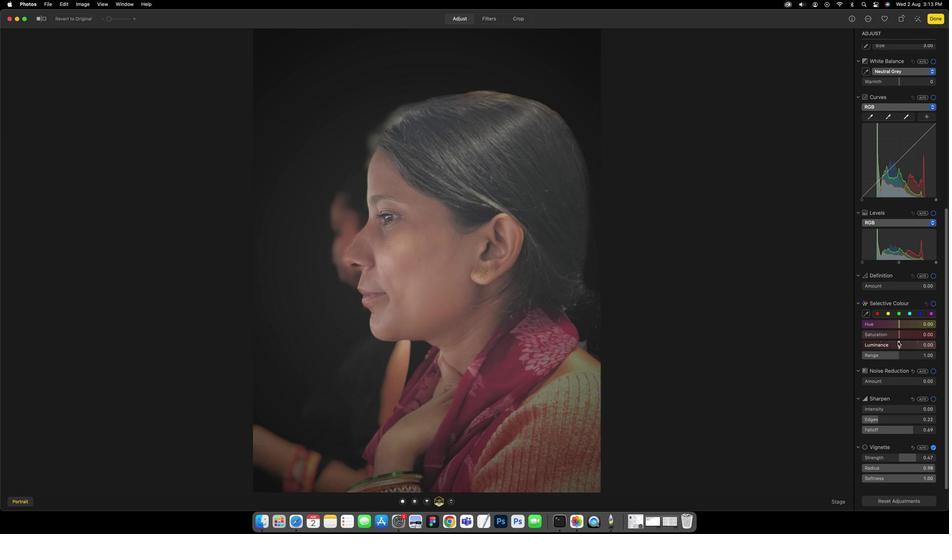 
Action: Mouse scrolled (890, 340) with delta (390, -5)
Screenshot: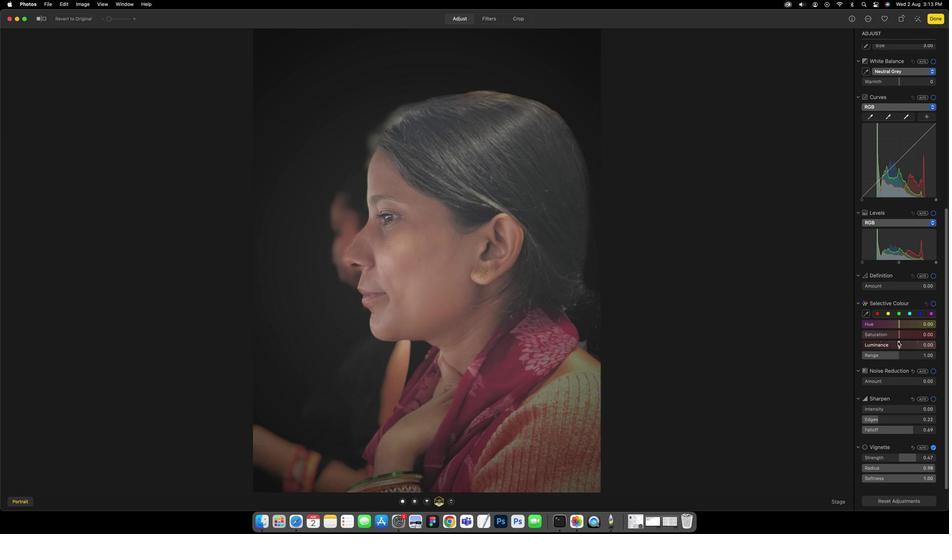 
Action: Mouse scrolled (890, 340) with delta (390, -6)
Screenshot: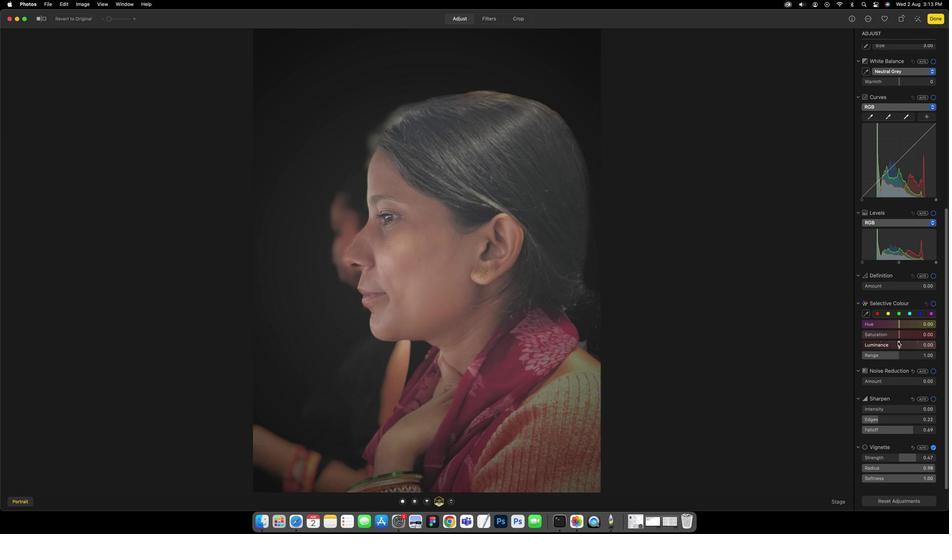 
Action: Mouse scrolled (890, 340) with delta (390, -6)
Screenshot: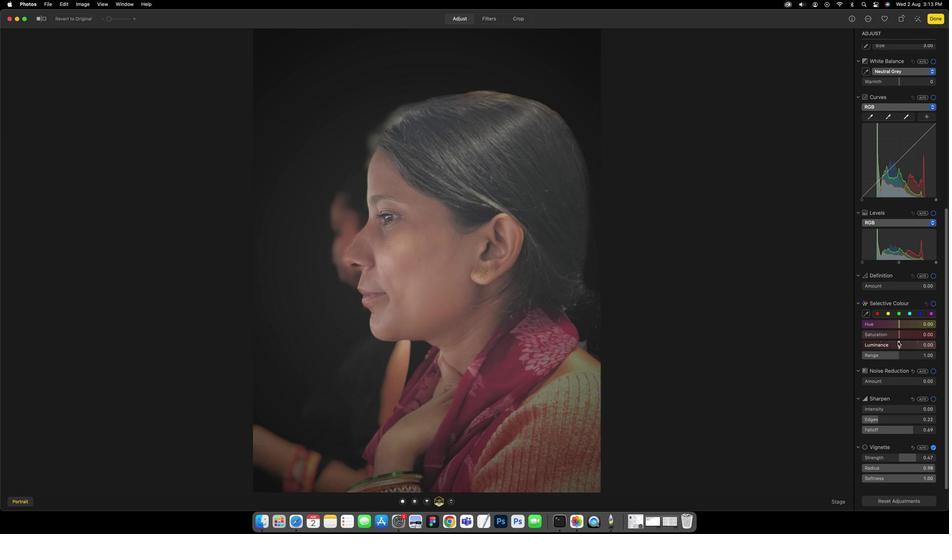 
Action: Mouse moved to (871, 378)
Screenshot: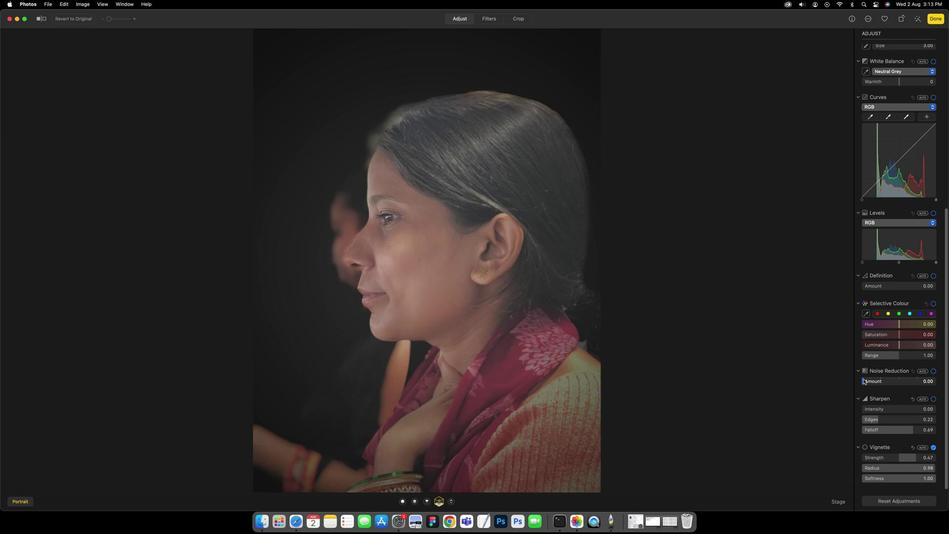 
Action: Mouse pressed left at (871, 378)
Screenshot: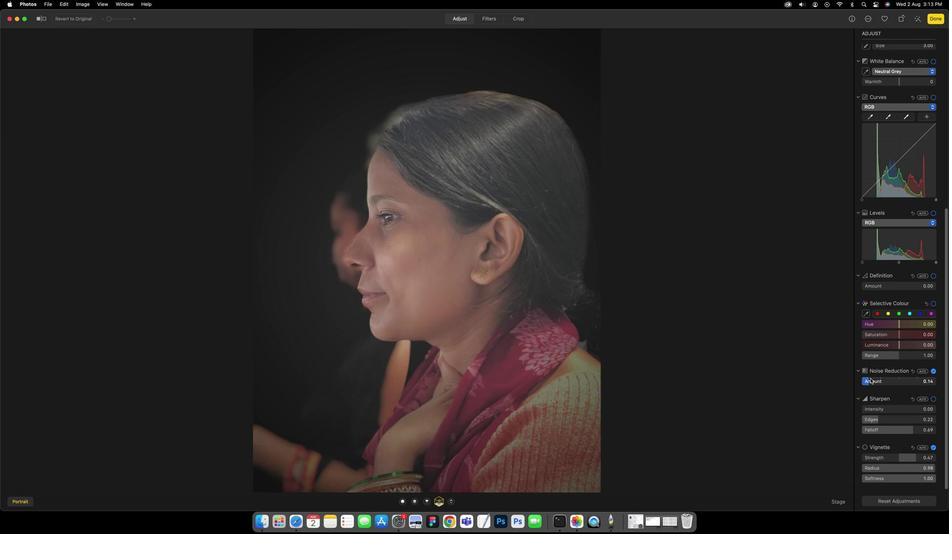 
Action: Mouse moved to (876, 409)
Screenshot: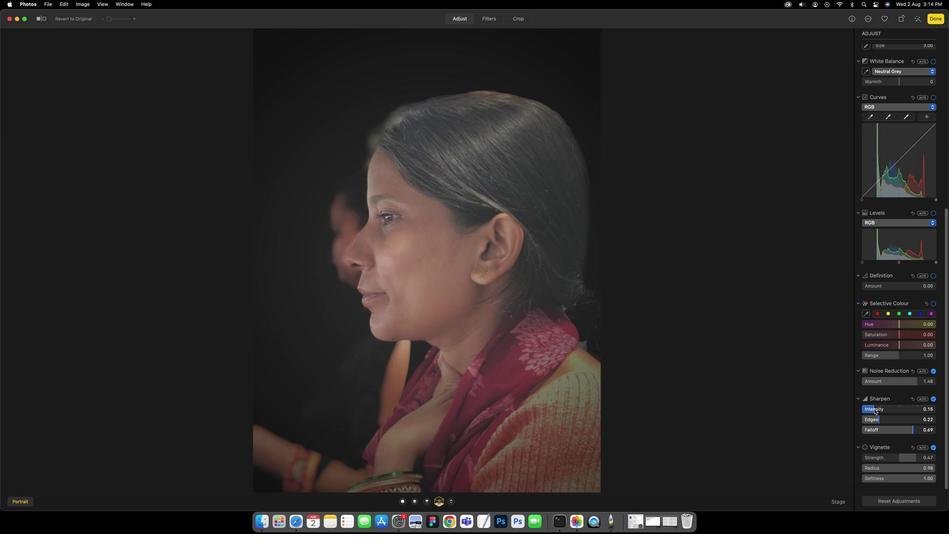
Action: Mouse pressed left at (876, 409)
Screenshot: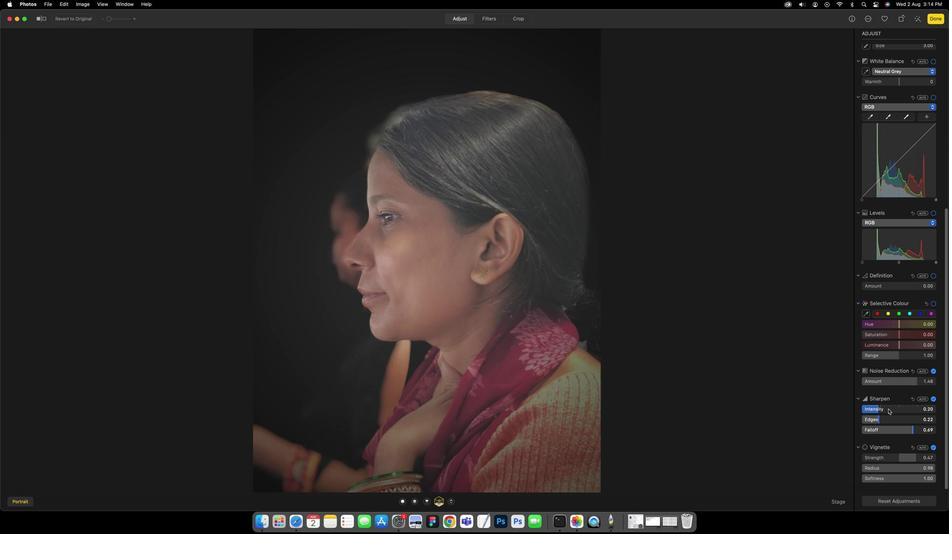 
Action: Mouse moved to (909, 12)
Screenshot: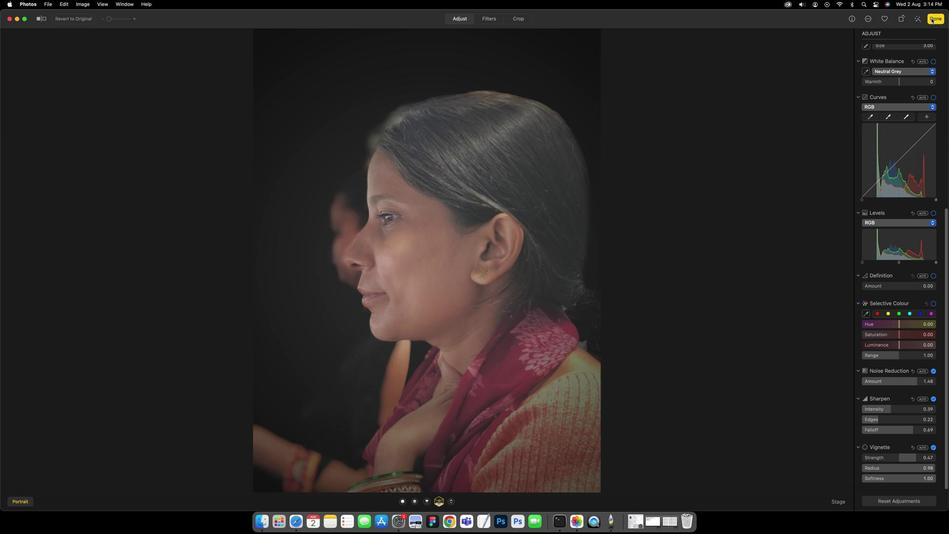 
Action: Mouse pressed left at (909, 12)
Screenshot: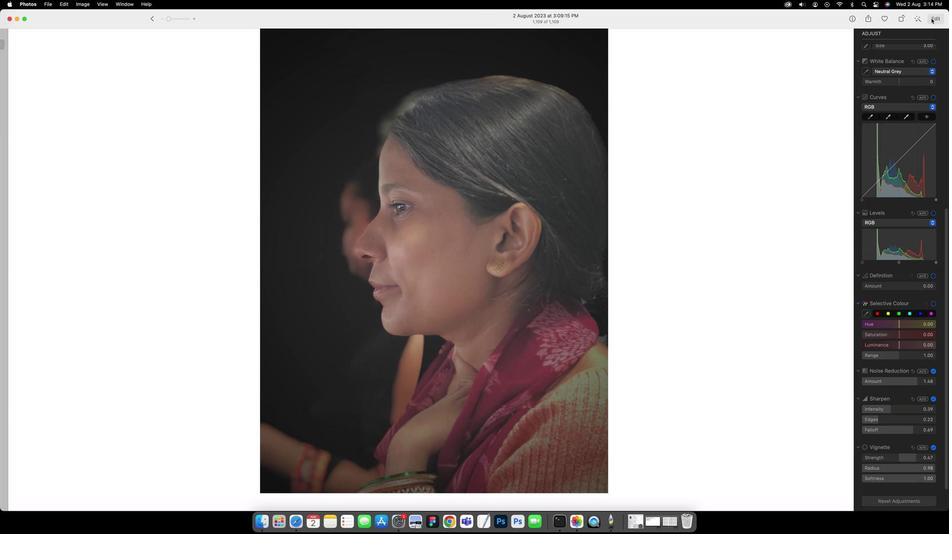 
Action: Mouse moved to (854, 121)
Screenshot: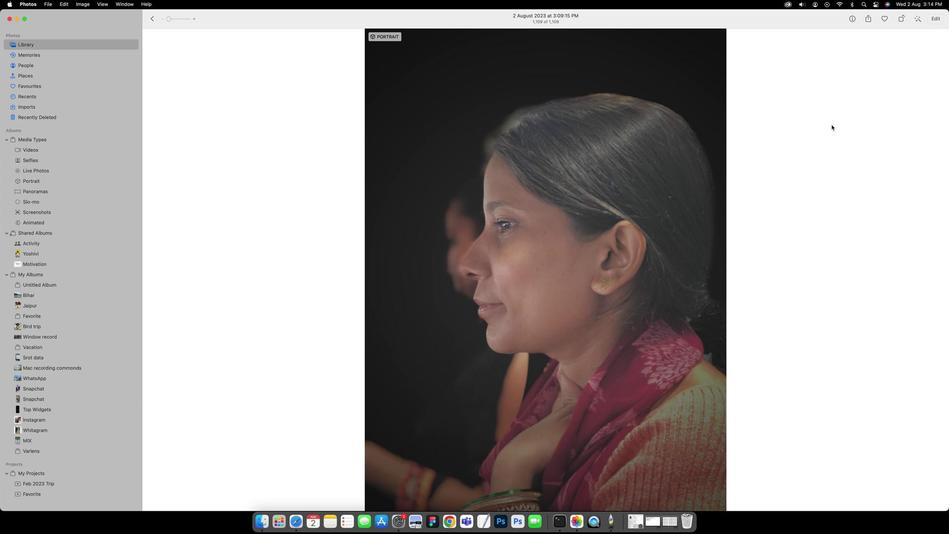 
Action: Mouse pressed left at (854, 121)
Screenshot: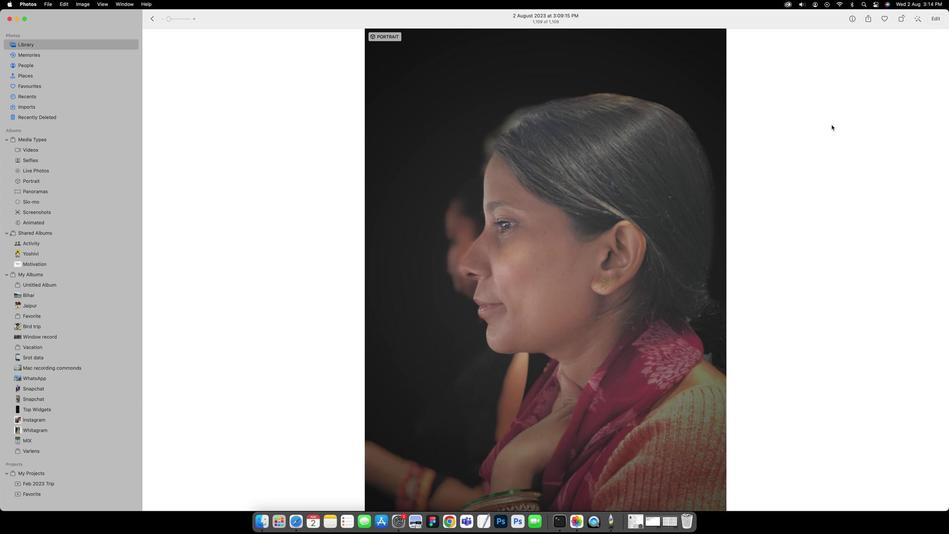 
